 Task: Find a property in San Felipe, Costa Rica, for 9 guests from 8th to 15th August, with a price range of ₹10,000 to ₹14,000, 5 bedrooms, 8+ beds, 5 bathrooms, and amenities like Wifi, Free parking, and TV.
Action: Mouse moved to (579, 76)
Screenshot: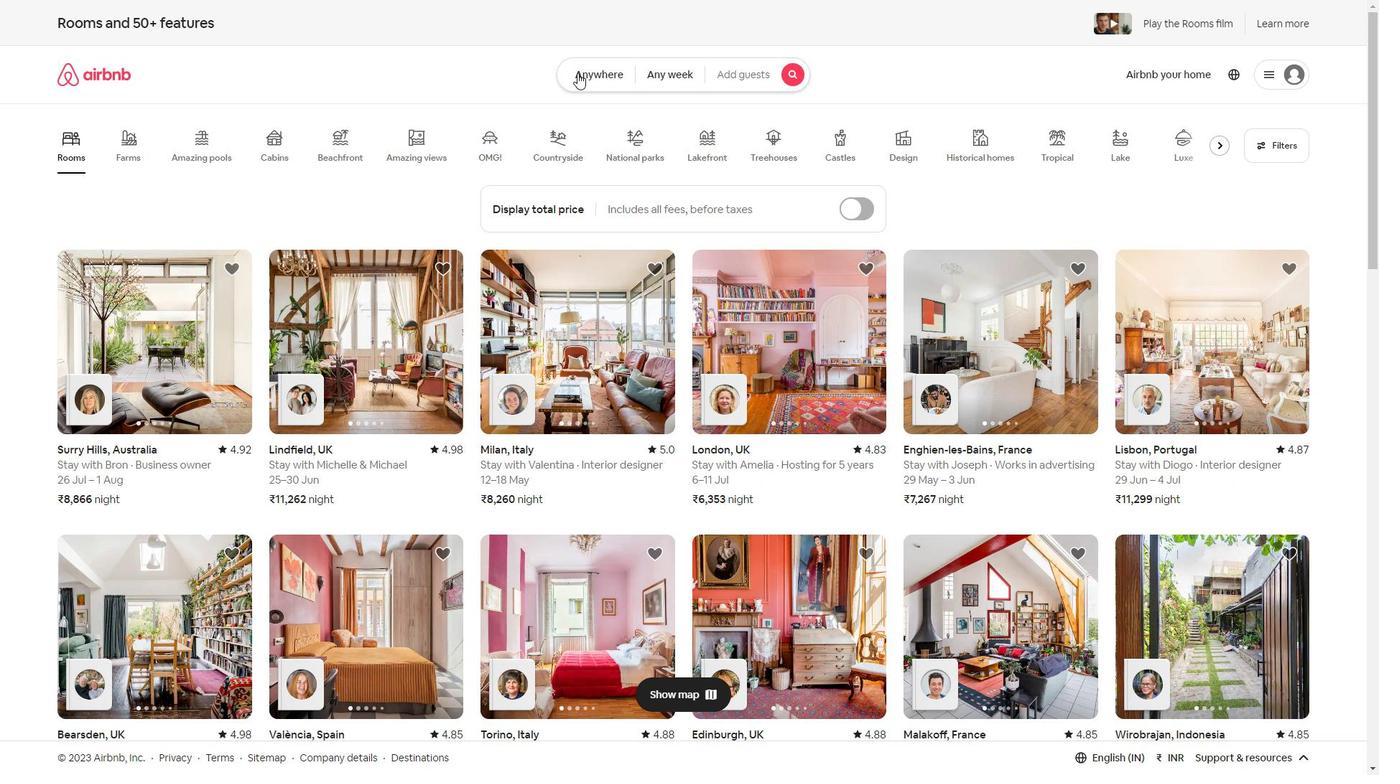 
Action: Mouse pressed left at (579, 76)
Screenshot: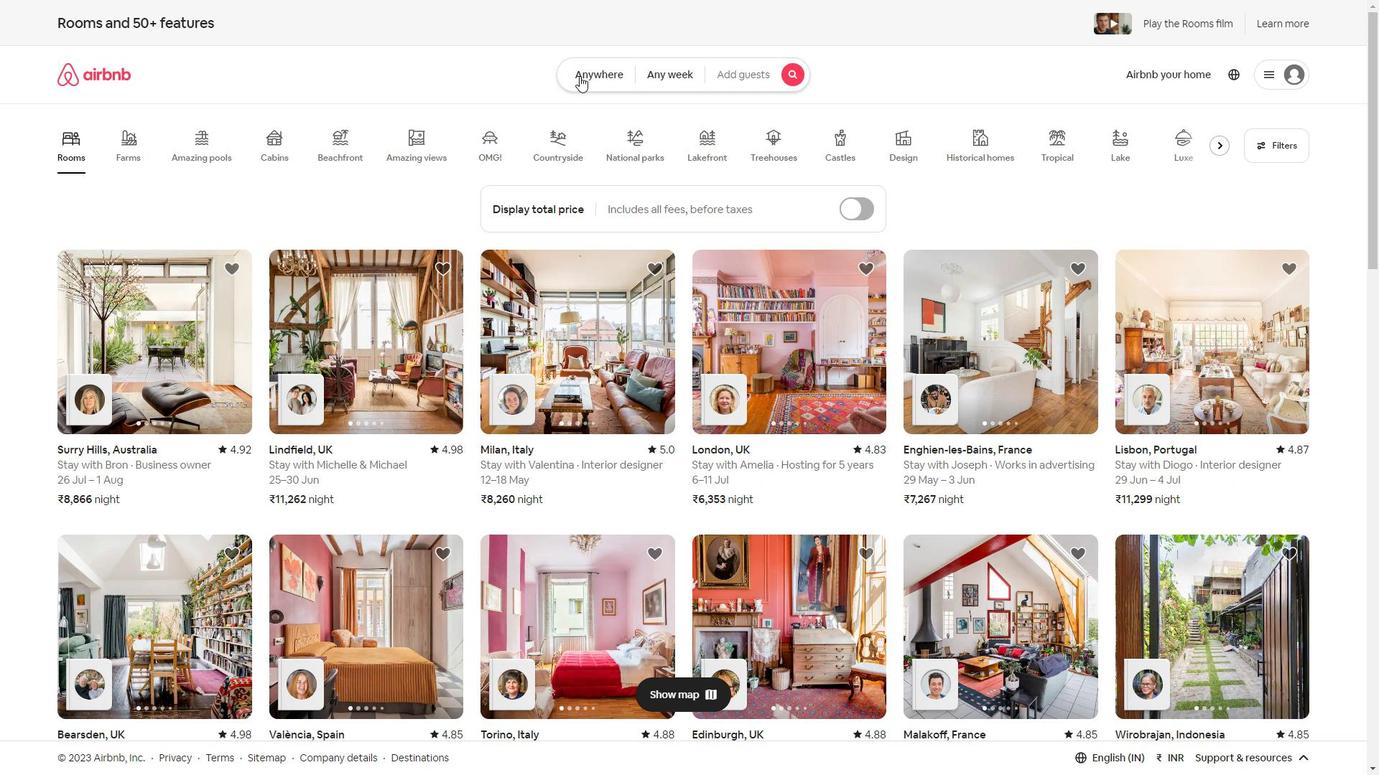 
Action: Mouse moved to (538, 137)
Screenshot: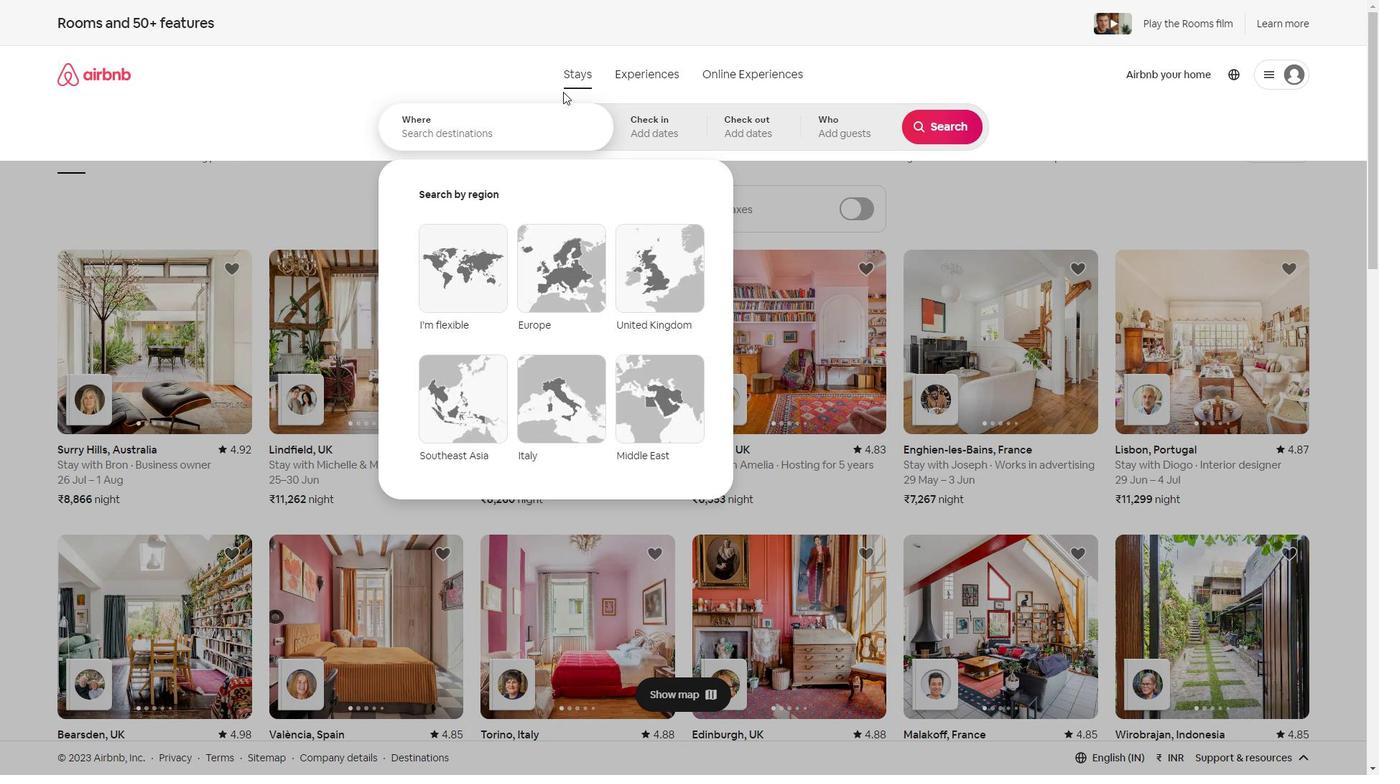 
Action: Mouse pressed left at (538, 137)
Screenshot: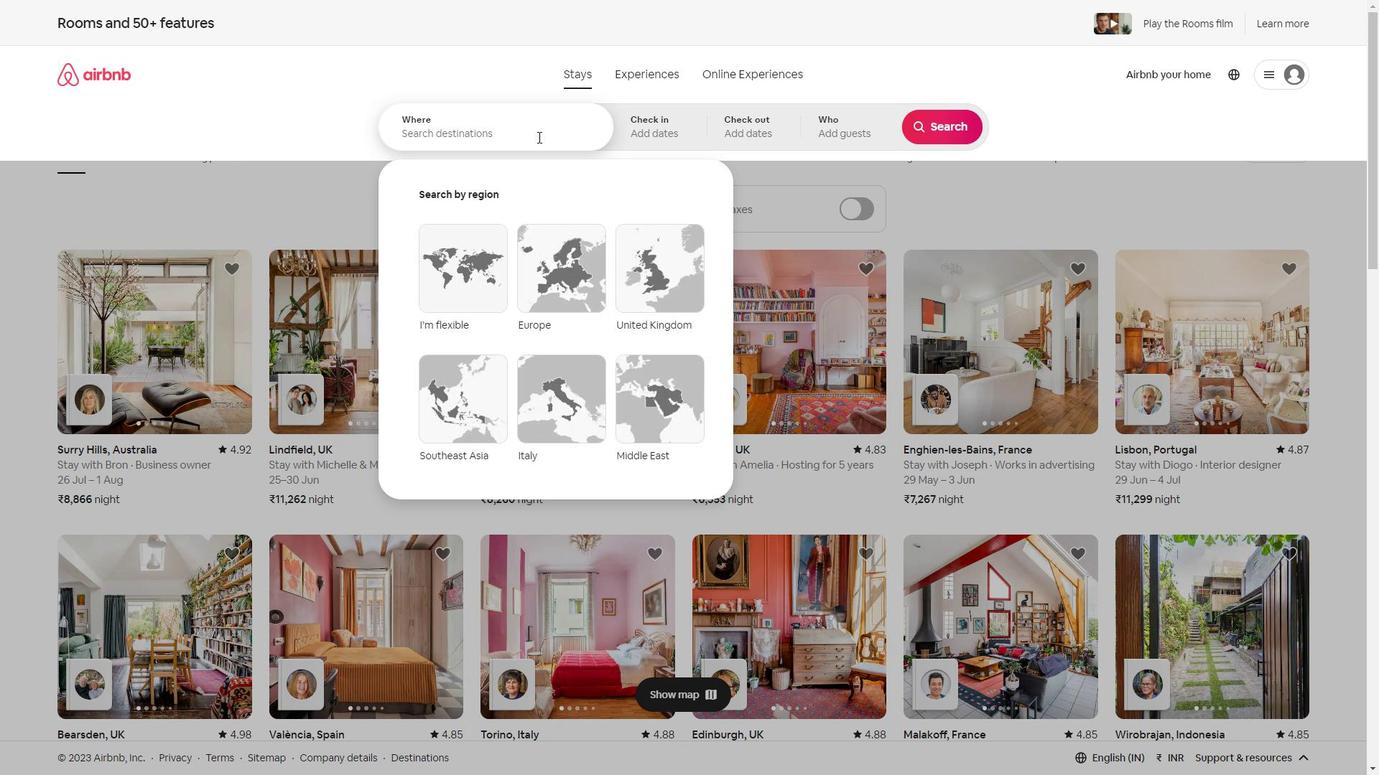 
Action: Mouse moved to (537, 137)
Screenshot: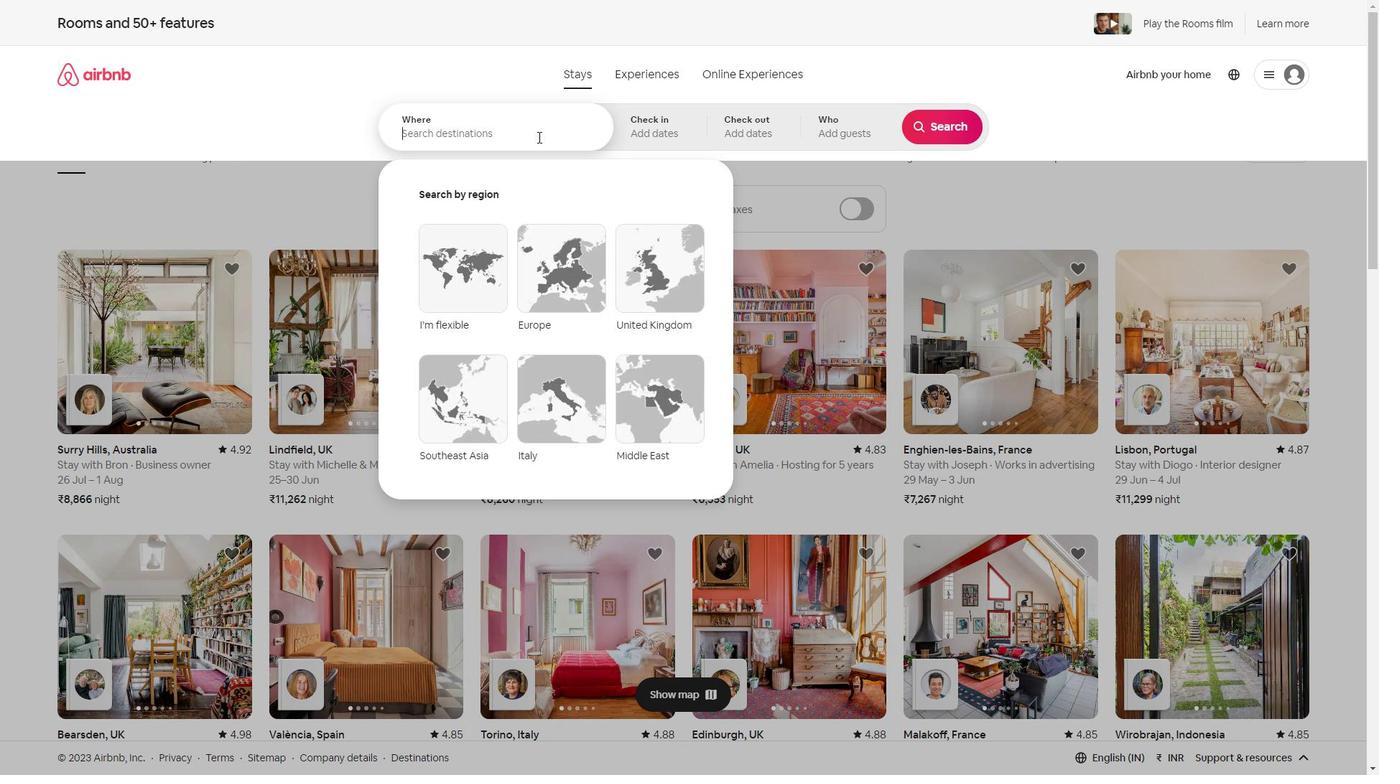 
Action: Key pressed <Key.shift>San<Key.space><Key.shift>Felipe,<Key.shift><Key.shift><Key.shift><Key.shift><Key.shift><Key.shift><Key.shift><Key.shift><Key.shift><Key.shift><Key.shift><Key.shift>Costa<Key.space><Key.shift>Rica
Screenshot: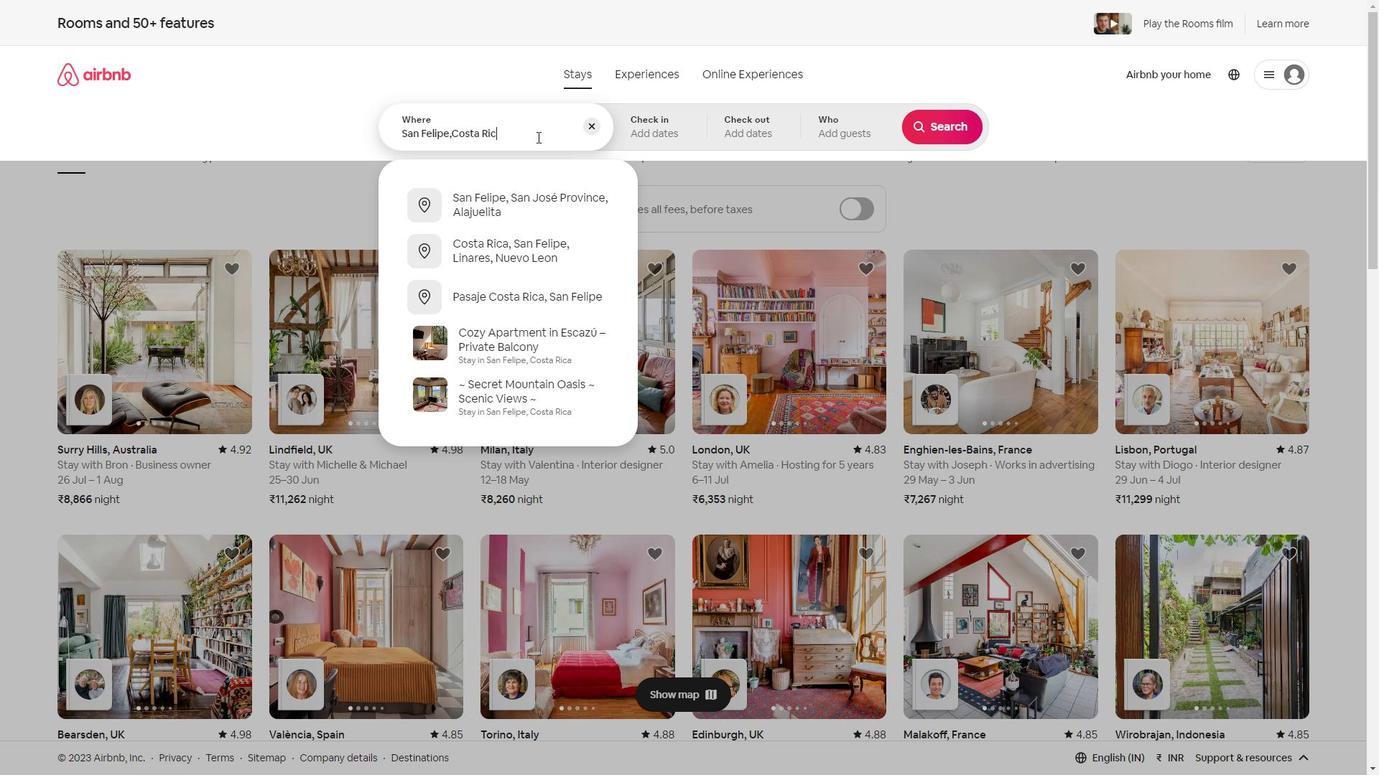 
Action: Mouse moved to (683, 139)
Screenshot: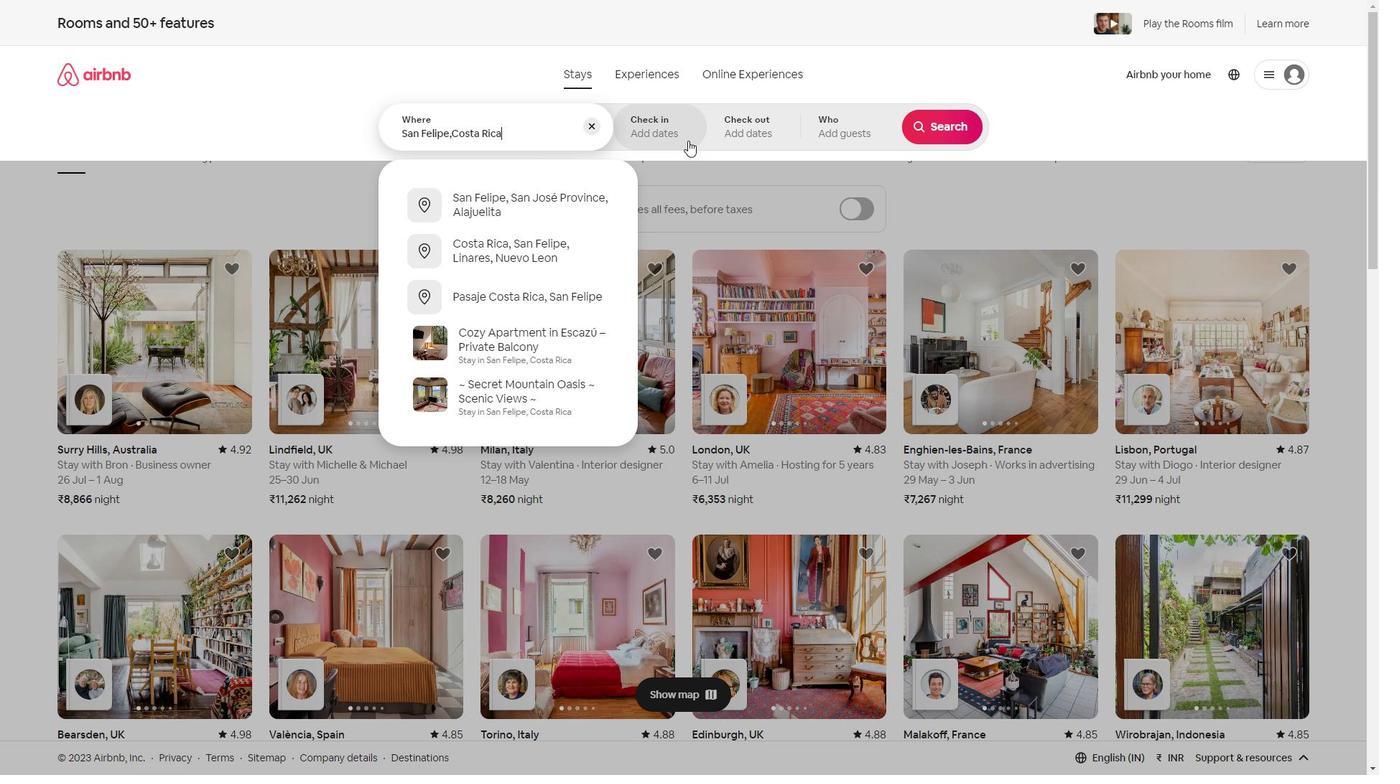 
Action: Mouse pressed left at (683, 139)
Screenshot: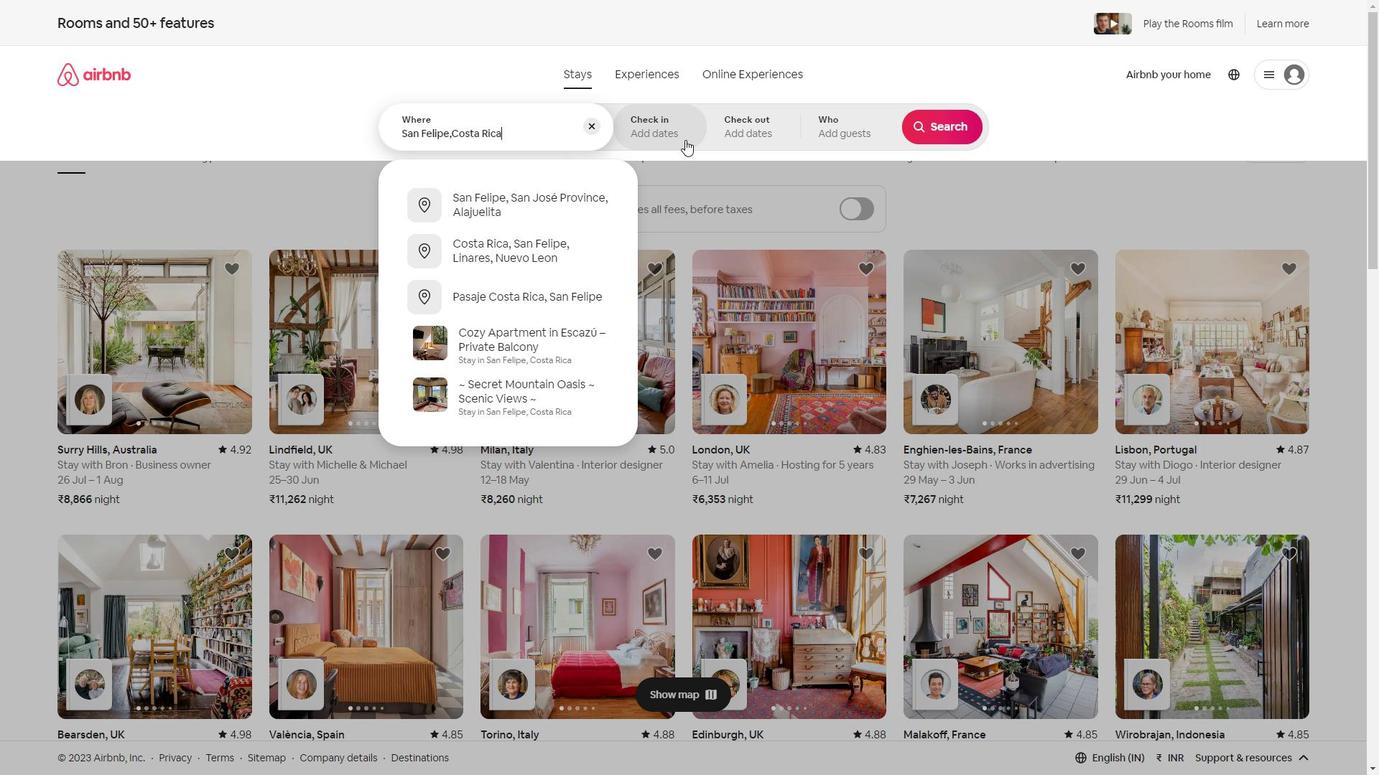 
Action: Mouse moved to (941, 247)
Screenshot: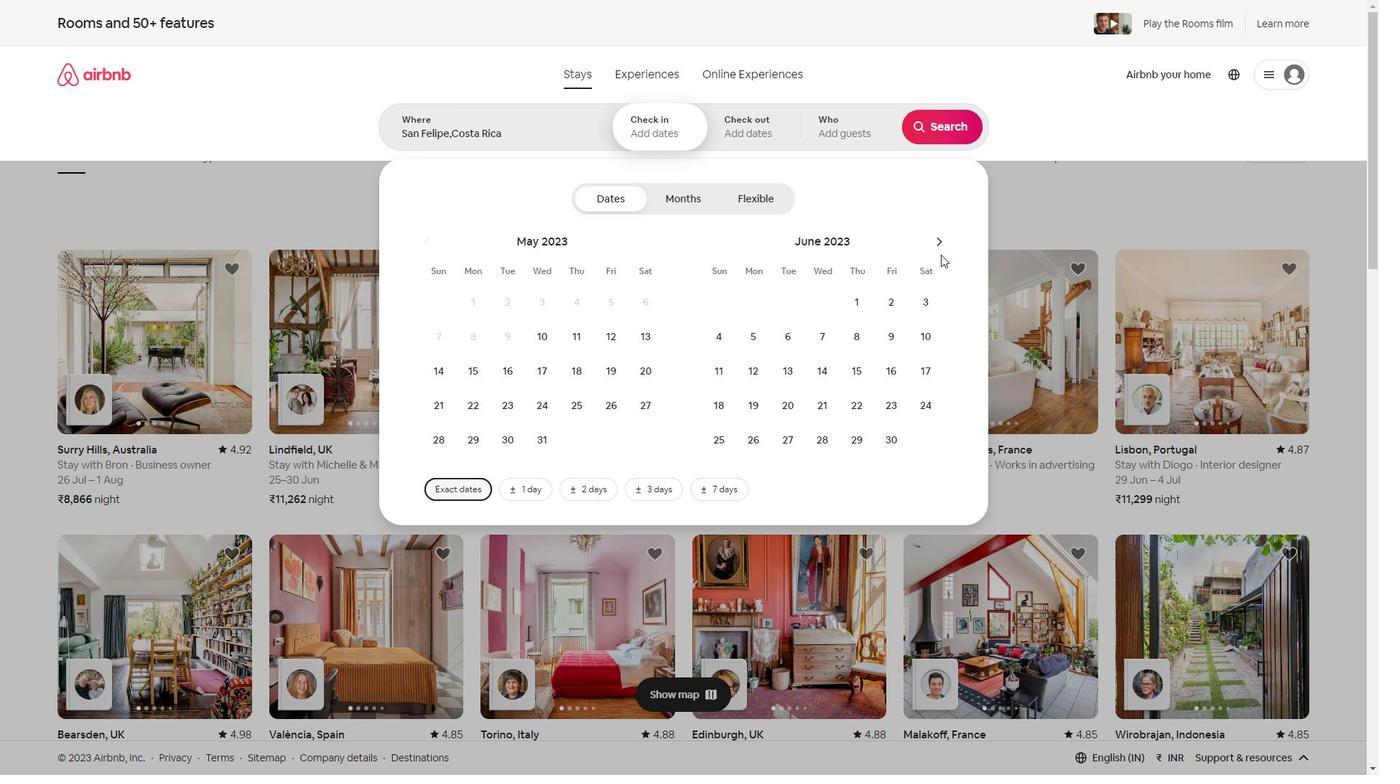 
Action: Mouse pressed left at (941, 247)
Screenshot: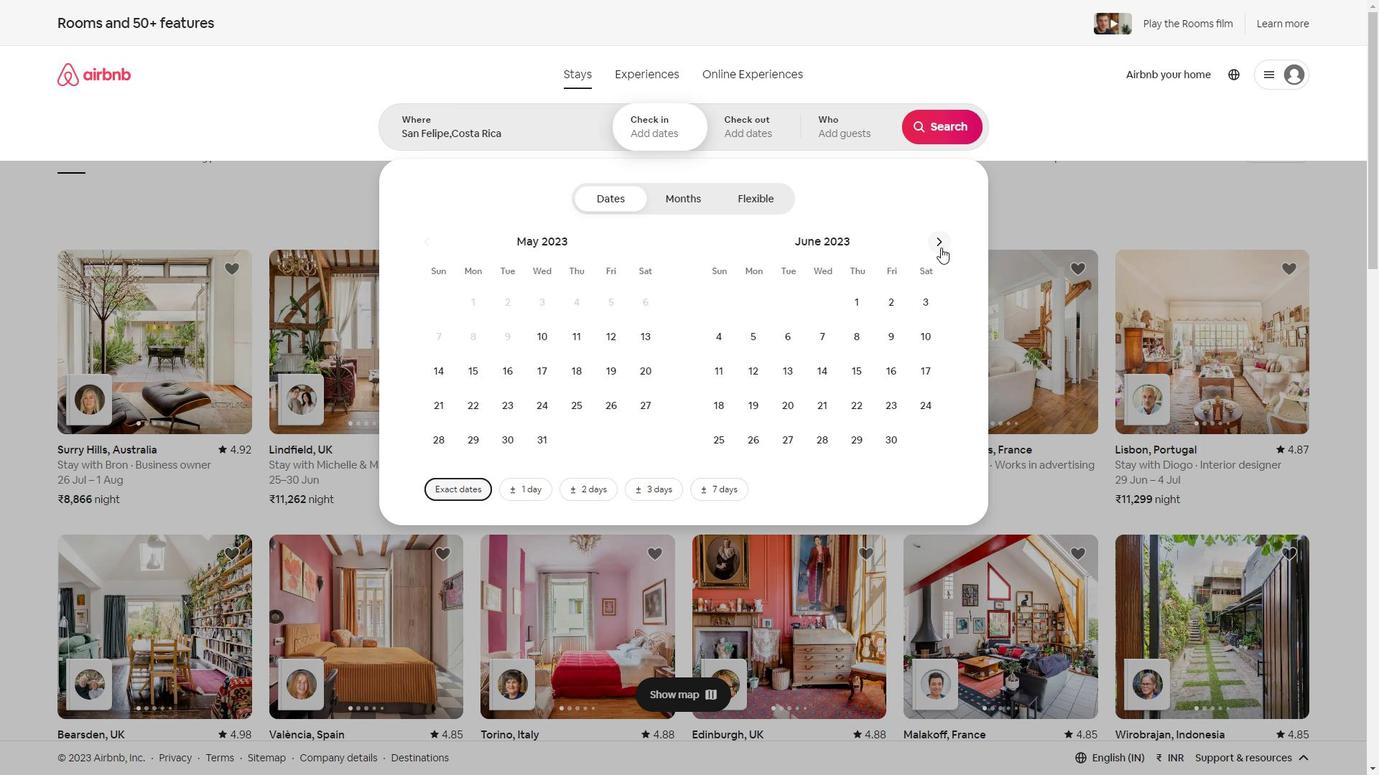 
Action: Mouse pressed left at (941, 247)
Screenshot: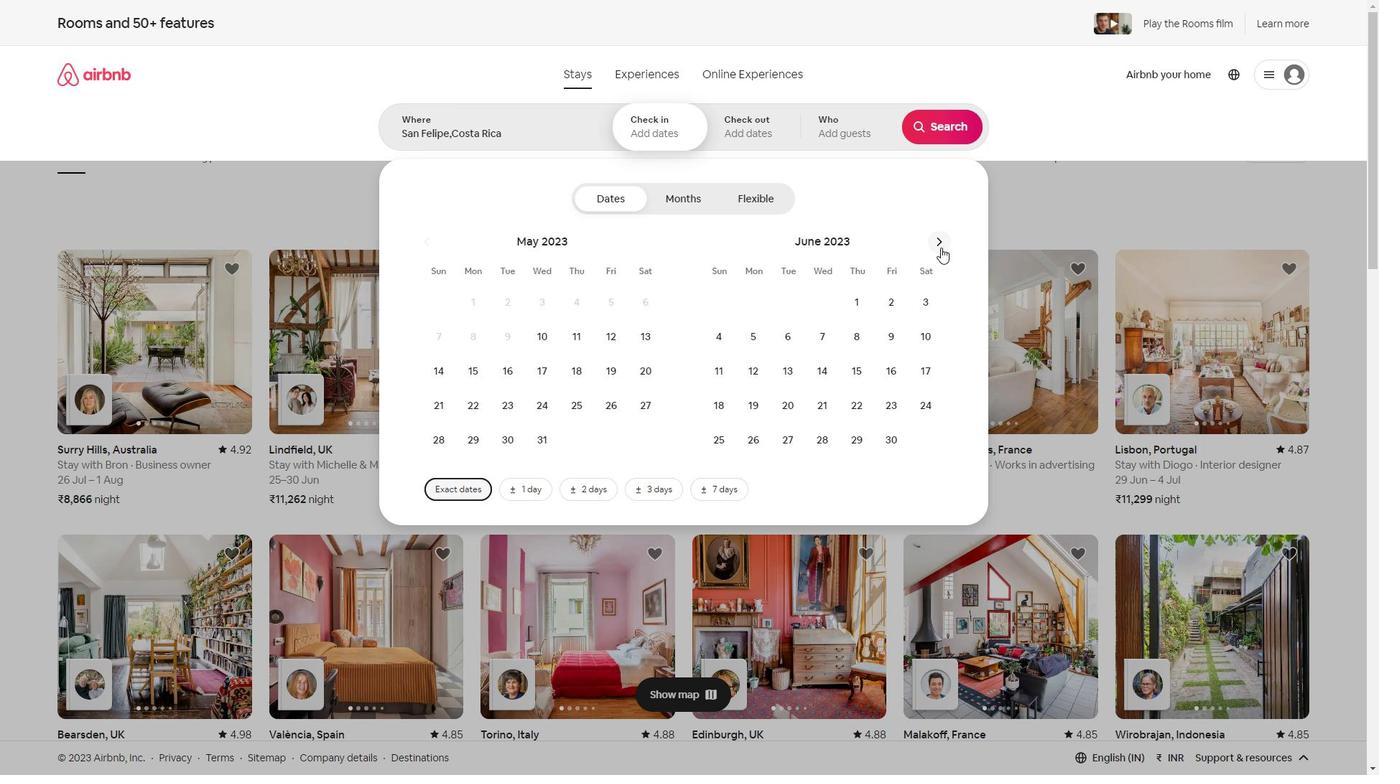 
Action: Mouse pressed left at (941, 247)
Screenshot: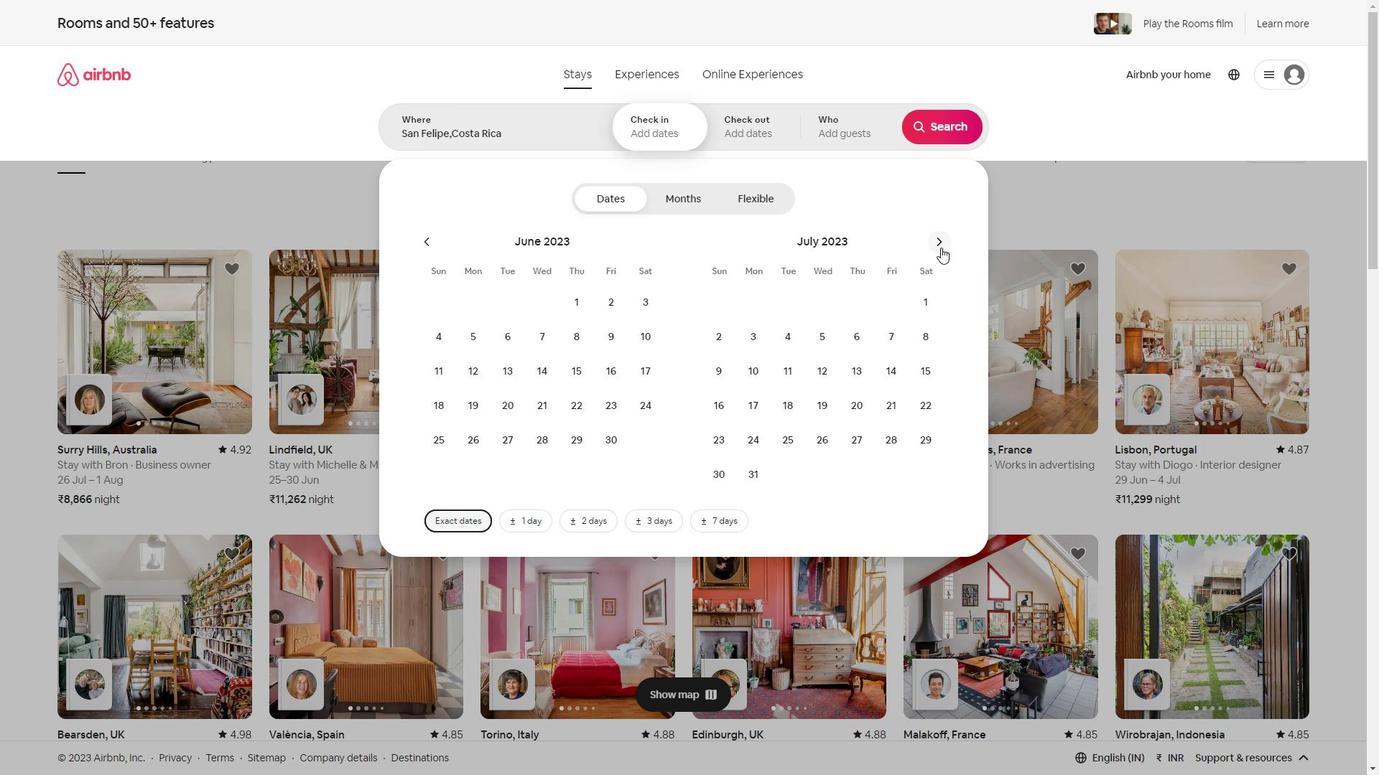 
Action: Mouse moved to (803, 340)
Screenshot: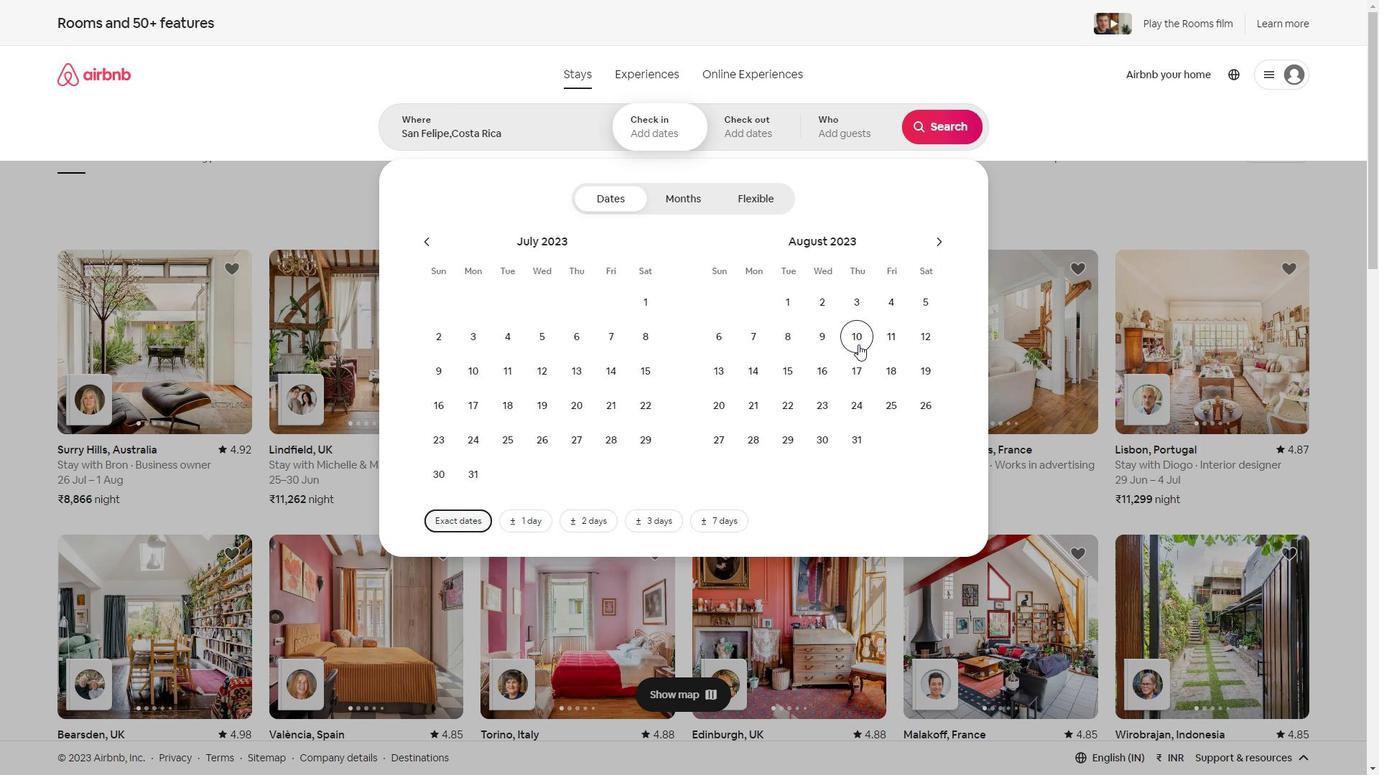 
Action: Mouse pressed left at (803, 340)
Screenshot: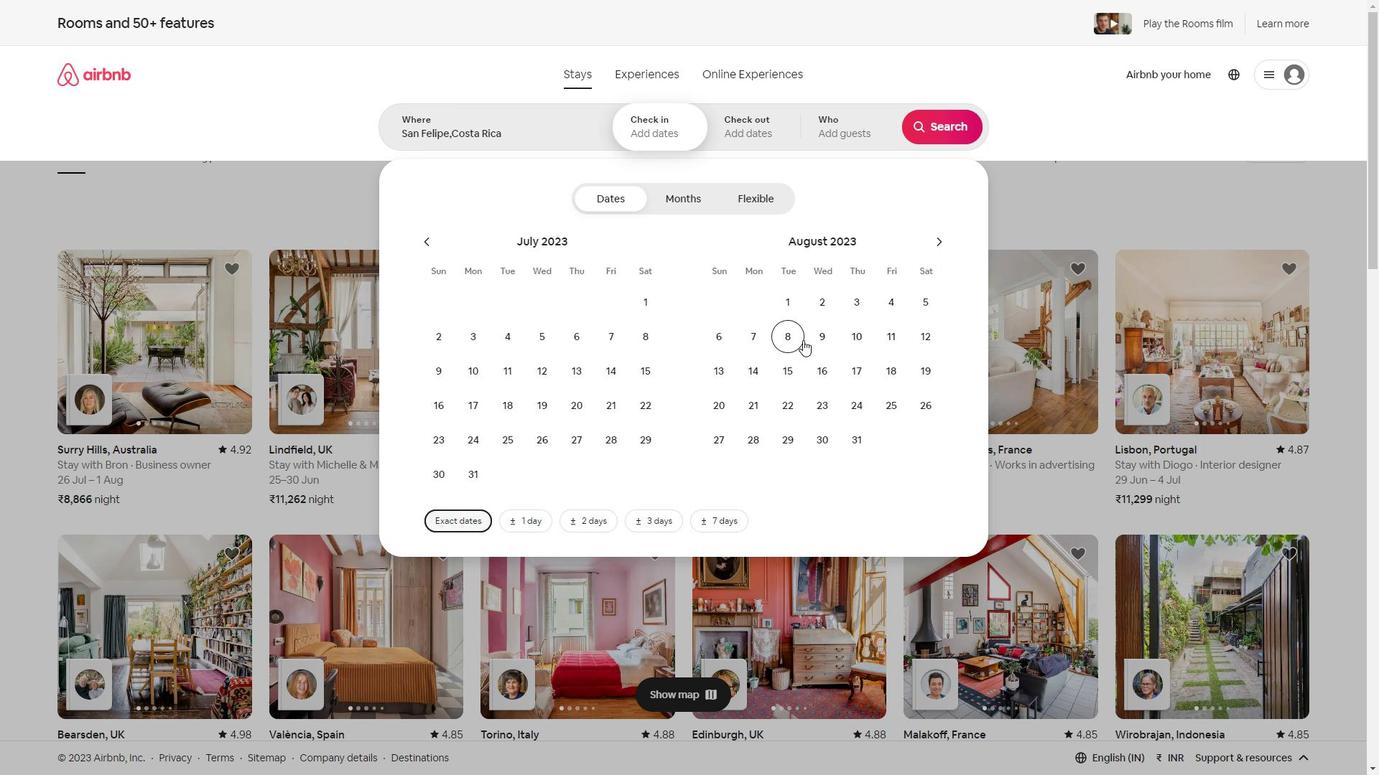 
Action: Mouse moved to (795, 381)
Screenshot: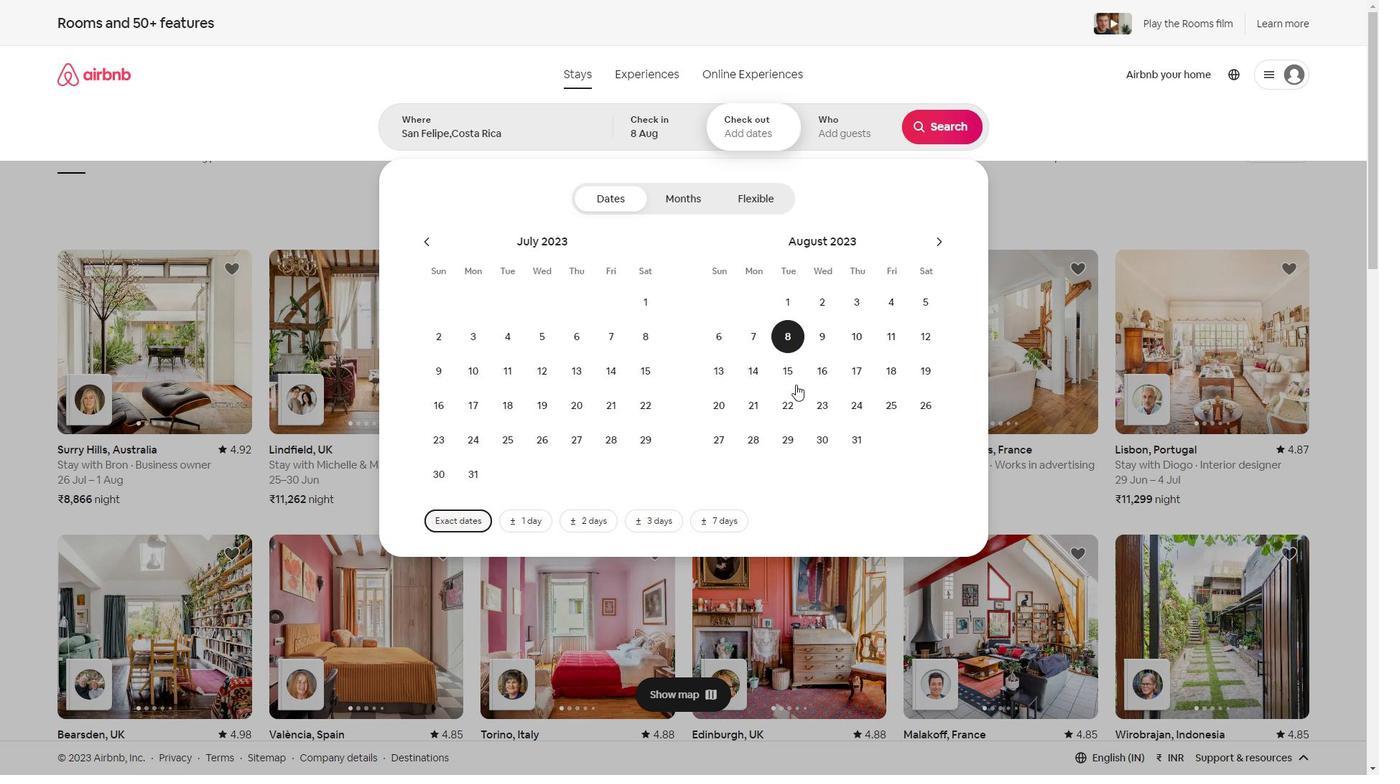 
Action: Mouse pressed left at (795, 381)
Screenshot: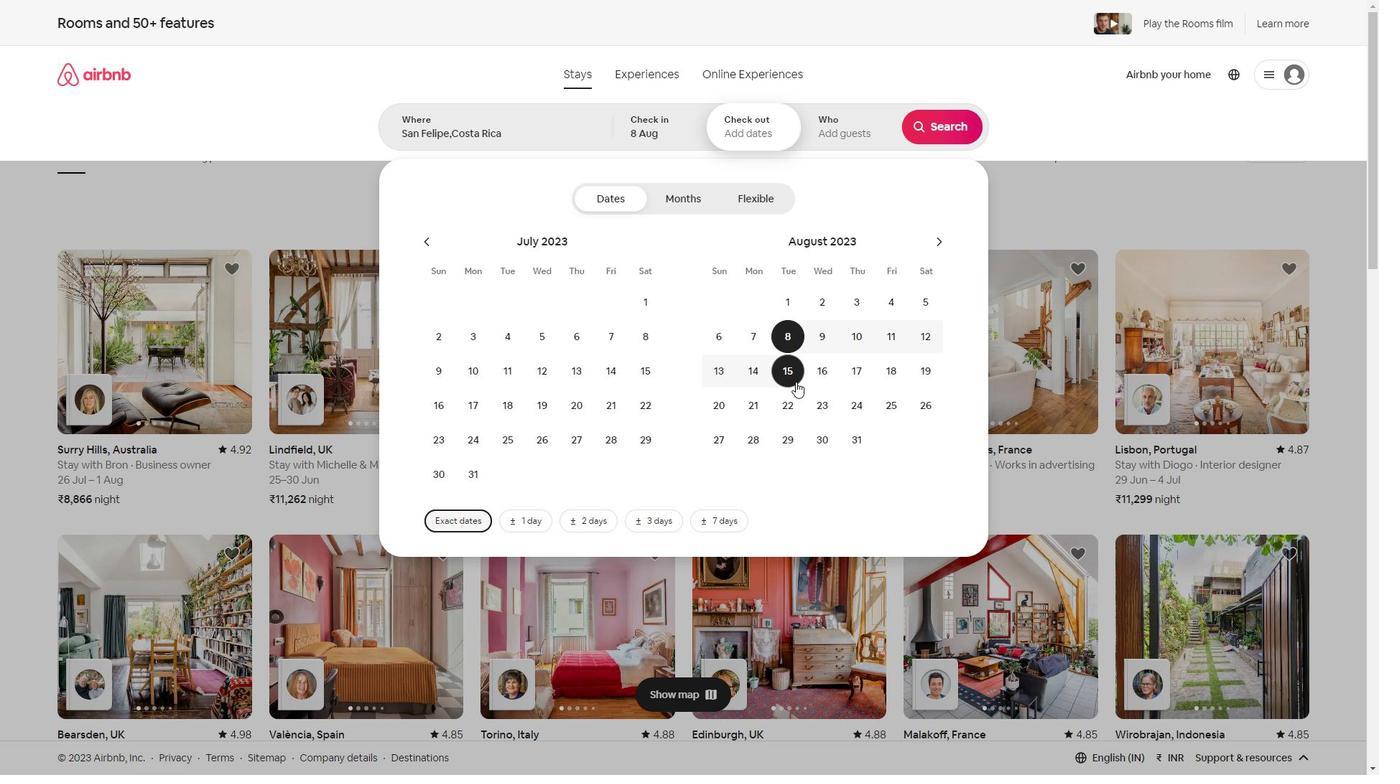 
Action: Mouse moved to (841, 132)
Screenshot: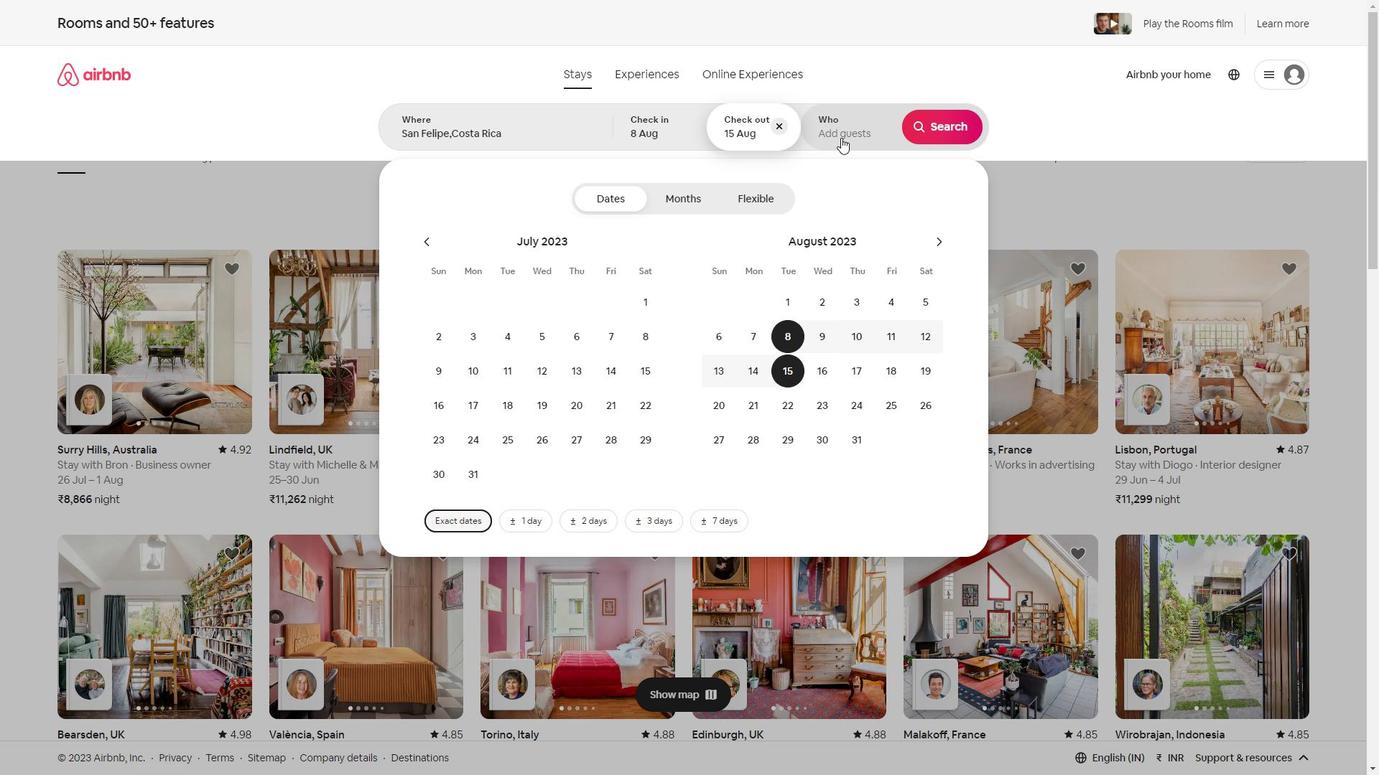 
Action: Mouse pressed left at (841, 132)
Screenshot: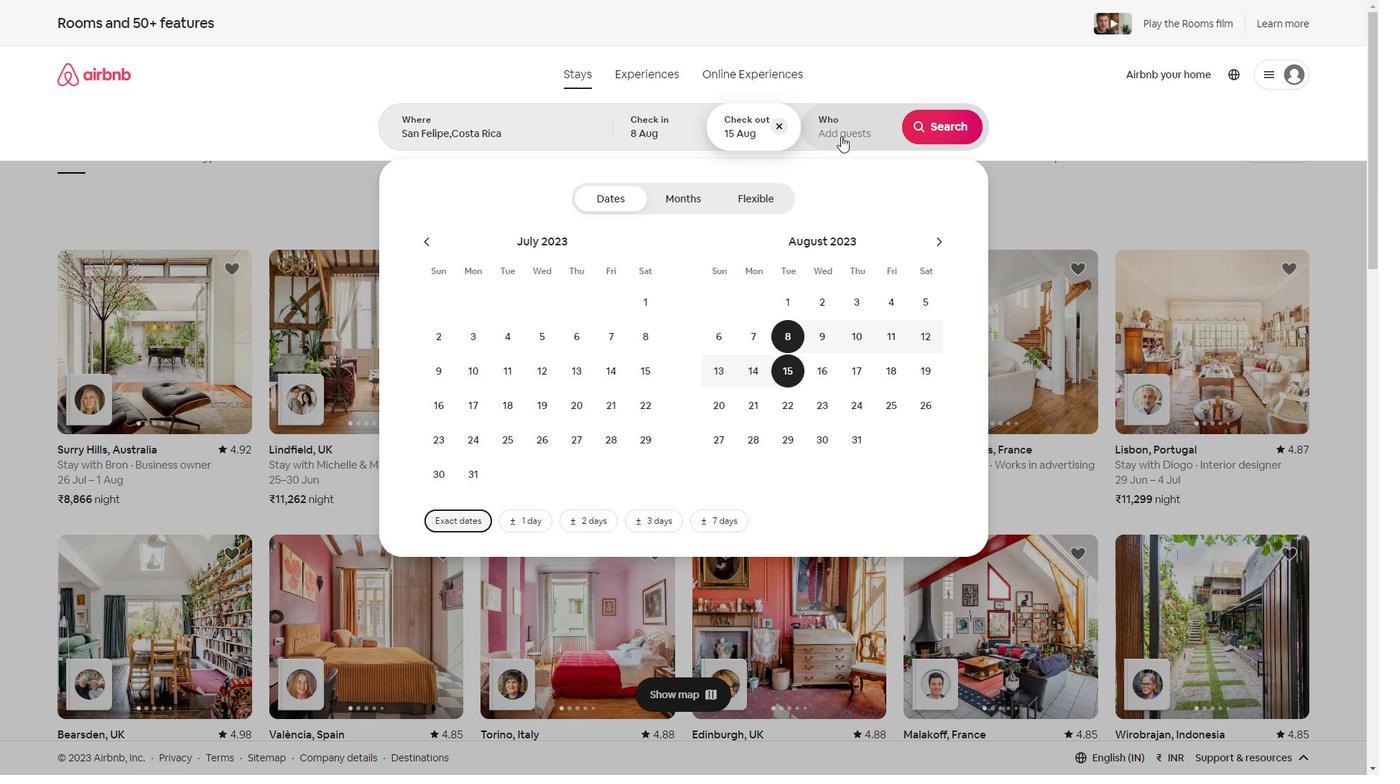 
Action: Mouse moved to (951, 201)
Screenshot: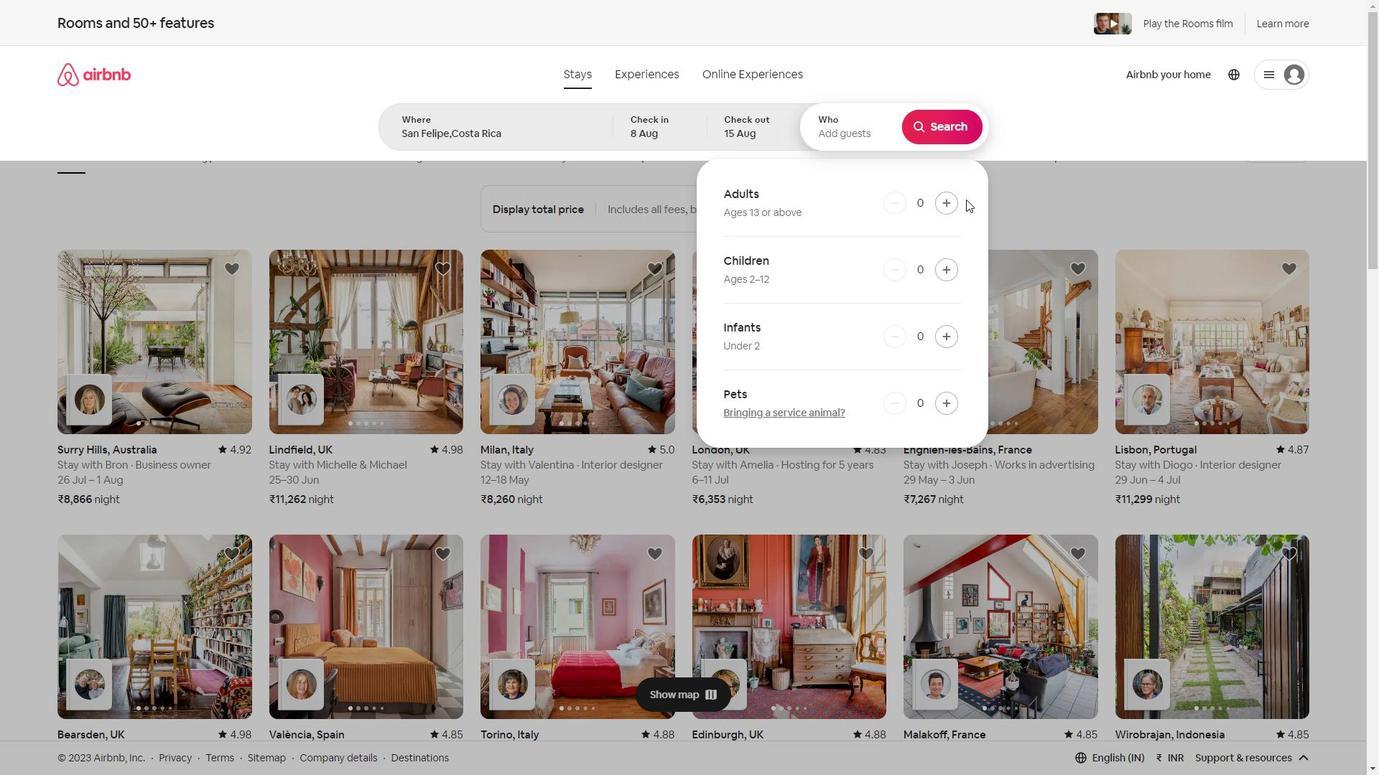 
Action: Mouse pressed left at (951, 201)
Screenshot: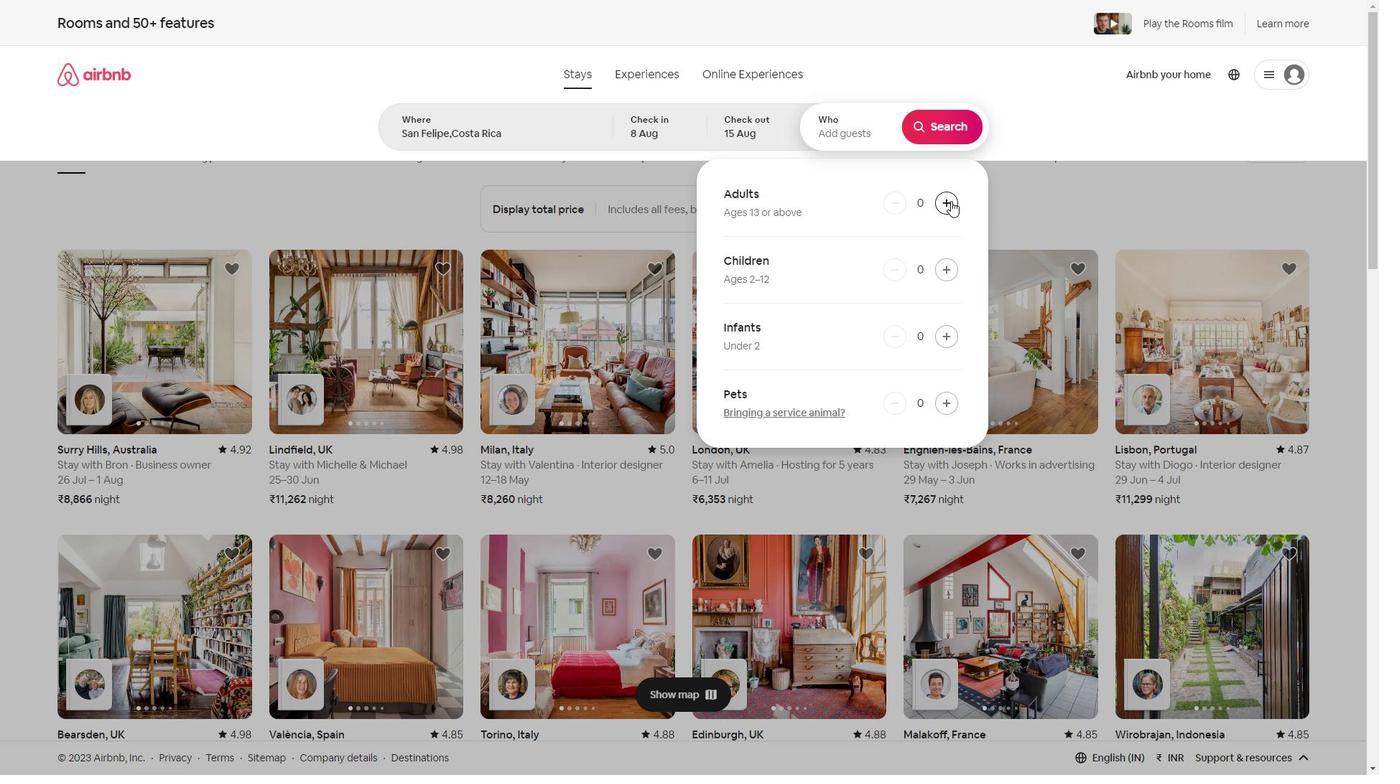 
Action: Mouse pressed left at (951, 201)
Screenshot: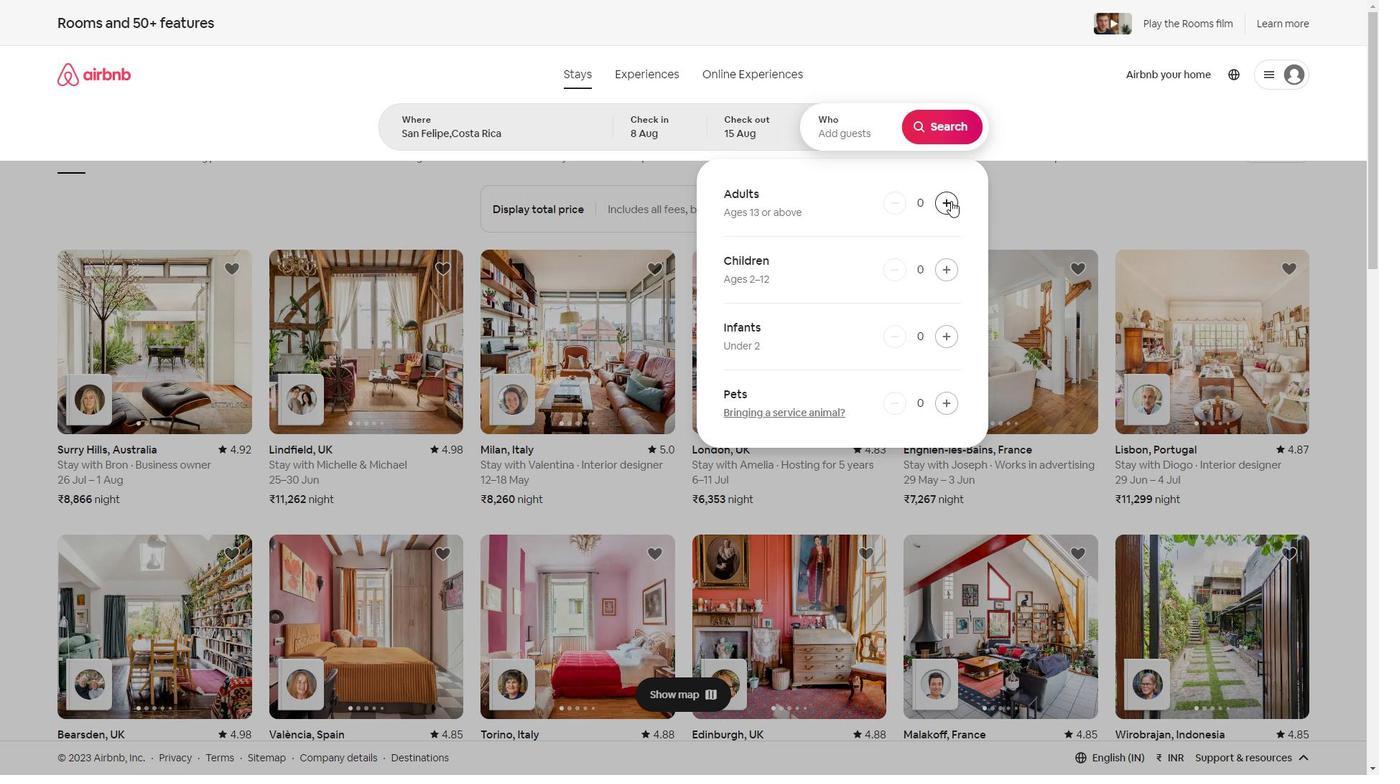 
Action: Mouse pressed left at (951, 201)
Screenshot: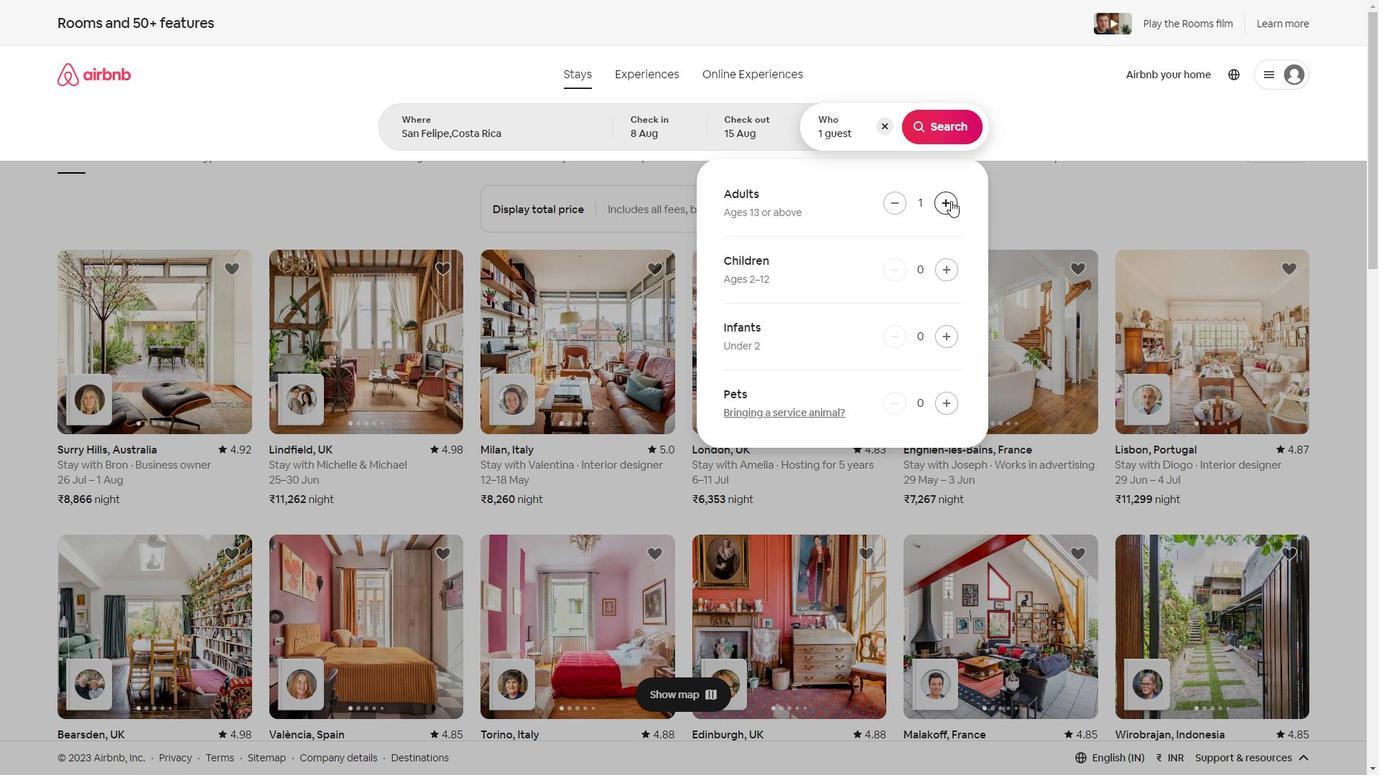 
Action: Mouse pressed left at (951, 201)
Screenshot: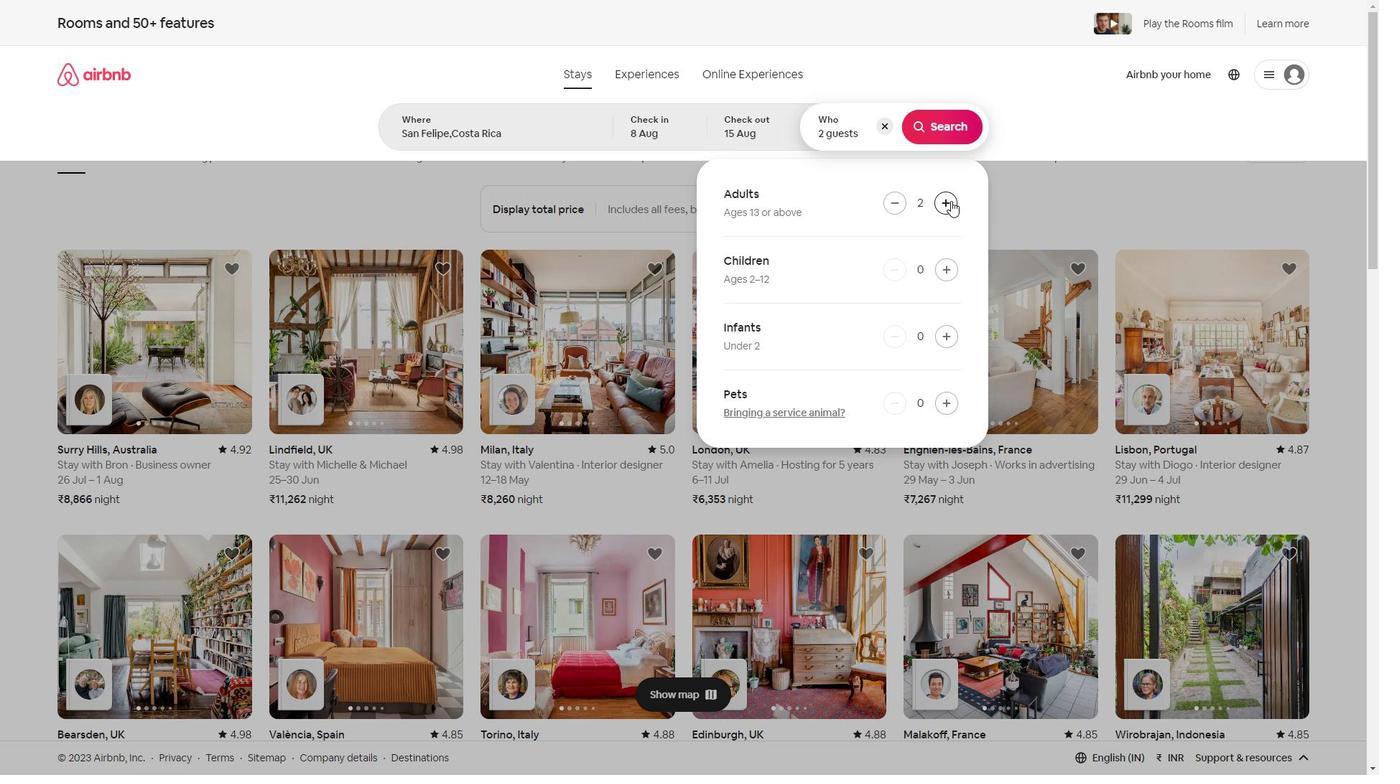 
Action: Mouse pressed left at (951, 201)
Screenshot: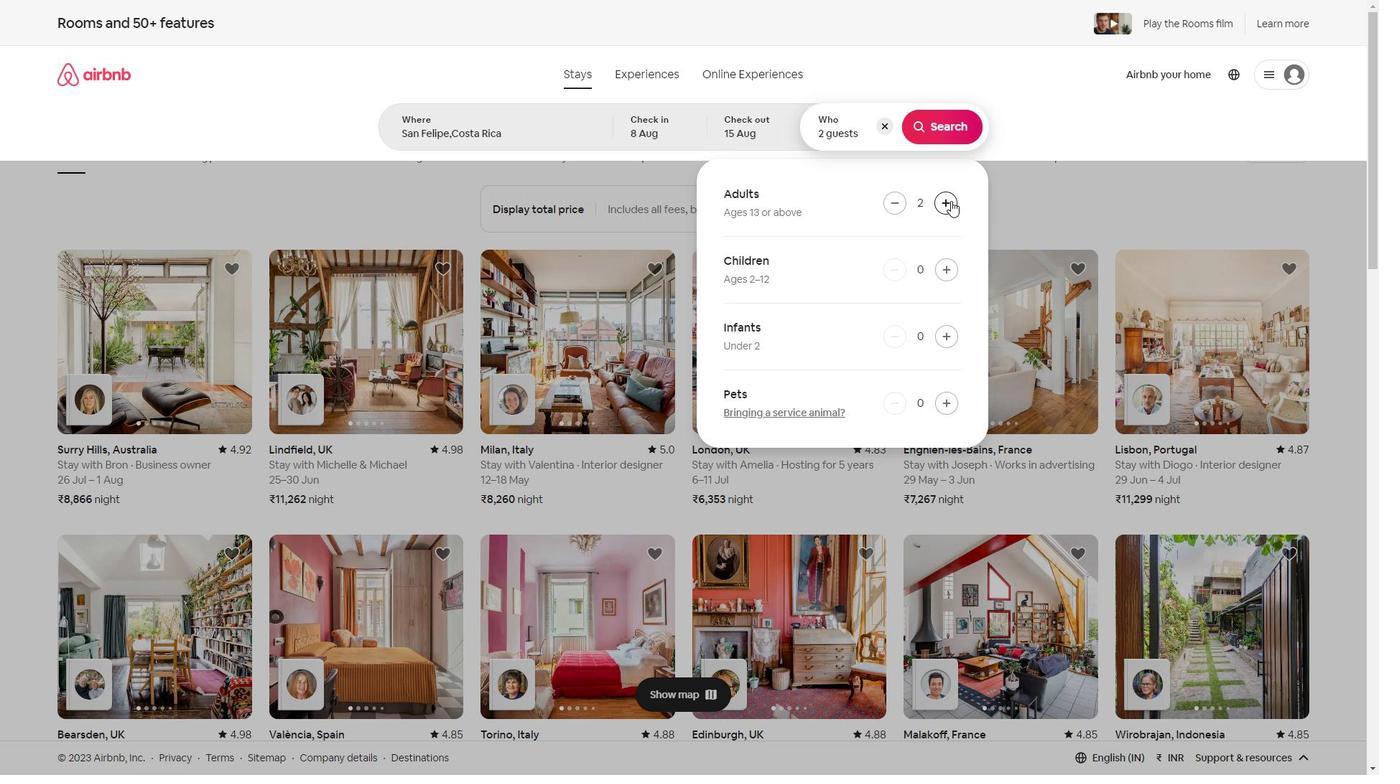 
Action: Mouse pressed left at (951, 201)
Screenshot: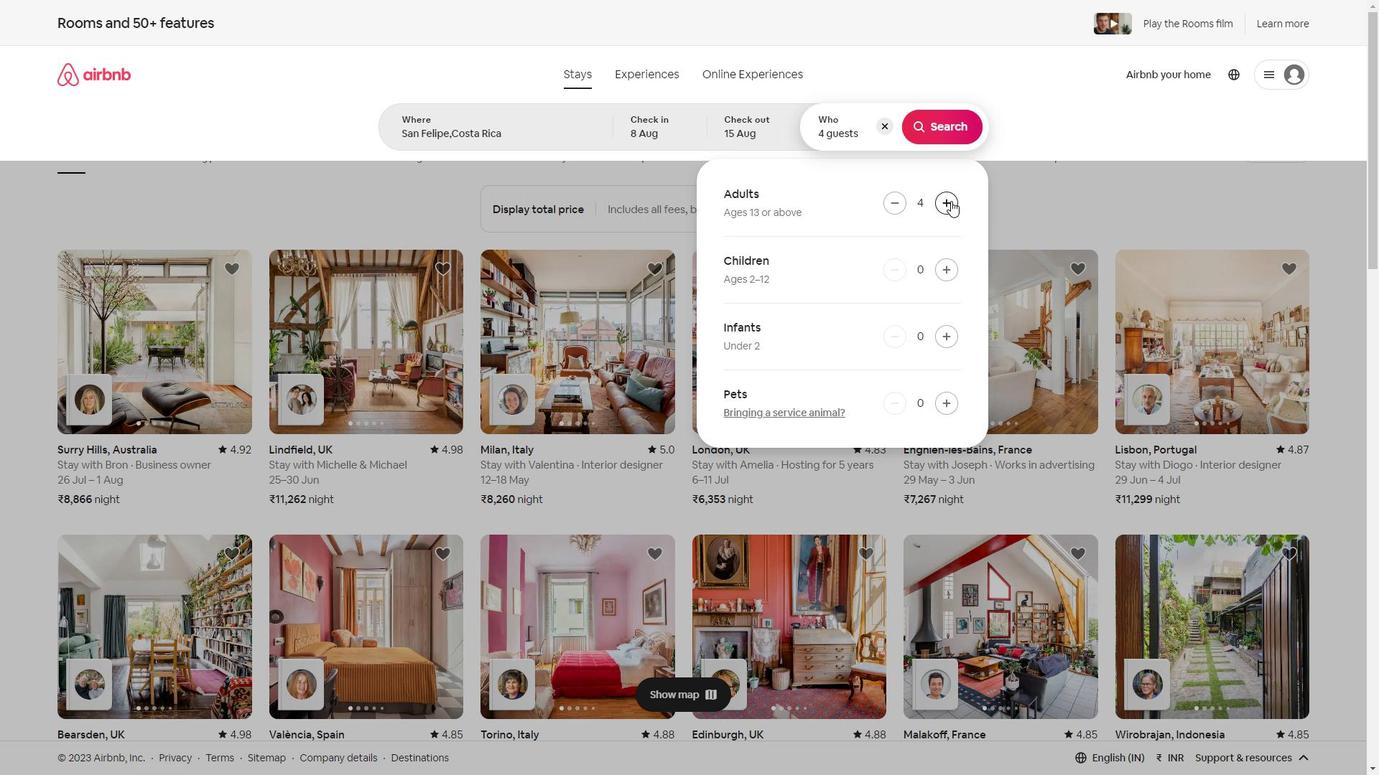
Action: Mouse pressed left at (951, 201)
Screenshot: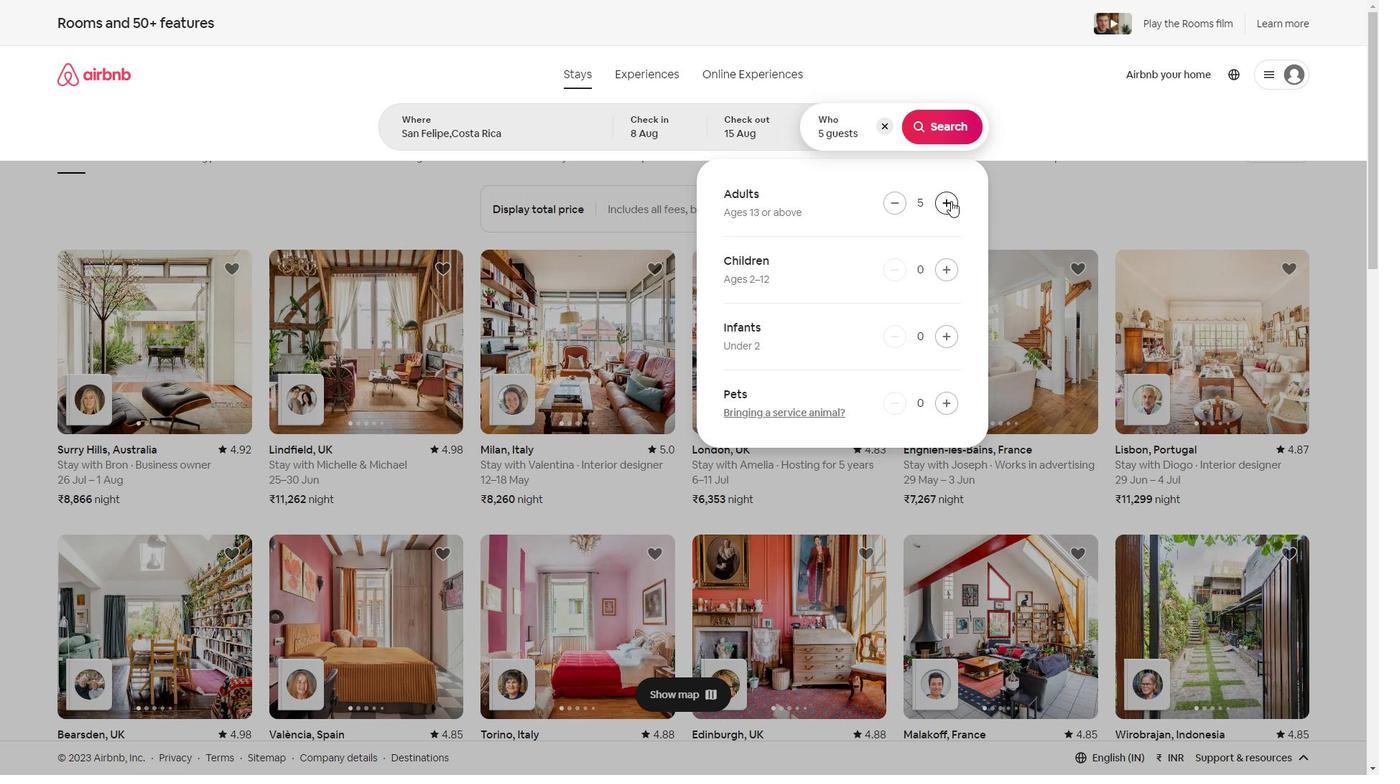 
Action: Mouse pressed left at (951, 201)
Screenshot: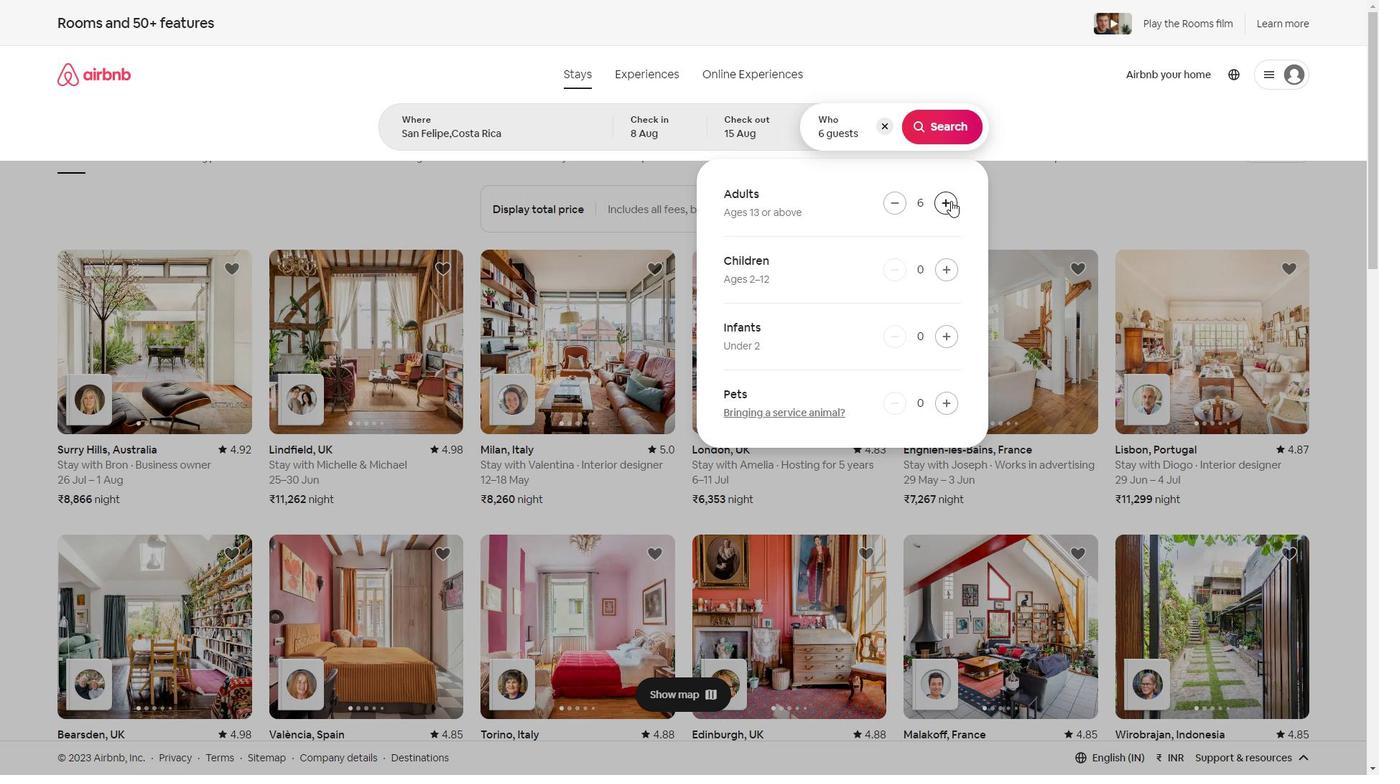 
Action: Mouse pressed left at (951, 201)
Screenshot: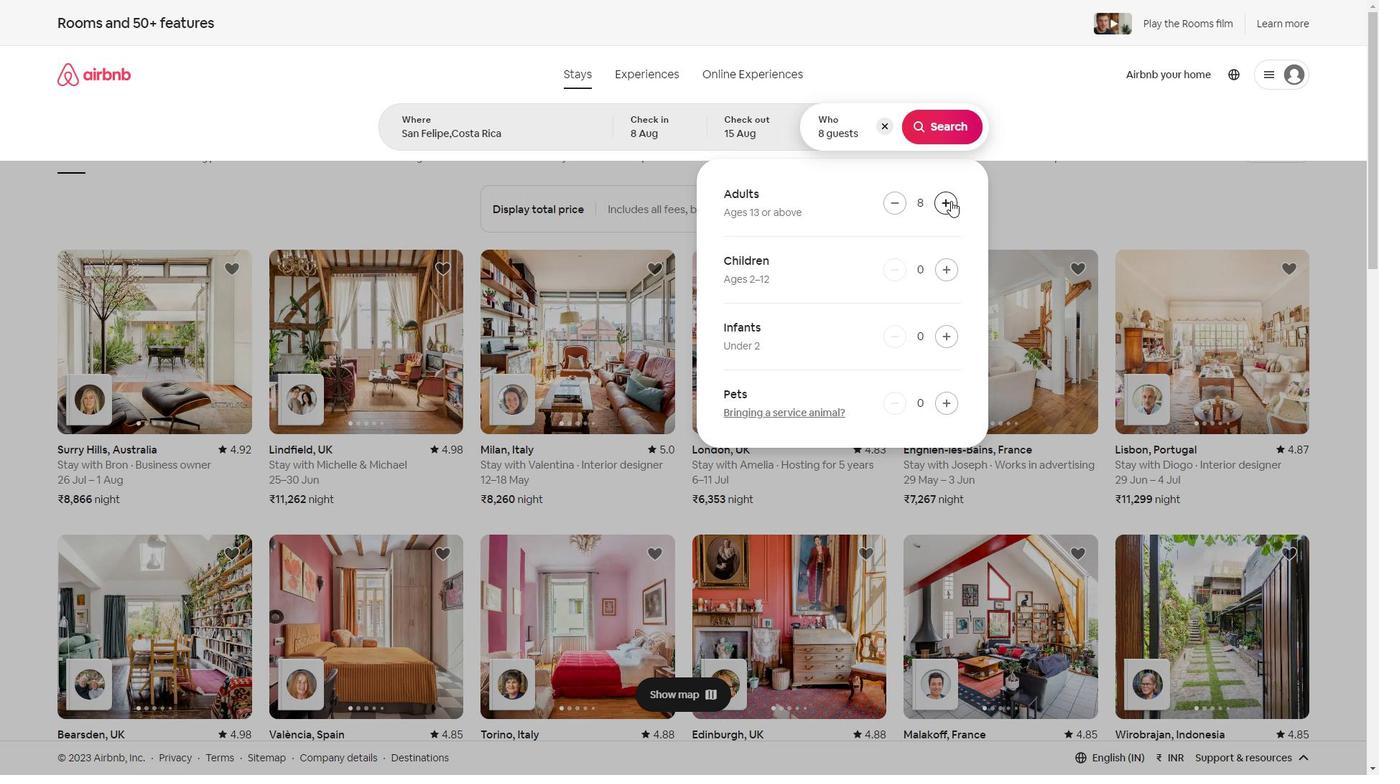 
Action: Mouse moved to (922, 117)
Screenshot: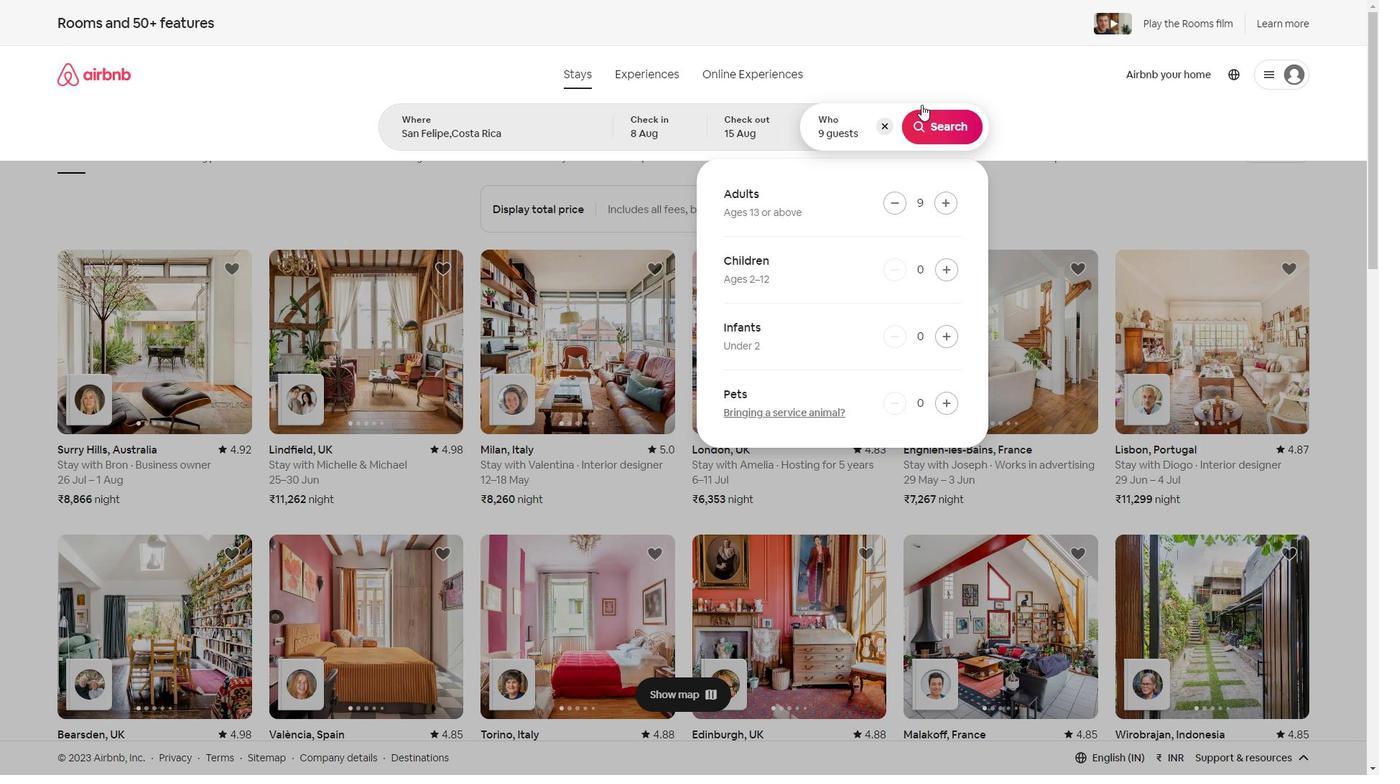 
Action: Mouse pressed left at (922, 117)
Screenshot: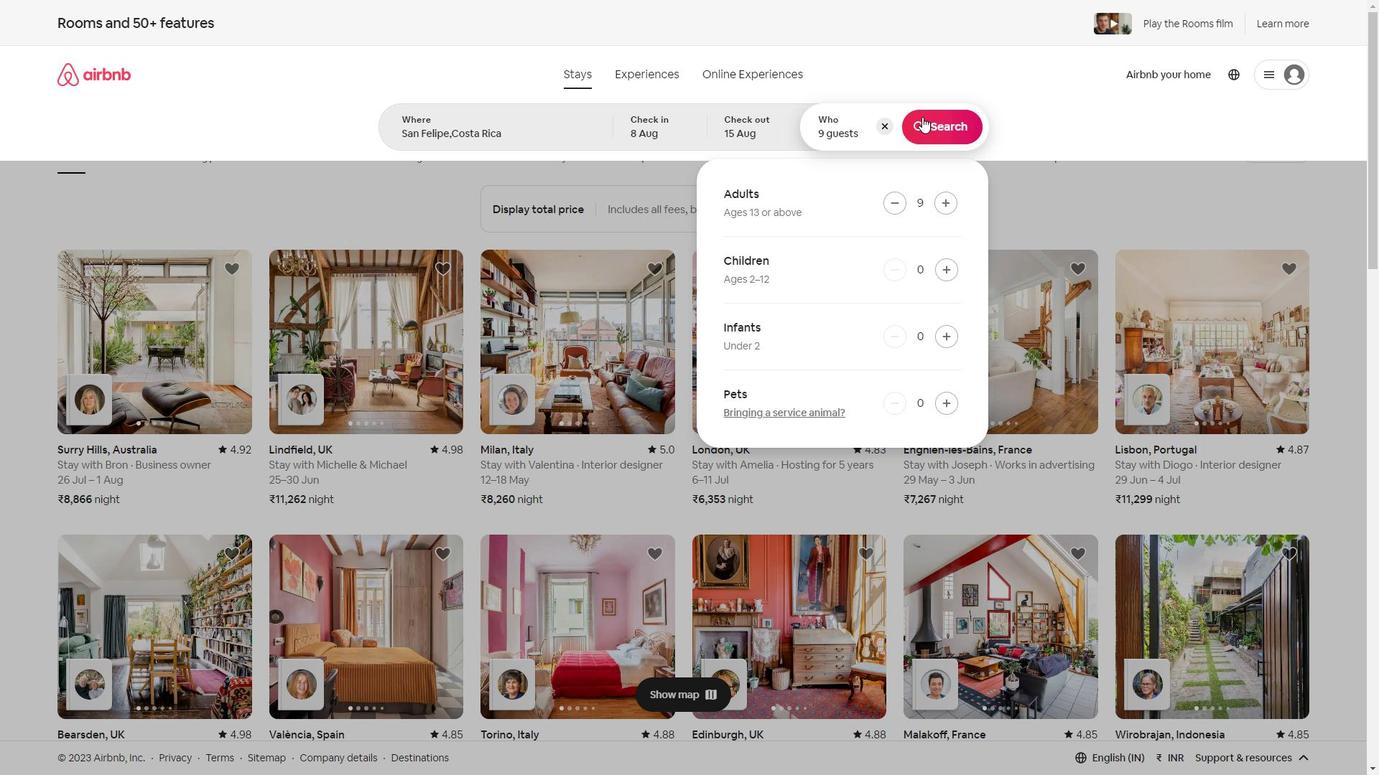 
Action: Mouse moved to (1324, 89)
Screenshot: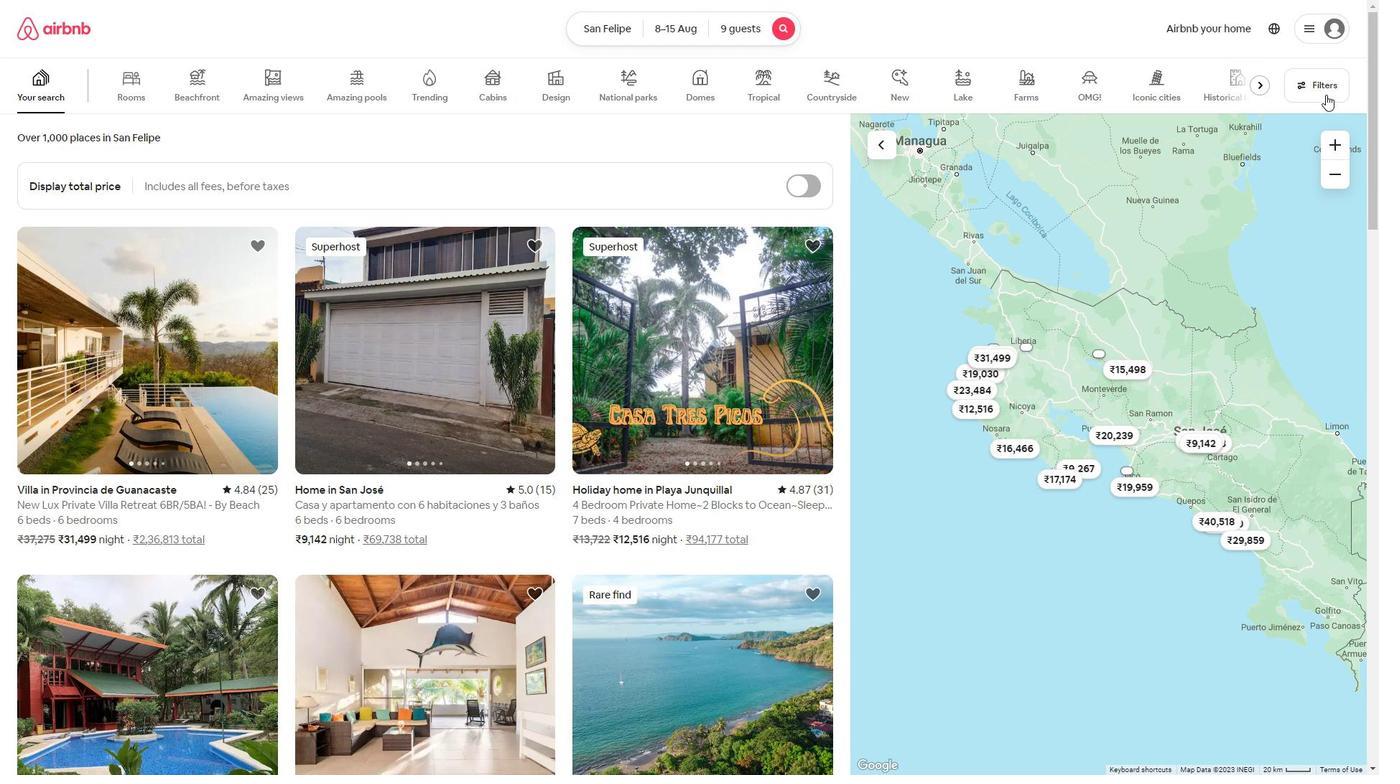 
Action: Mouse pressed left at (1324, 89)
Screenshot: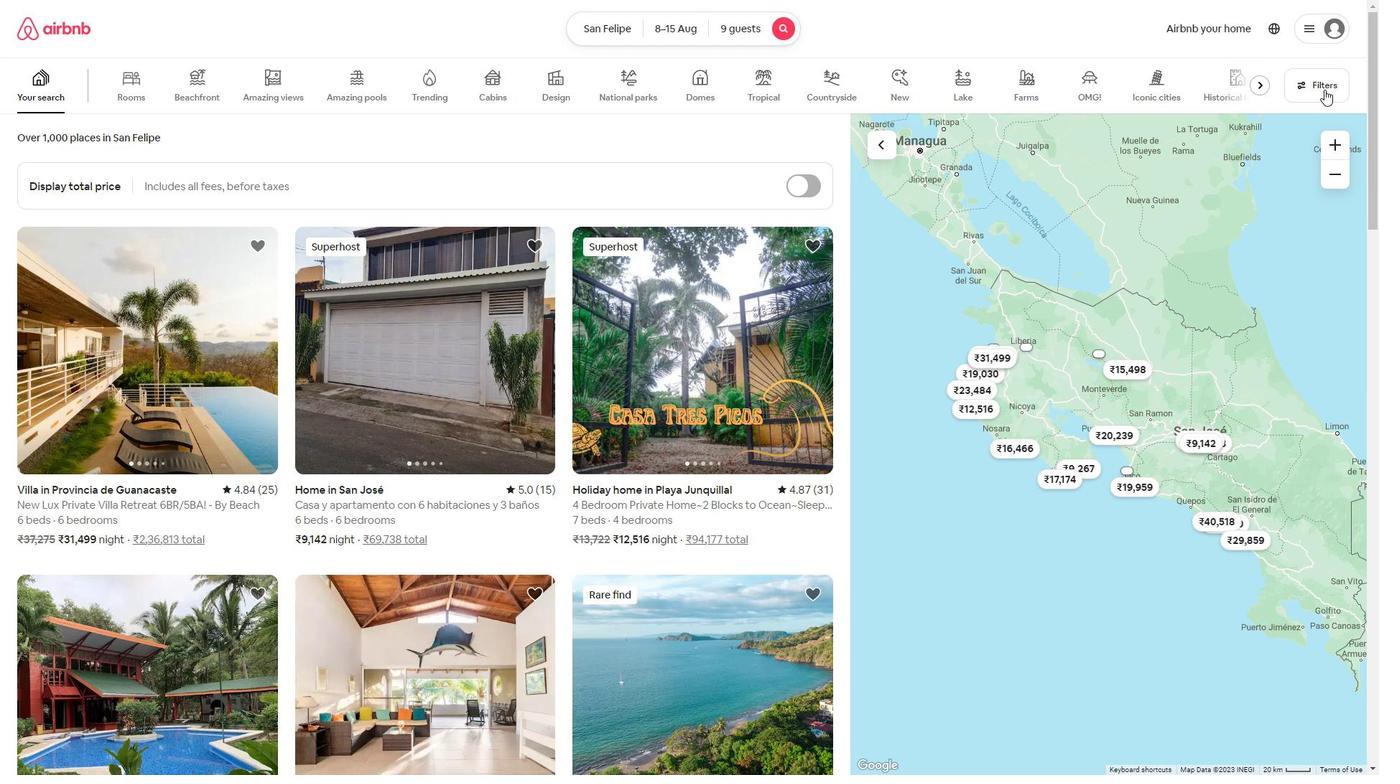 
Action: Mouse moved to (540, 434)
Screenshot: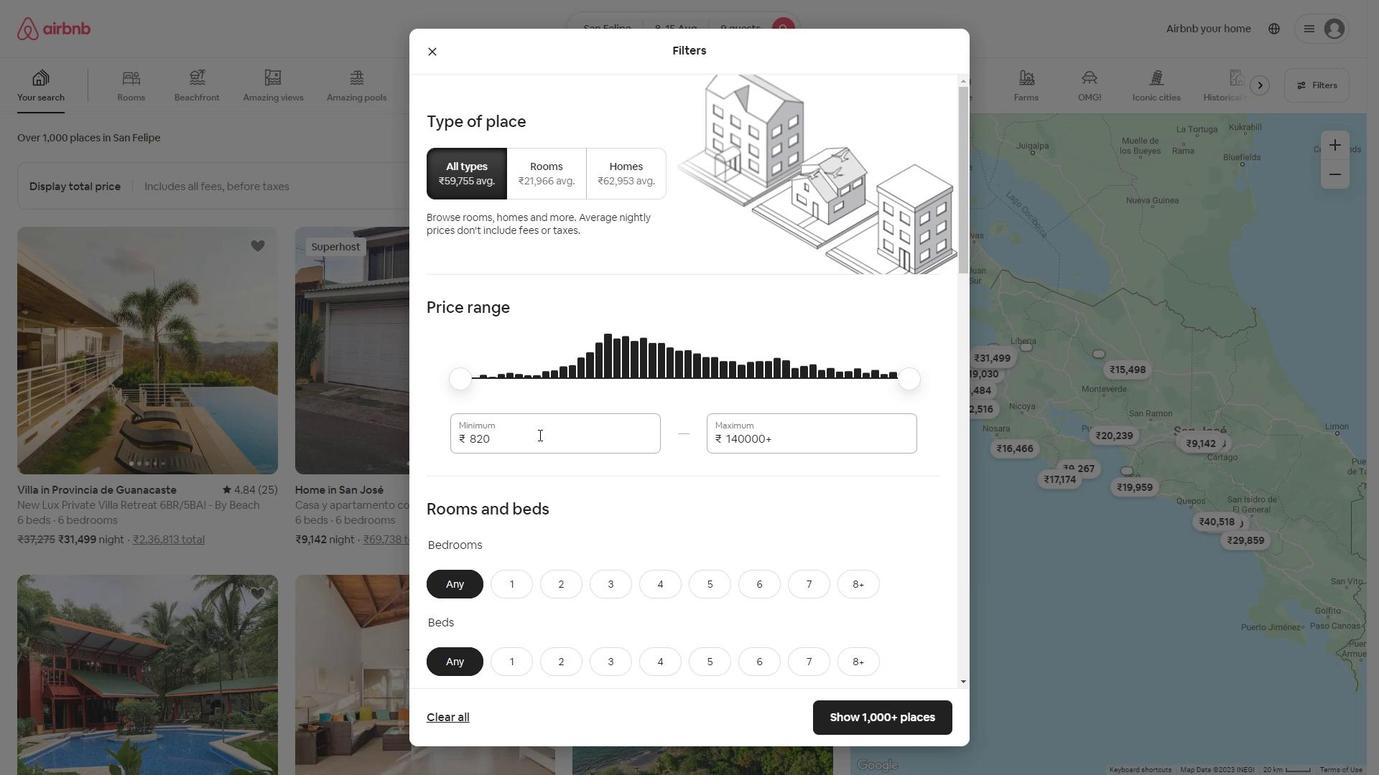 
Action: Mouse pressed left at (540, 434)
Screenshot: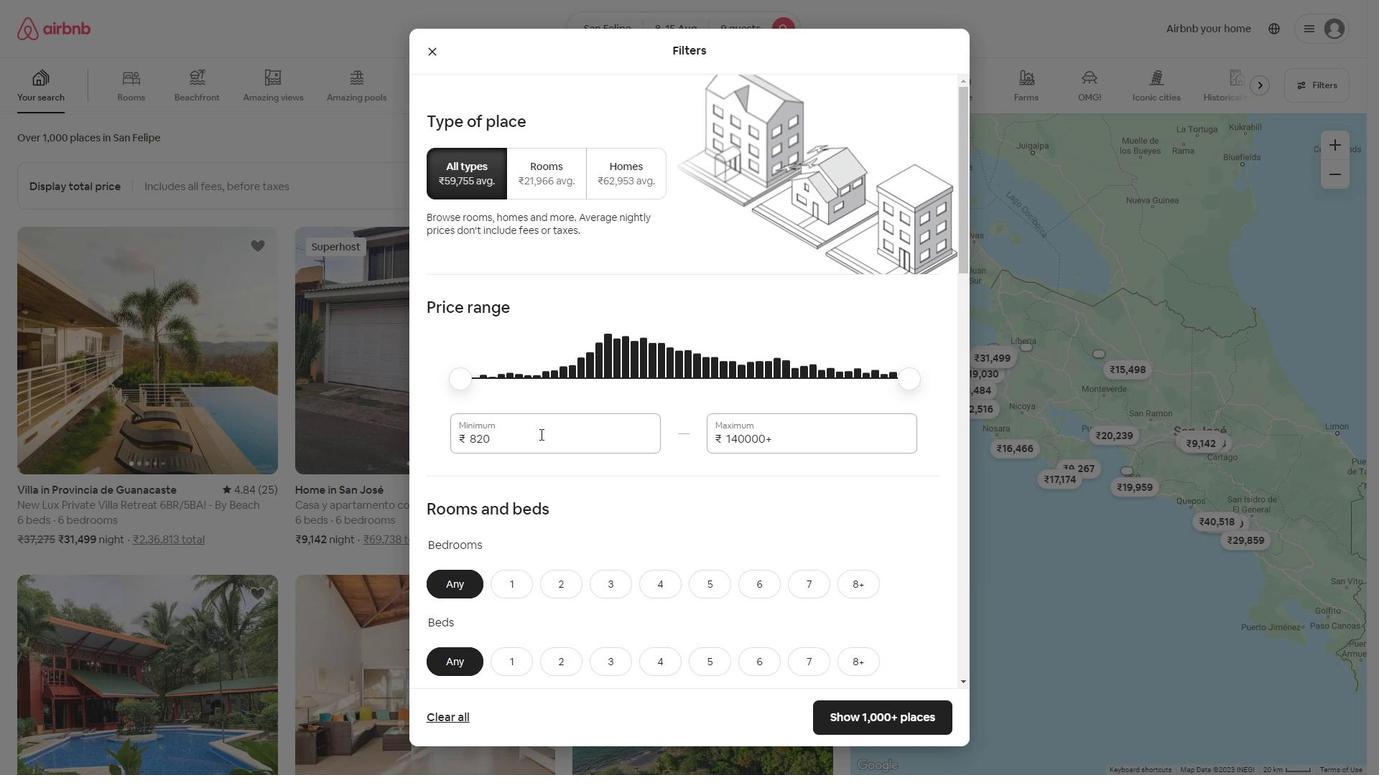 
Action: Key pressed <Key.backspace><Key.backspace><Key.backspace><Key.backspace><Key.backspace><Key.backspace><Key.backspace><Key.backspace><Key.backspace><Key.backspace><Key.backspace>10000
Screenshot: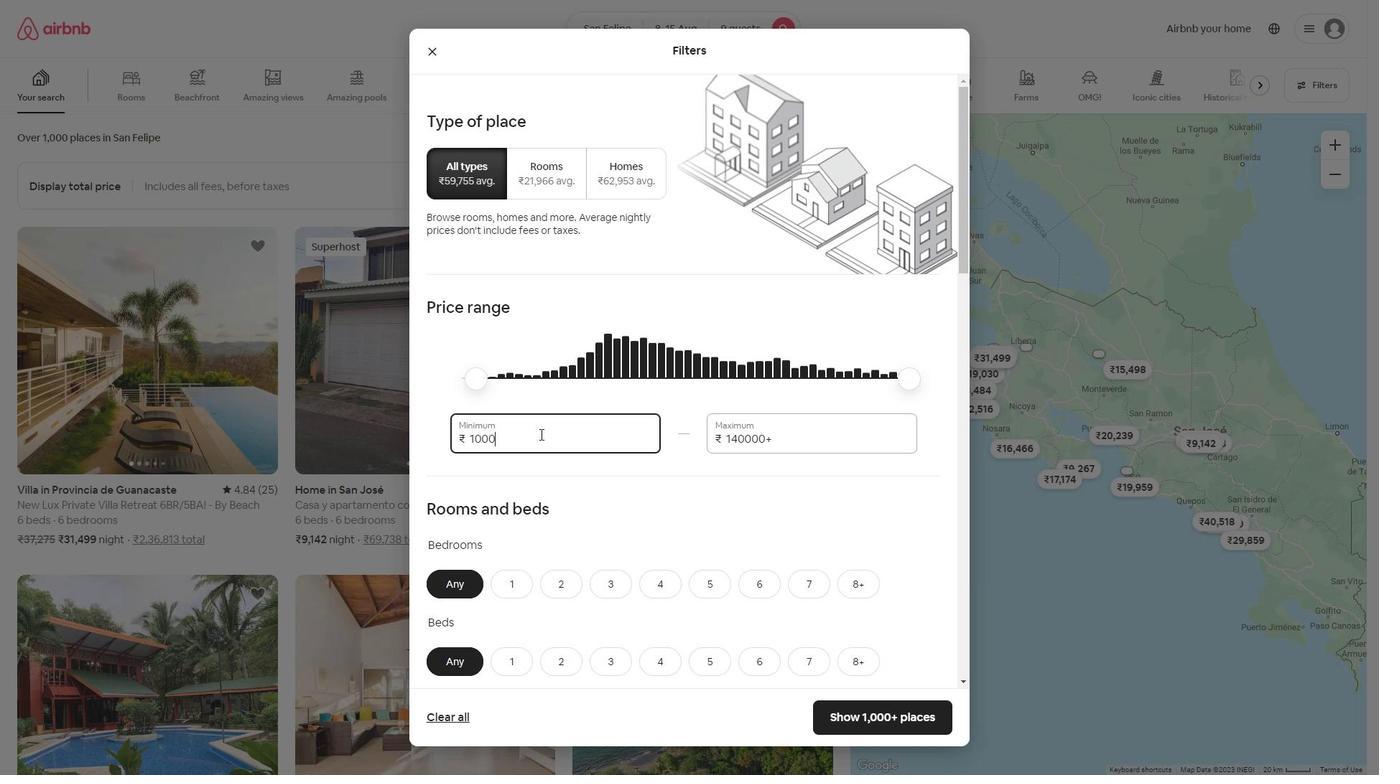 
Action: Mouse moved to (768, 442)
Screenshot: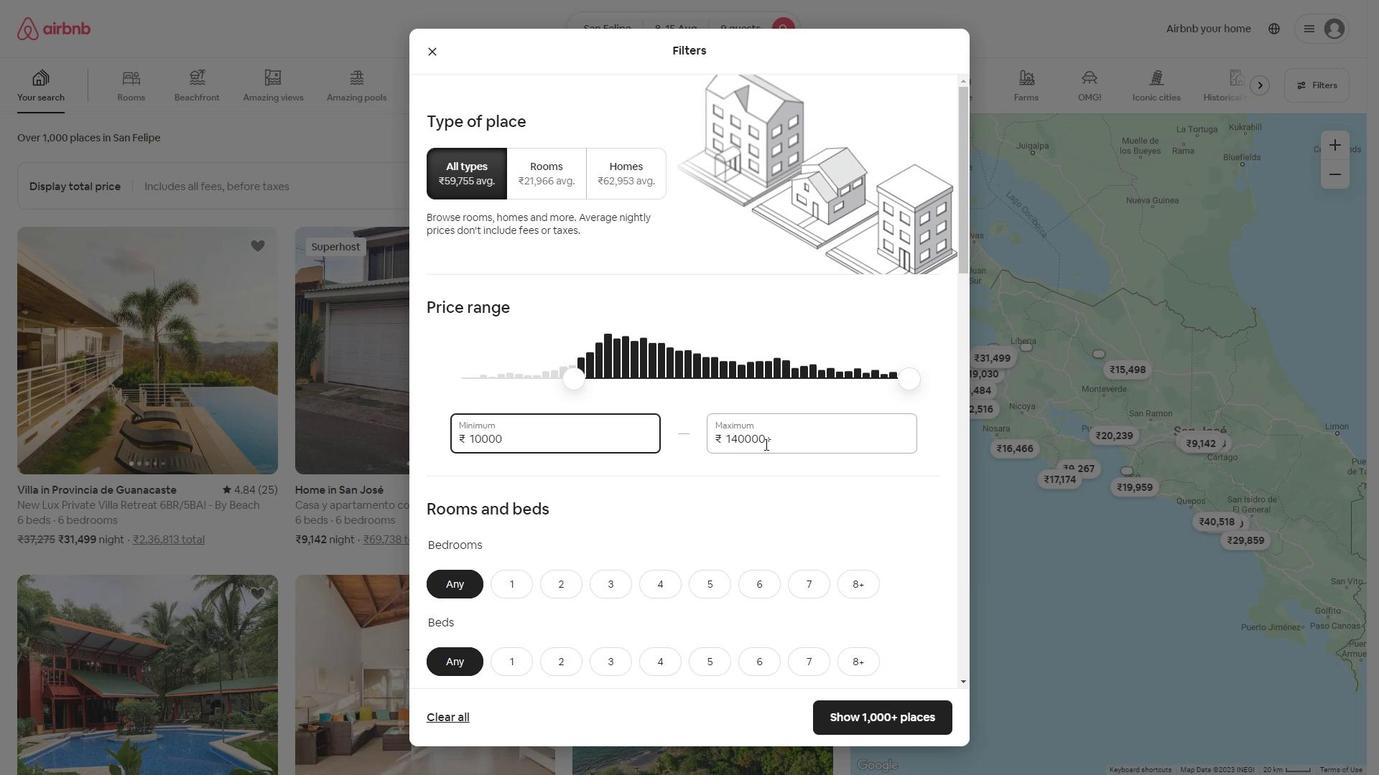 
Action: Mouse pressed left at (768, 442)
Screenshot: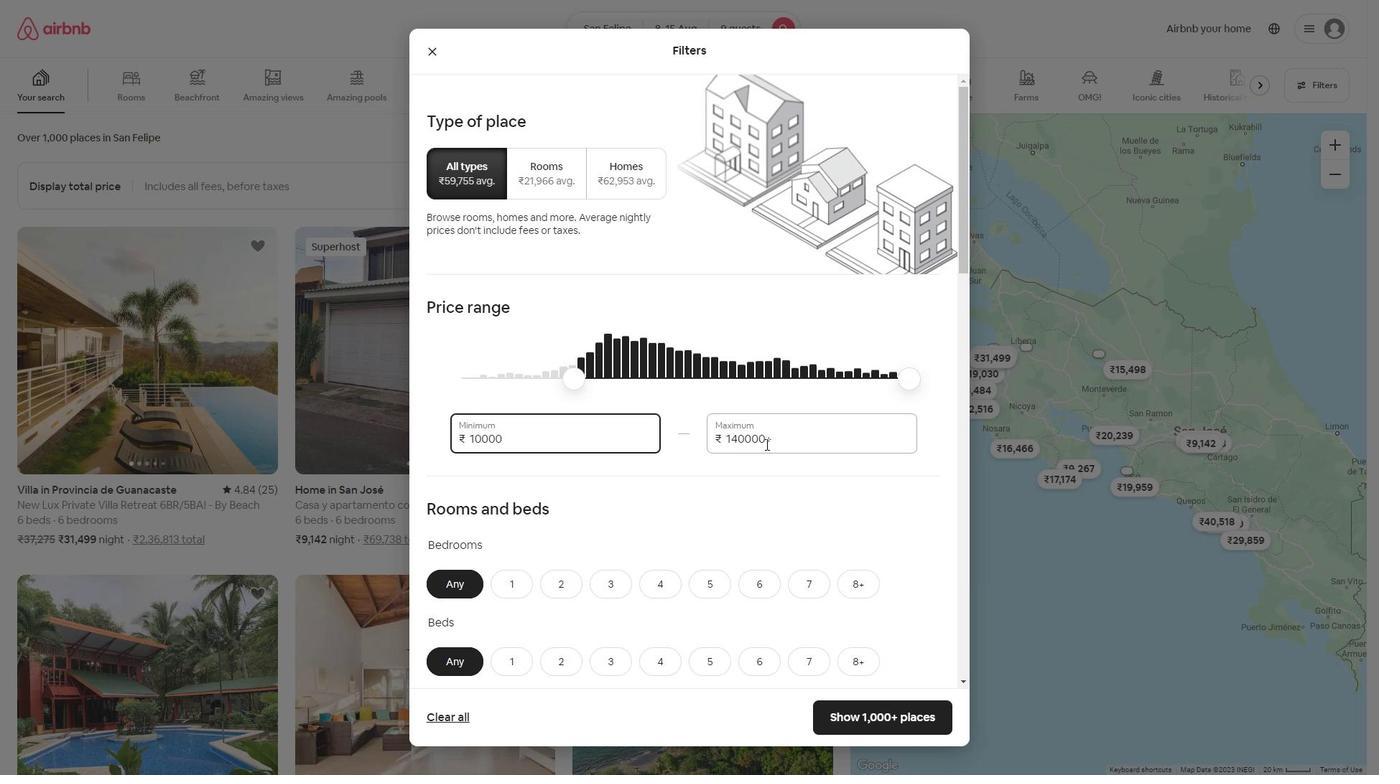 
Action: Mouse moved to (772, 440)
Screenshot: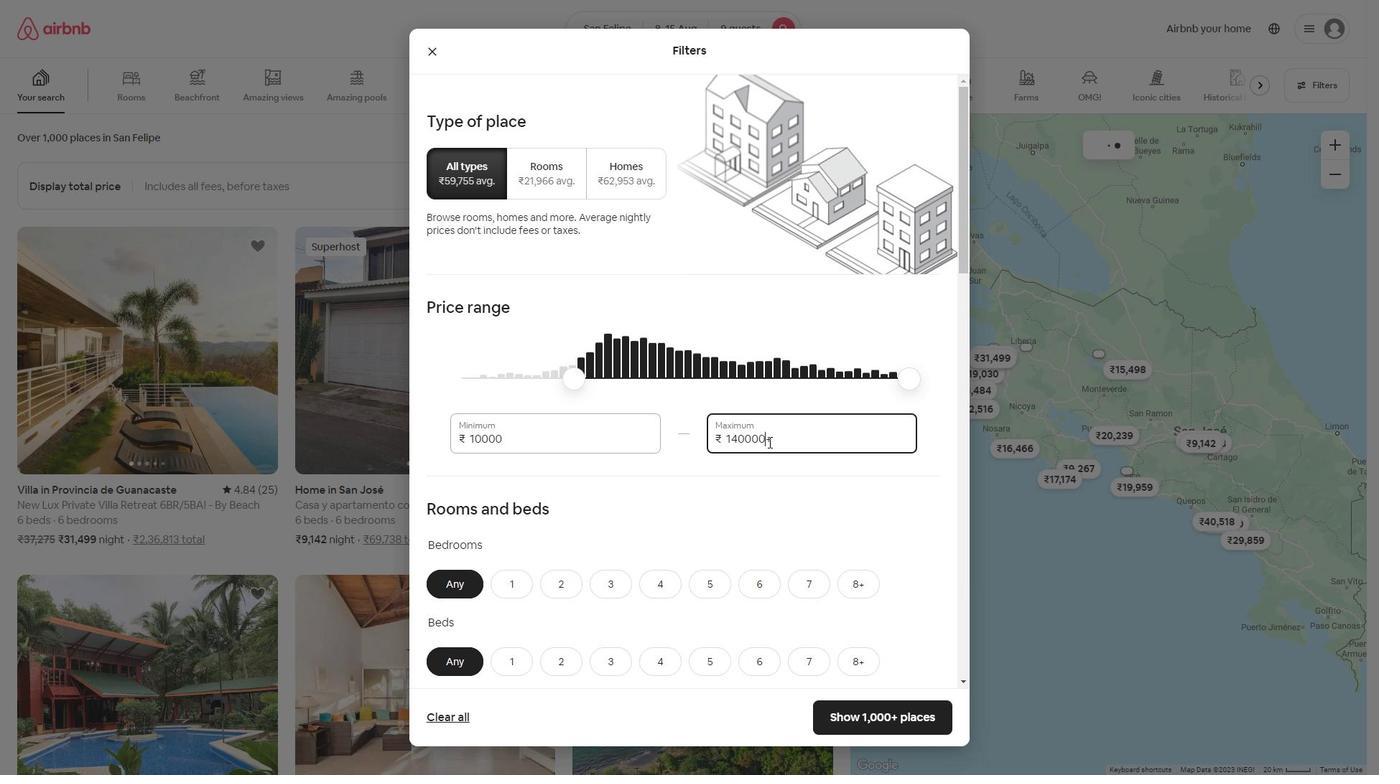 
Action: Mouse pressed left at (772, 440)
Screenshot: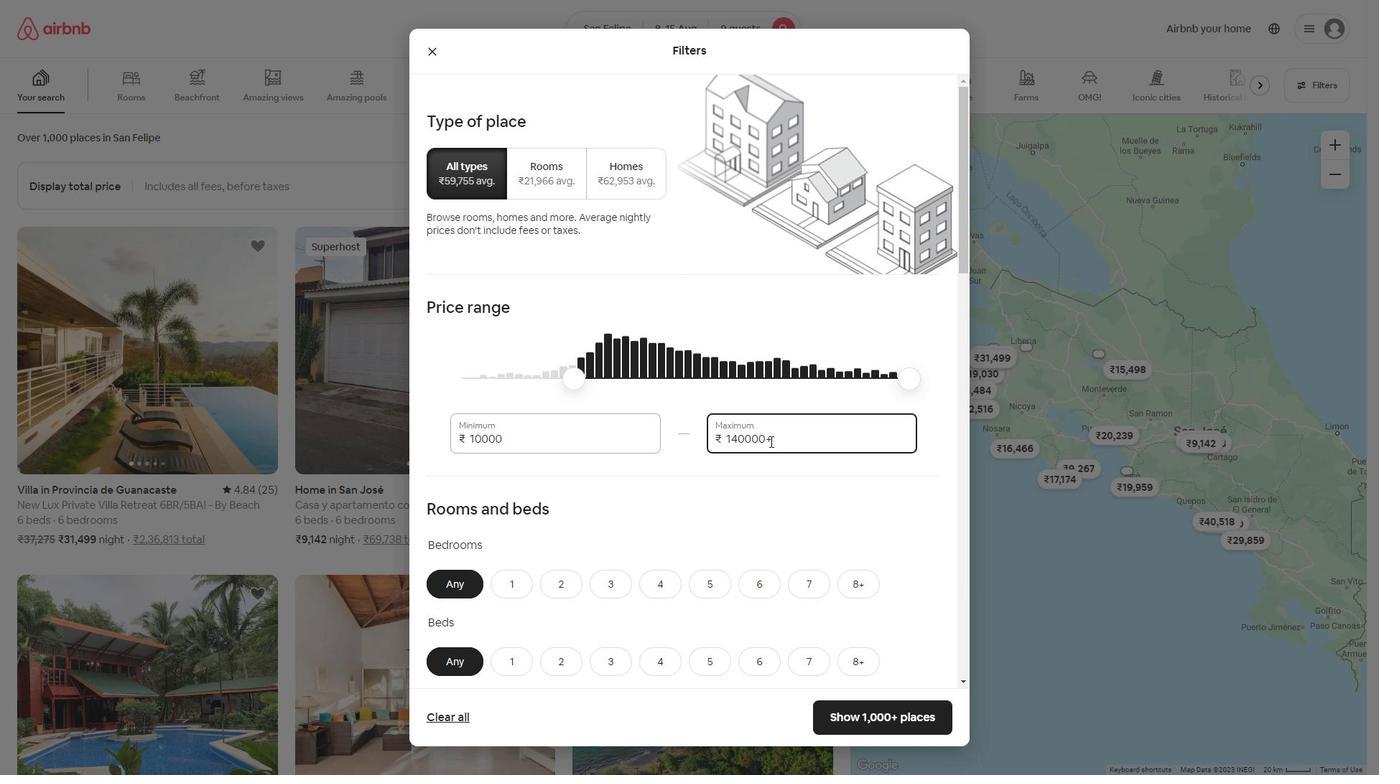 
Action: Mouse moved to (772, 439)
Screenshot: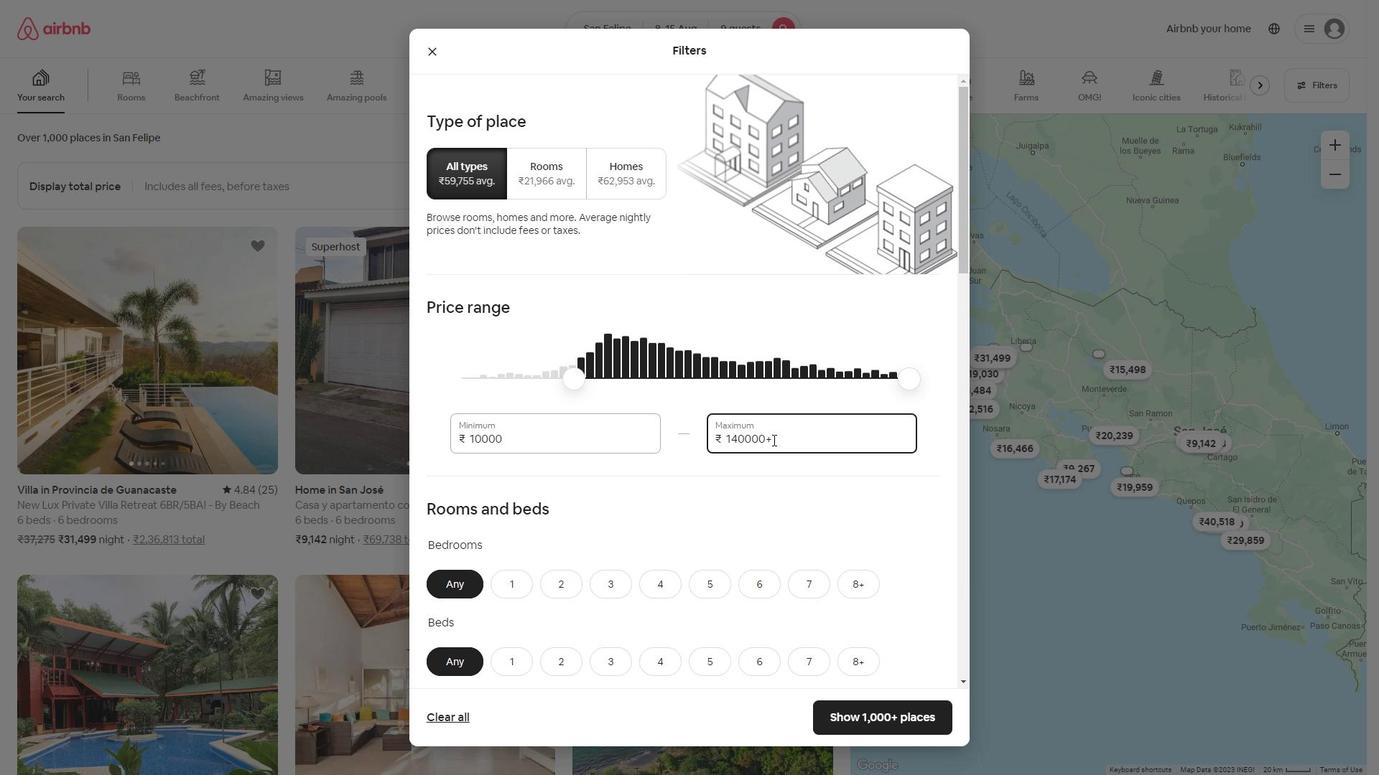 
Action: Key pressed <Key.backspace><Key.backspace><Key.backspace><Key.backspace><Key.backspace><Key.backspace><Key.backspace><Key.backspace><Key.backspace><Key.backspace><Key.backspace>14000
Screenshot: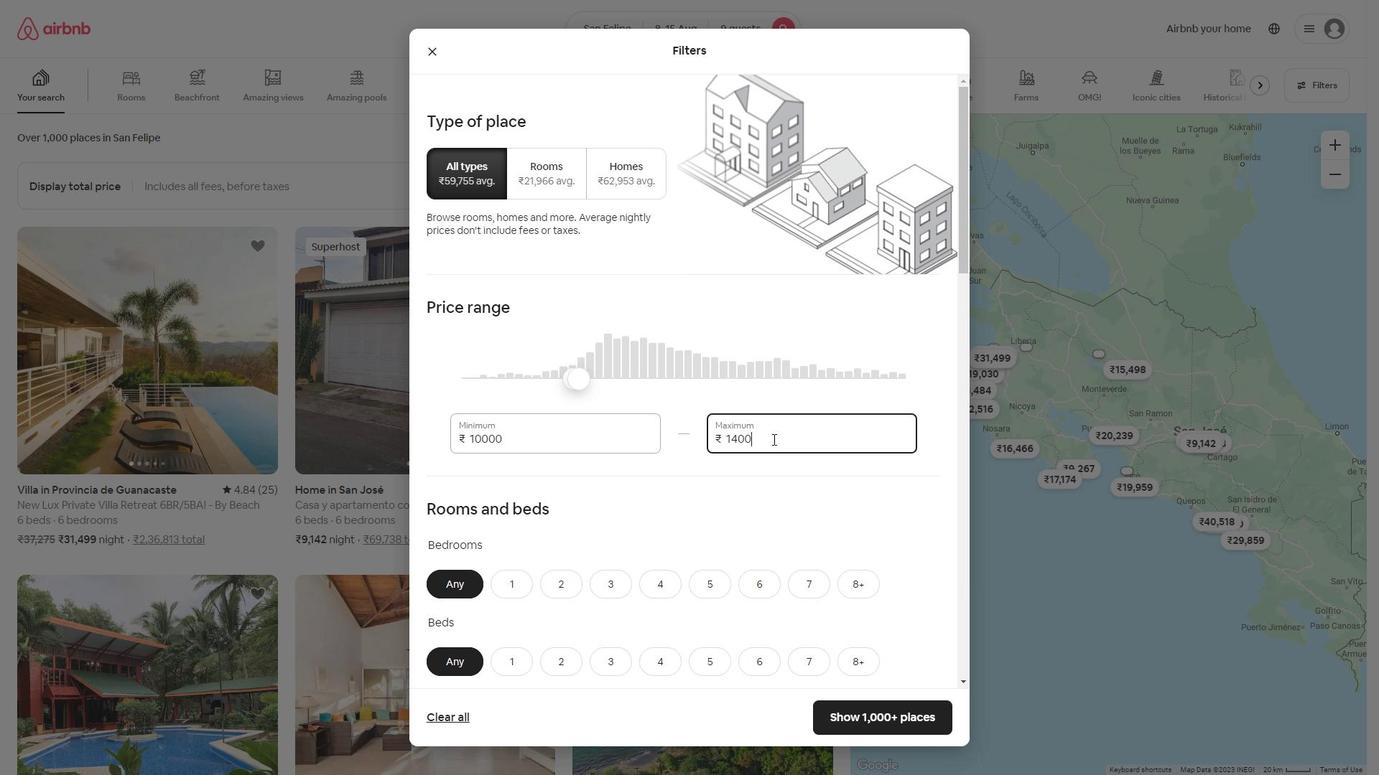 
Action: Mouse moved to (709, 576)
Screenshot: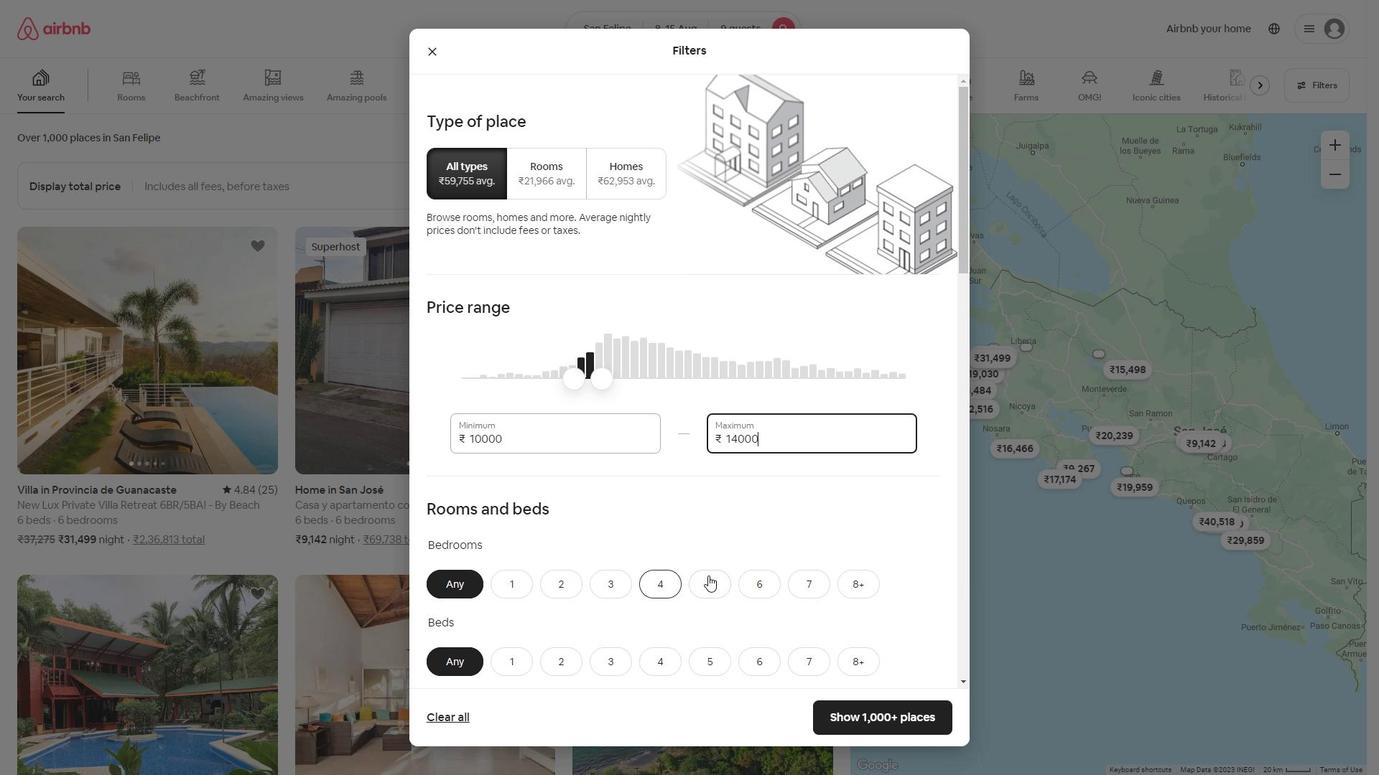 
Action: Mouse pressed left at (709, 576)
Screenshot: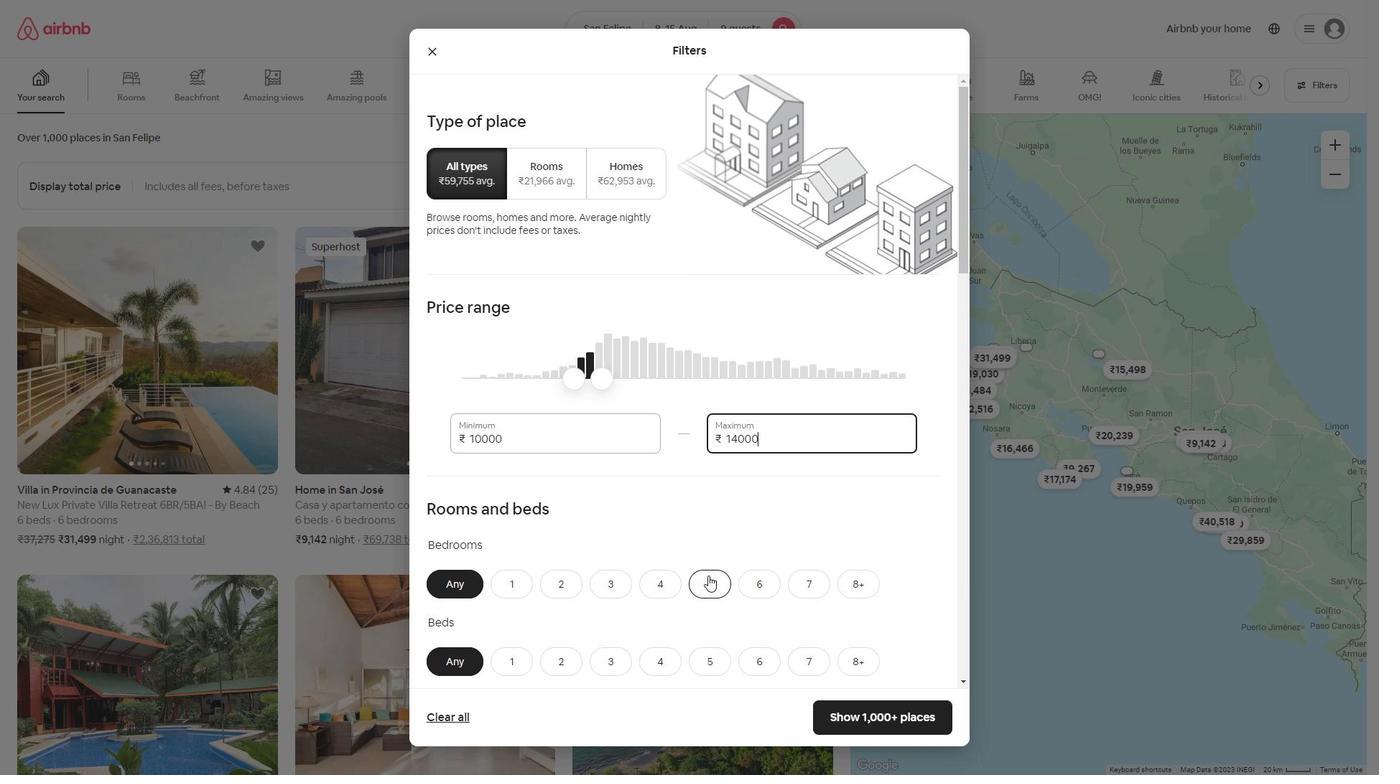 
Action: Mouse moved to (864, 649)
Screenshot: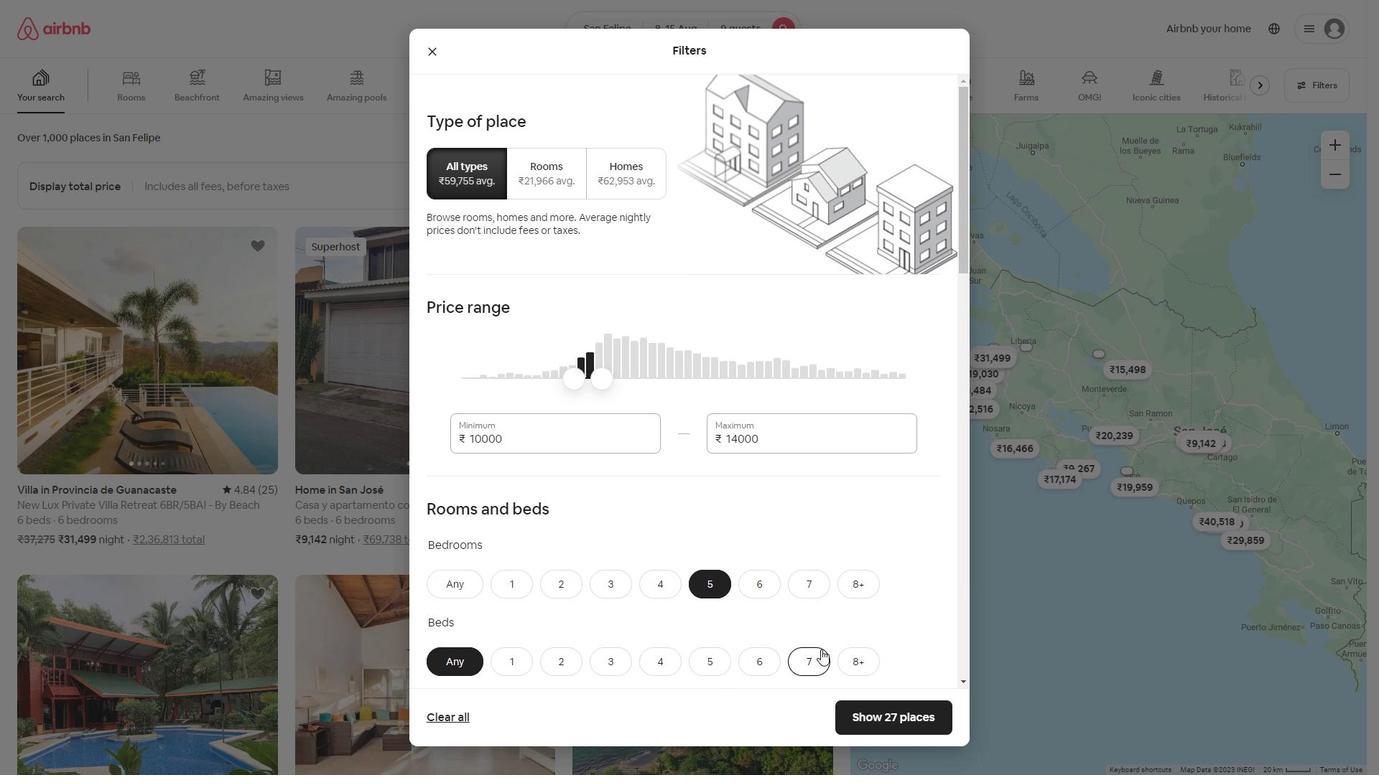 
Action: Mouse pressed left at (864, 649)
Screenshot: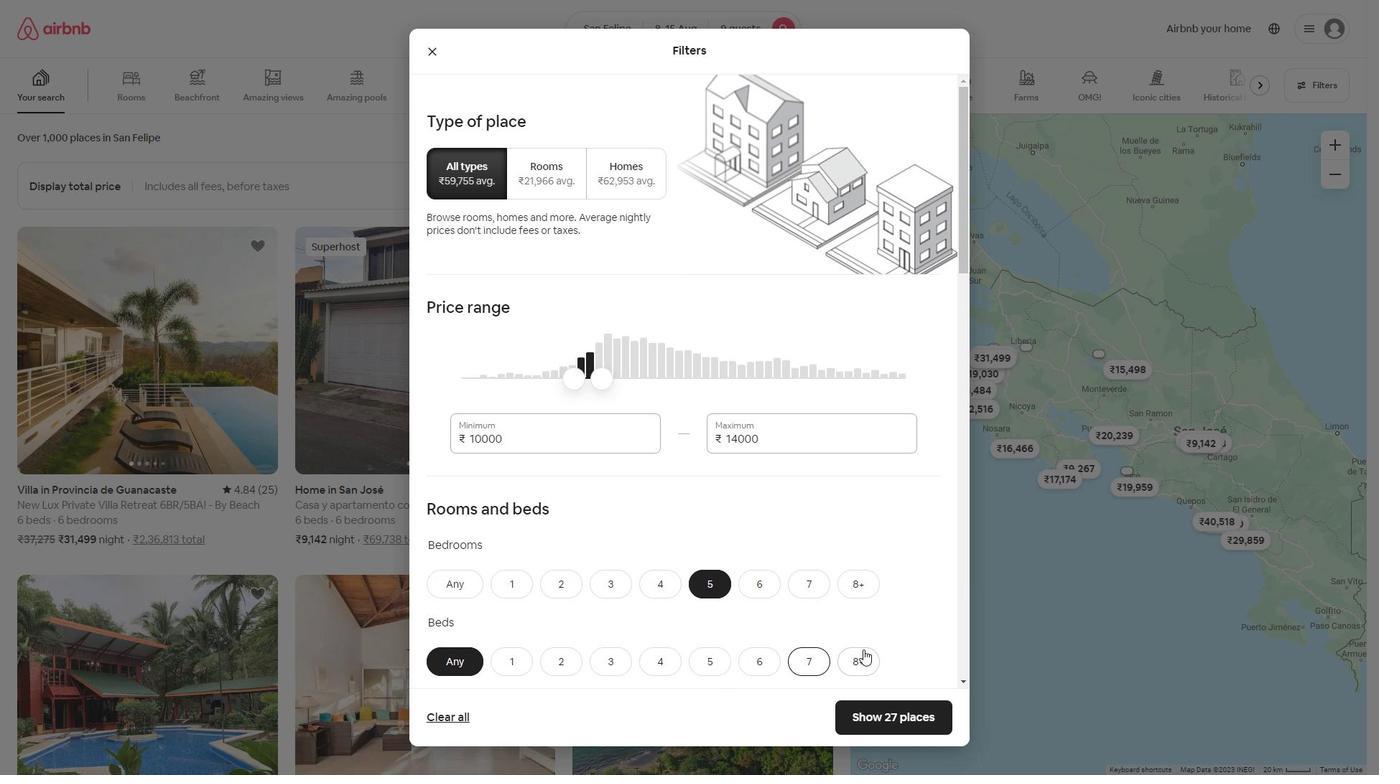 
Action: Mouse moved to (490, 658)
Screenshot: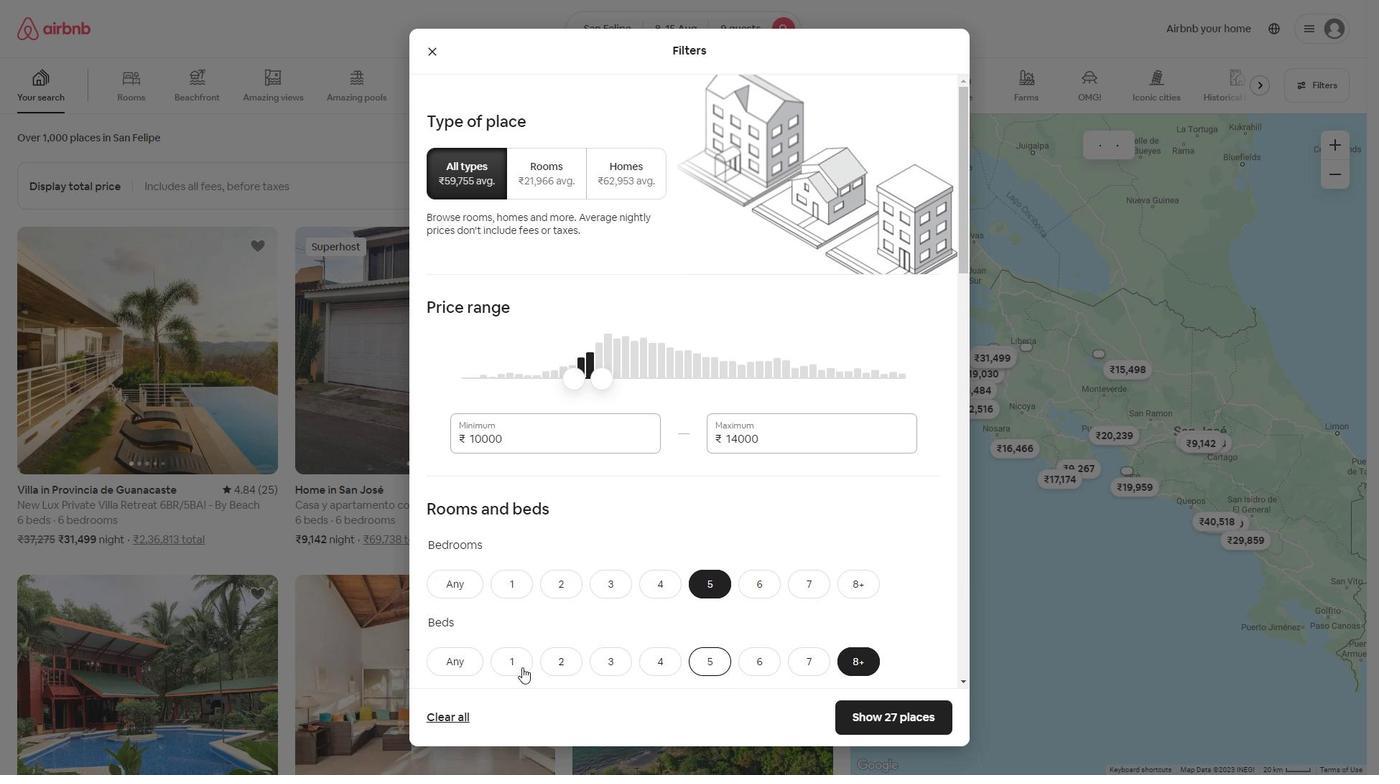 
Action: Mouse scrolled (519, 665) with delta (0, 0)
Screenshot: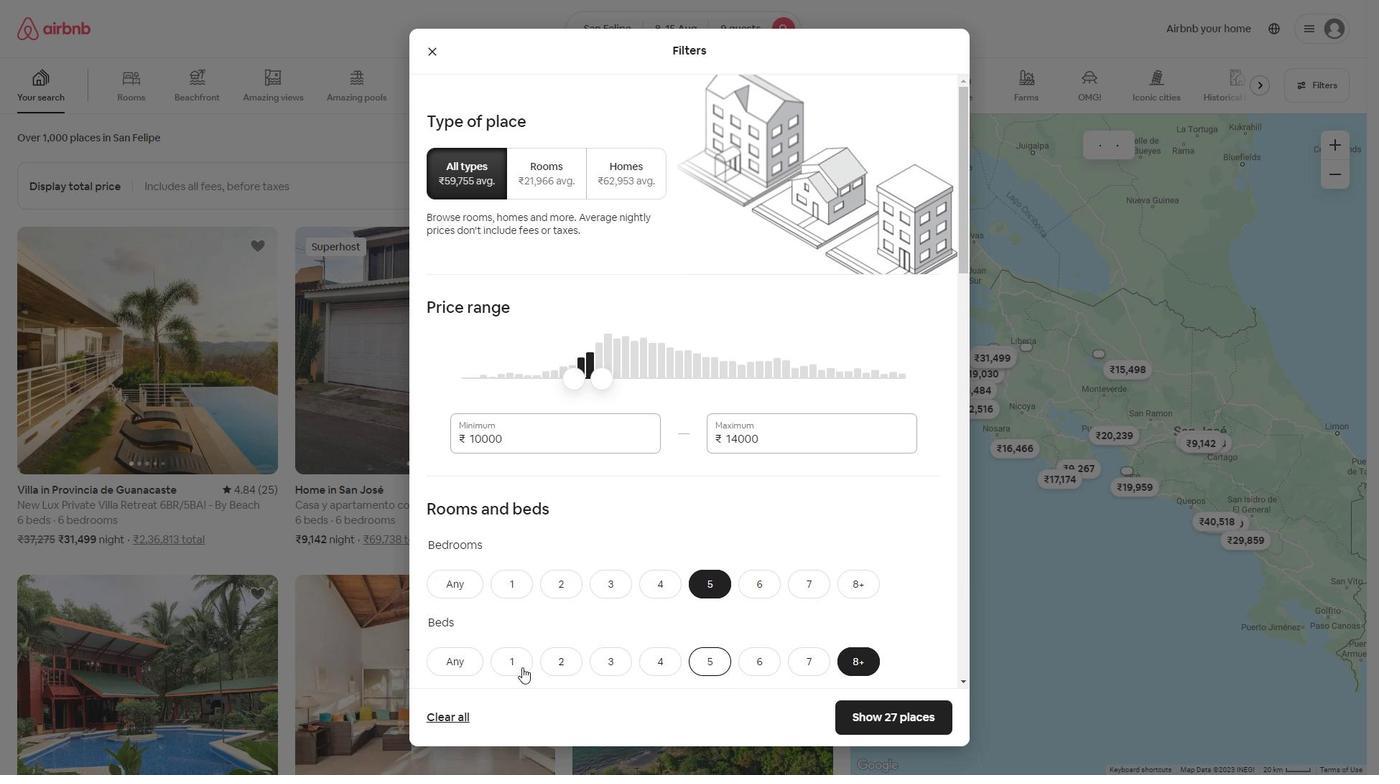 
Action: Mouse moved to (356, 614)
Screenshot: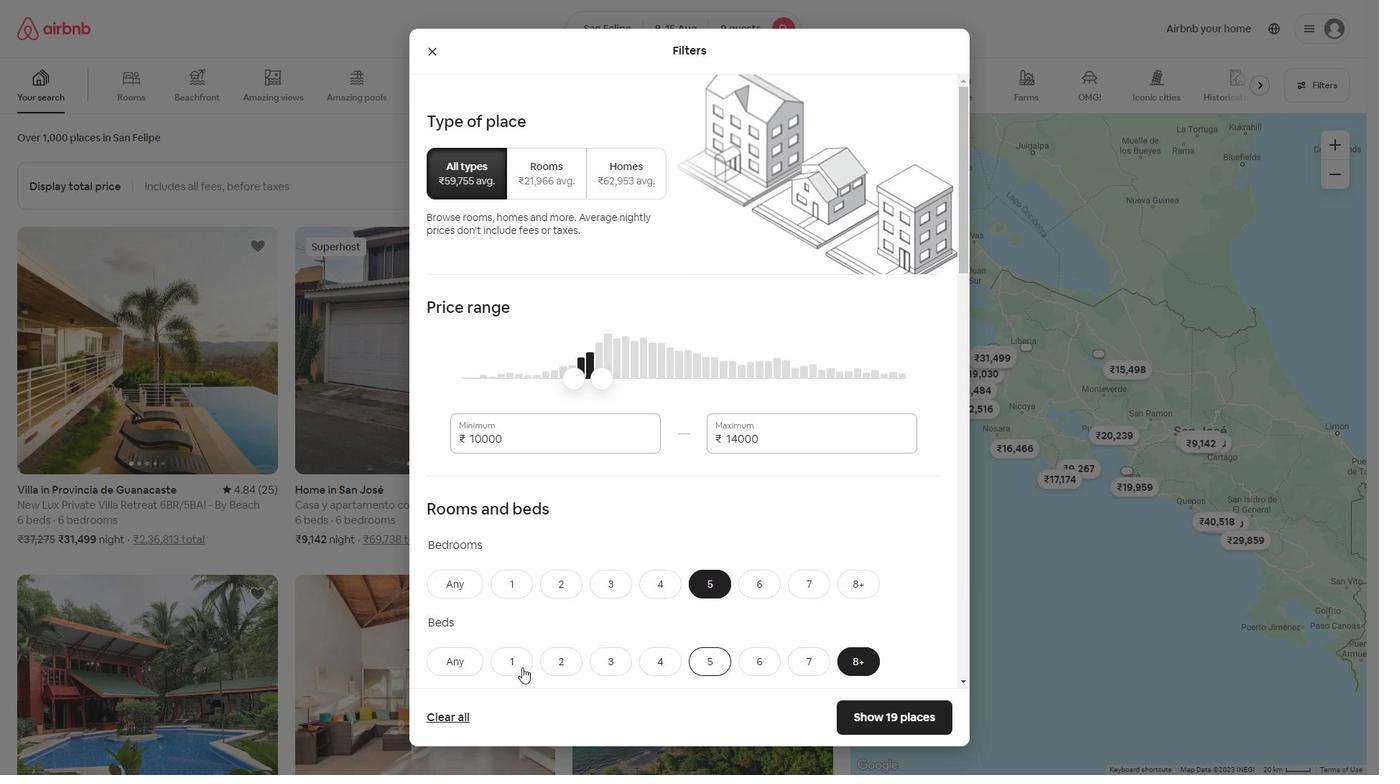 
Action: Mouse scrolled (482, 654) with delta (0, 0)
Screenshot: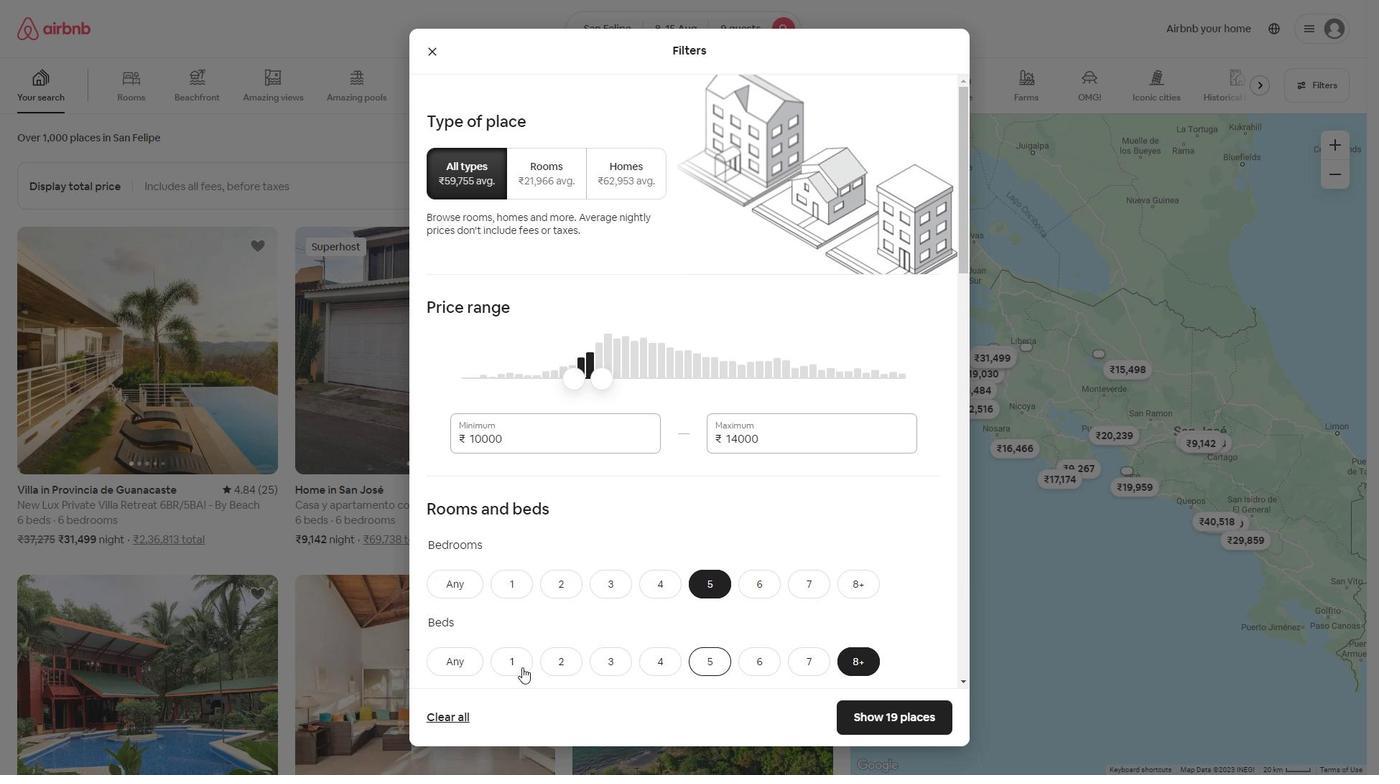 
Action: Mouse moved to (719, 606)
Screenshot: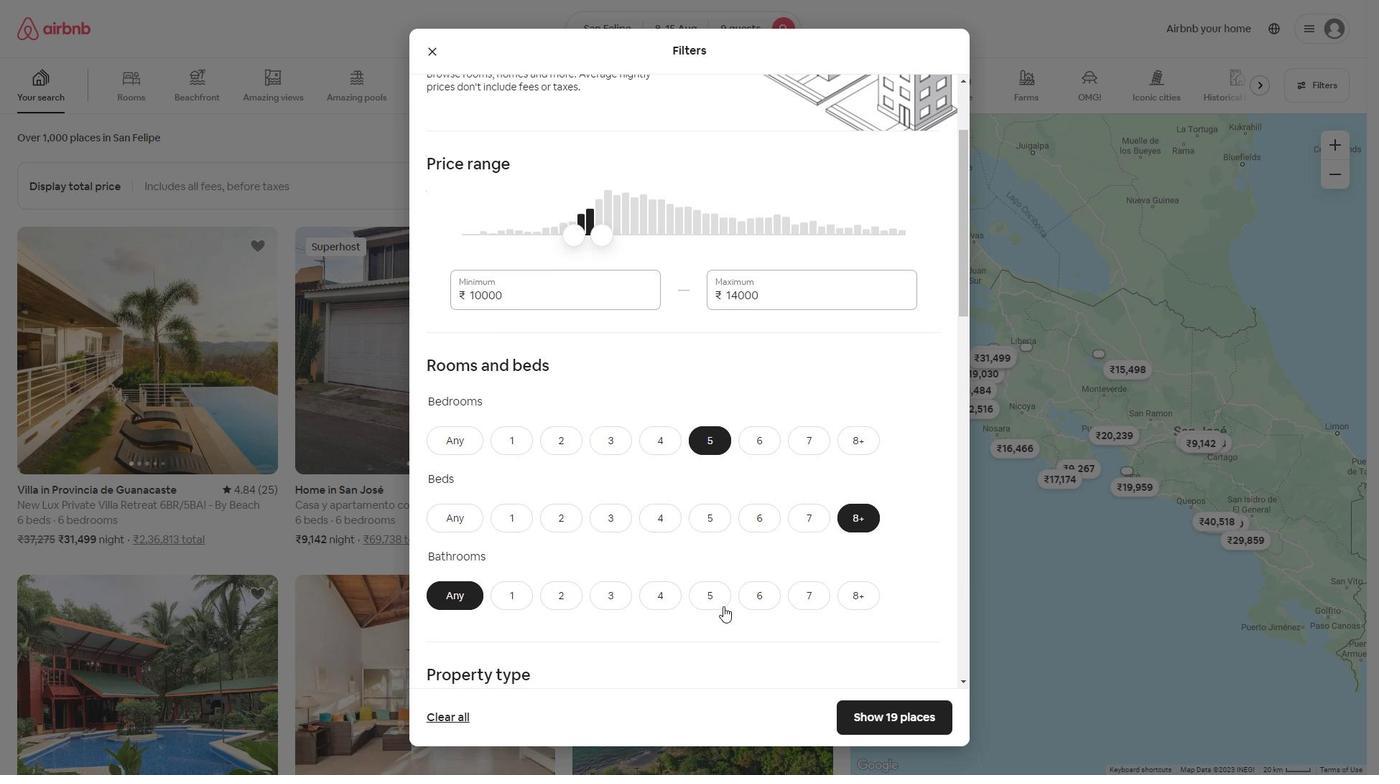 
Action: Mouse pressed left at (719, 606)
Screenshot: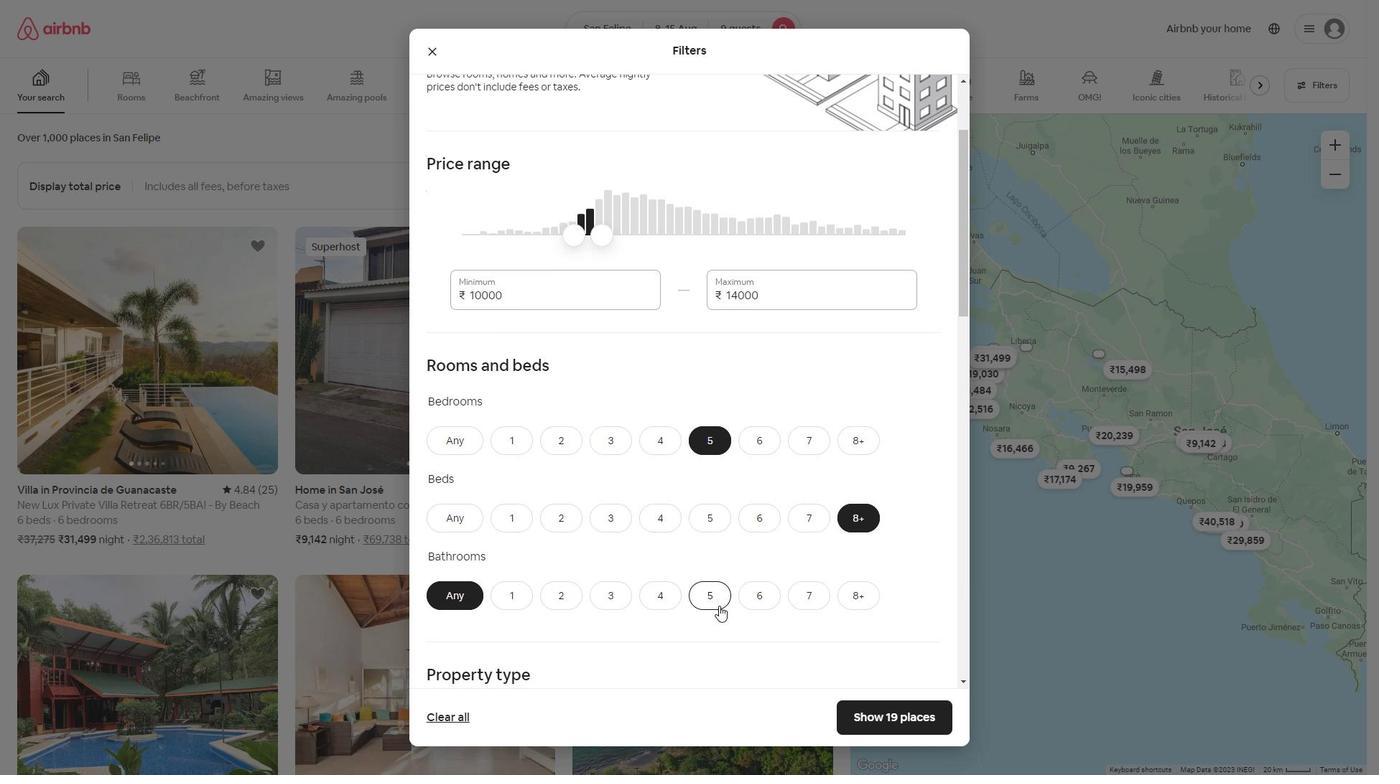 
Action: Mouse moved to (609, 505)
Screenshot: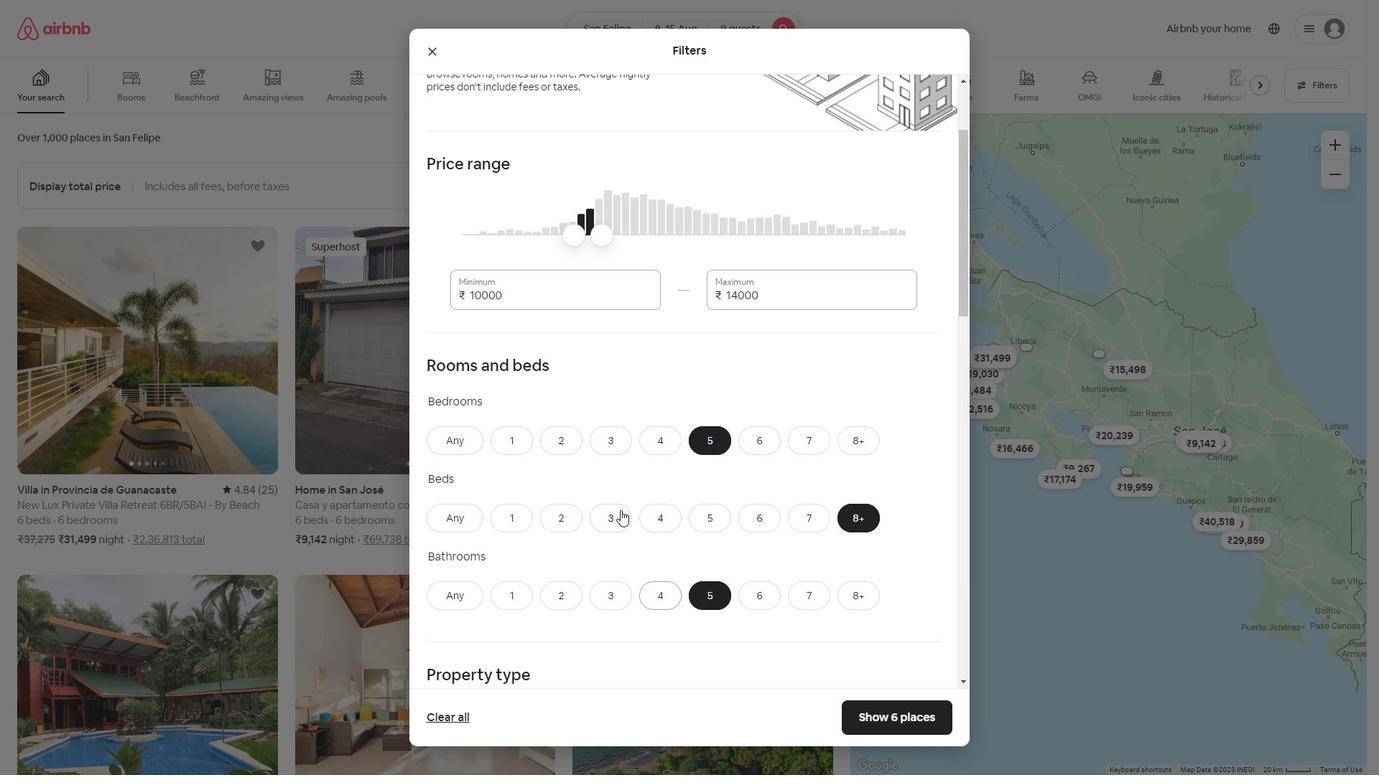 
Action: Mouse scrolled (609, 504) with delta (0, 0)
Screenshot: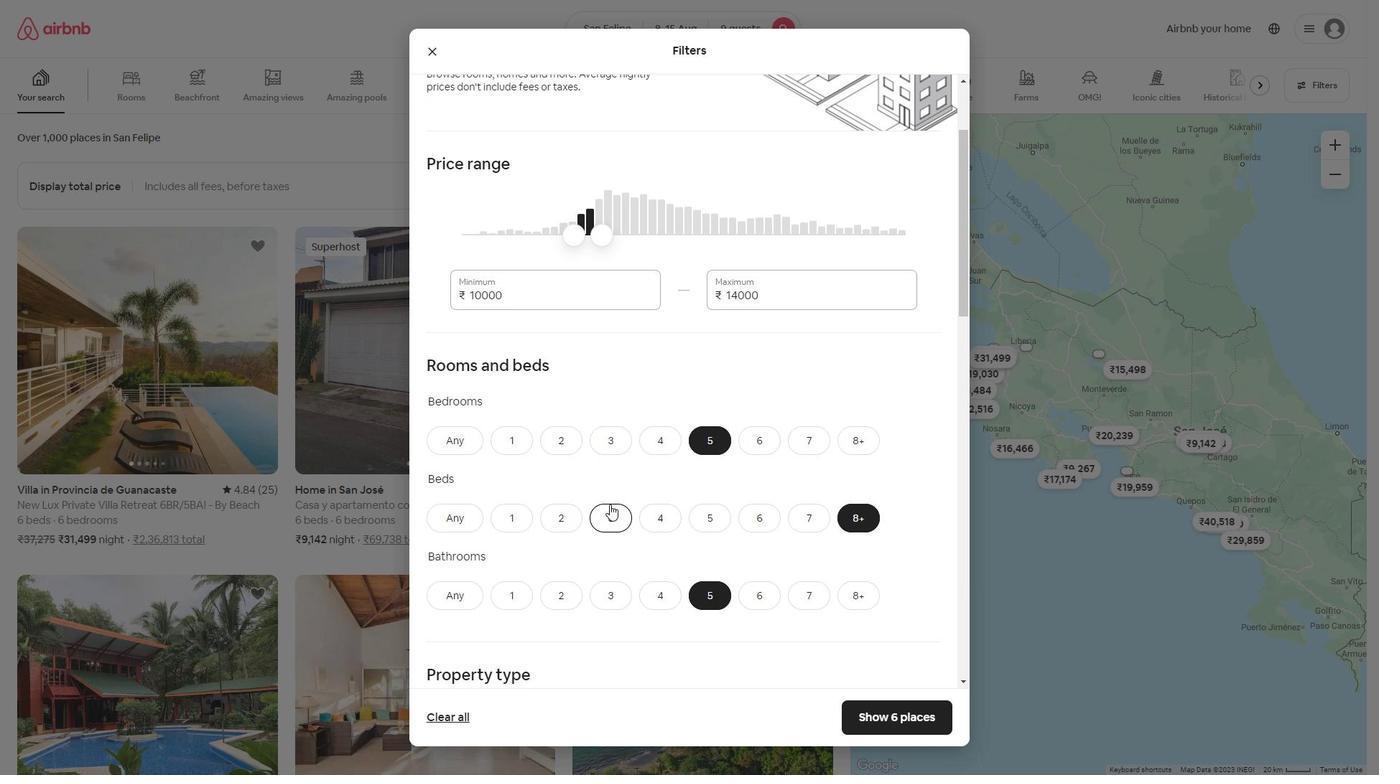 
Action: Mouse scrolled (609, 504) with delta (0, 0)
Screenshot: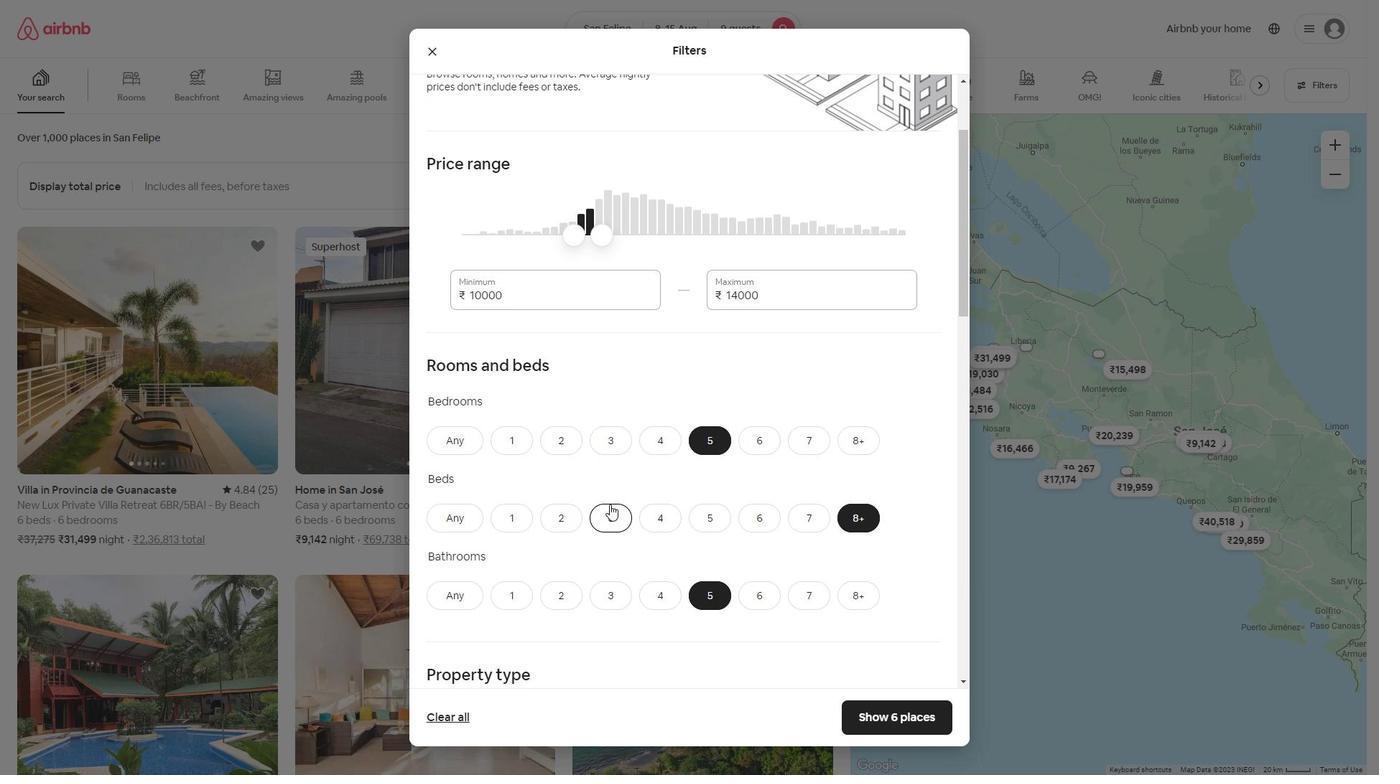 
Action: Mouse scrolled (609, 504) with delta (0, 0)
Screenshot: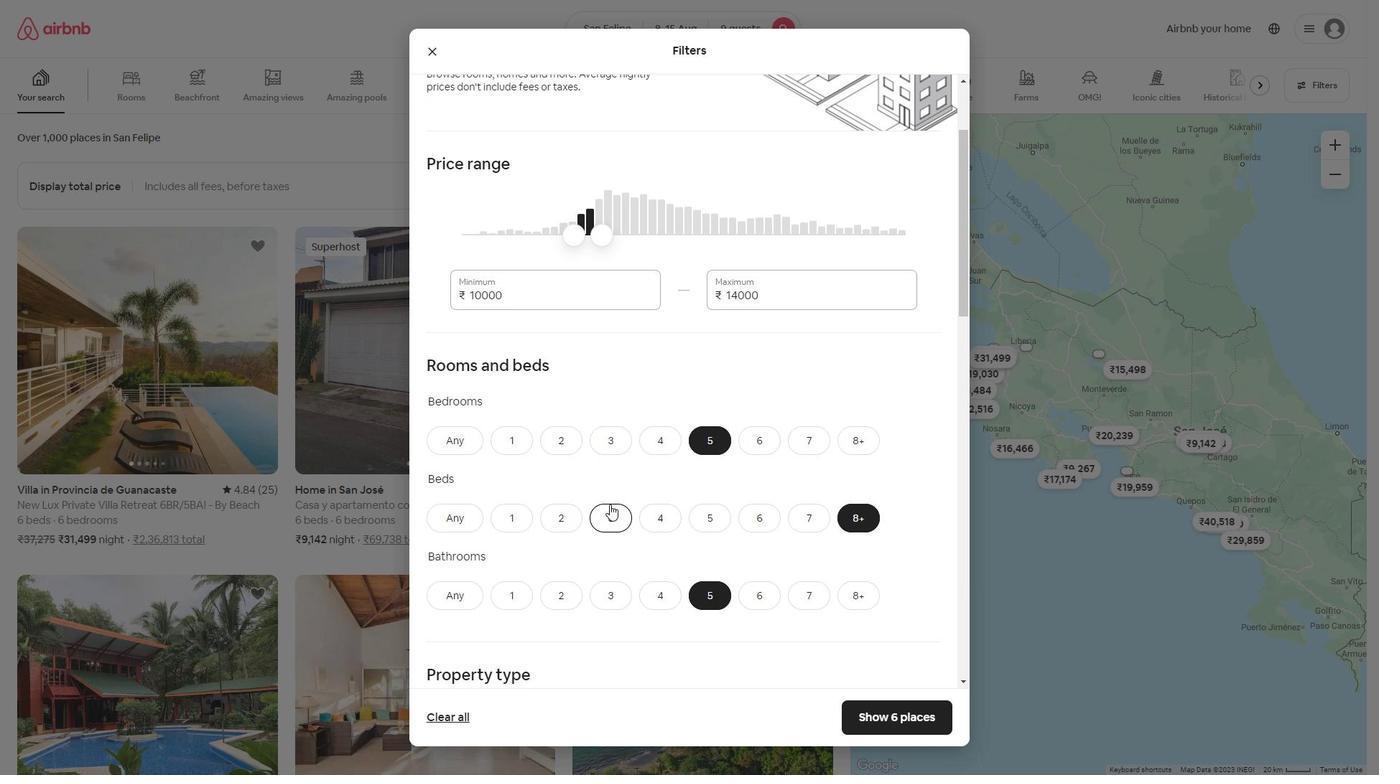 
Action: Mouse scrolled (609, 504) with delta (0, 0)
Screenshot: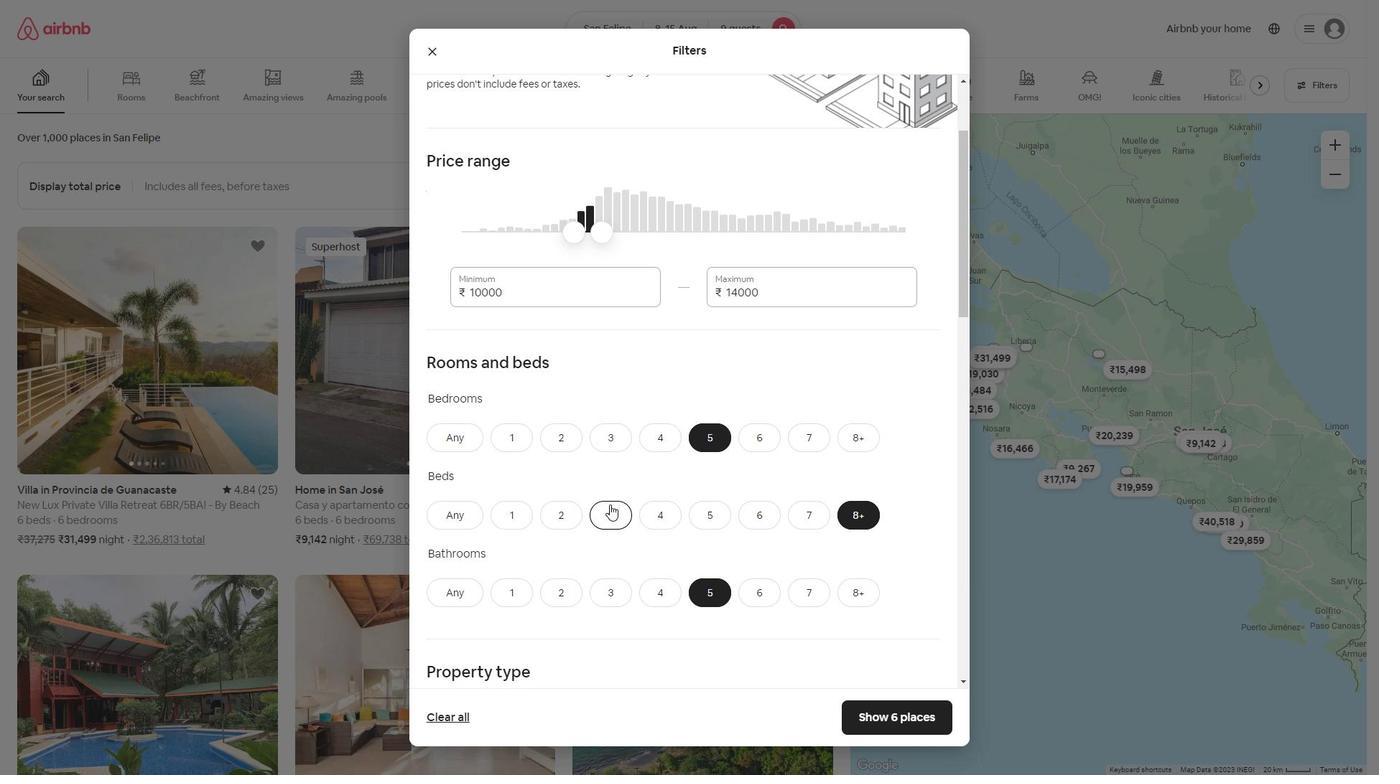 
Action: Mouse moved to (470, 469)
Screenshot: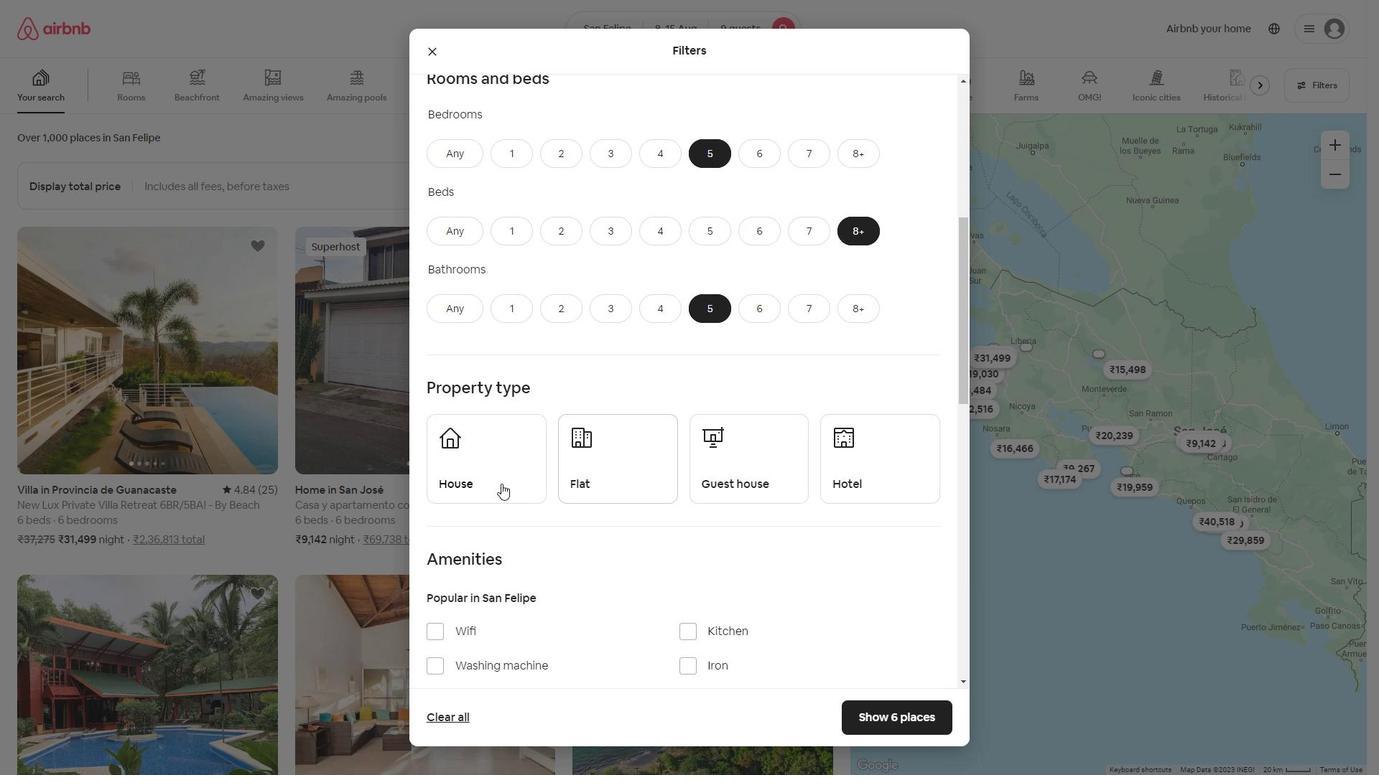 
Action: Mouse pressed left at (470, 469)
Screenshot: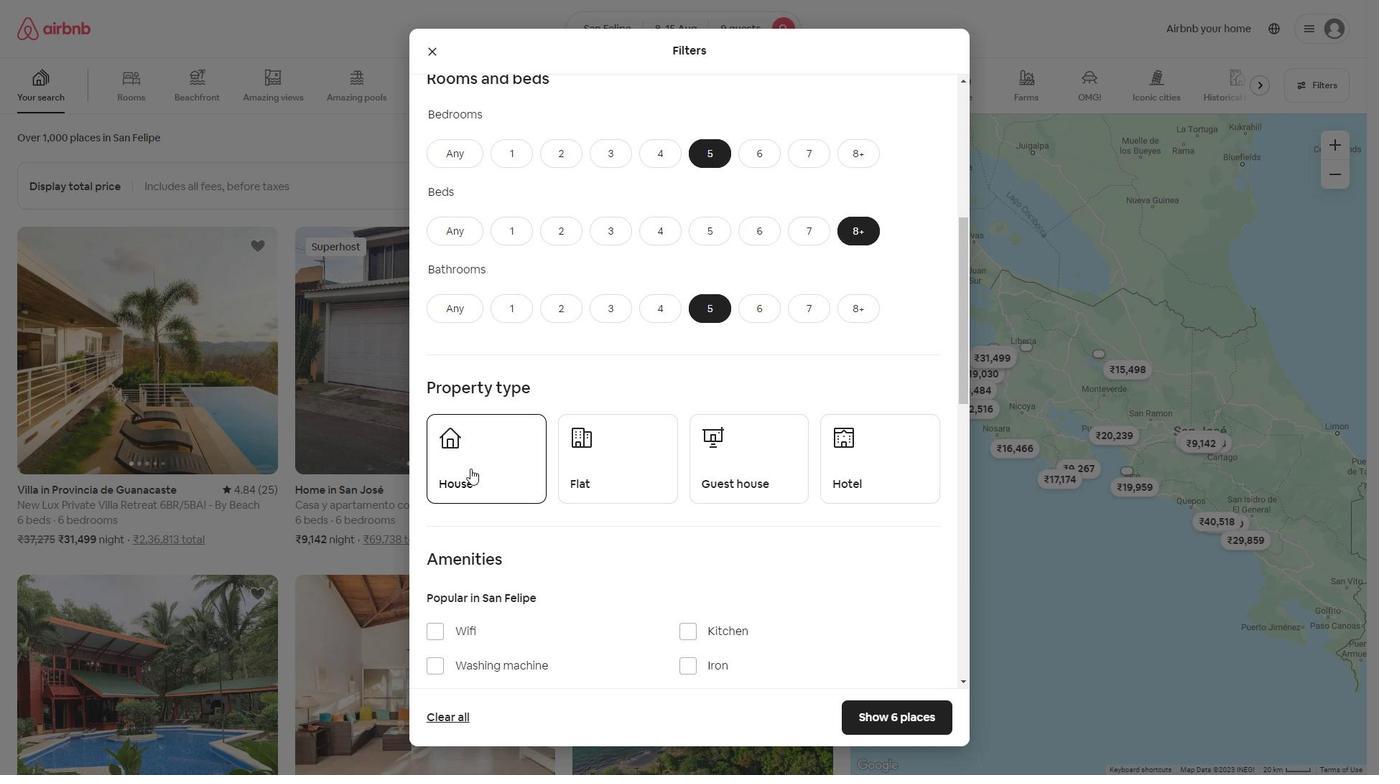 
Action: Mouse moved to (558, 468)
Screenshot: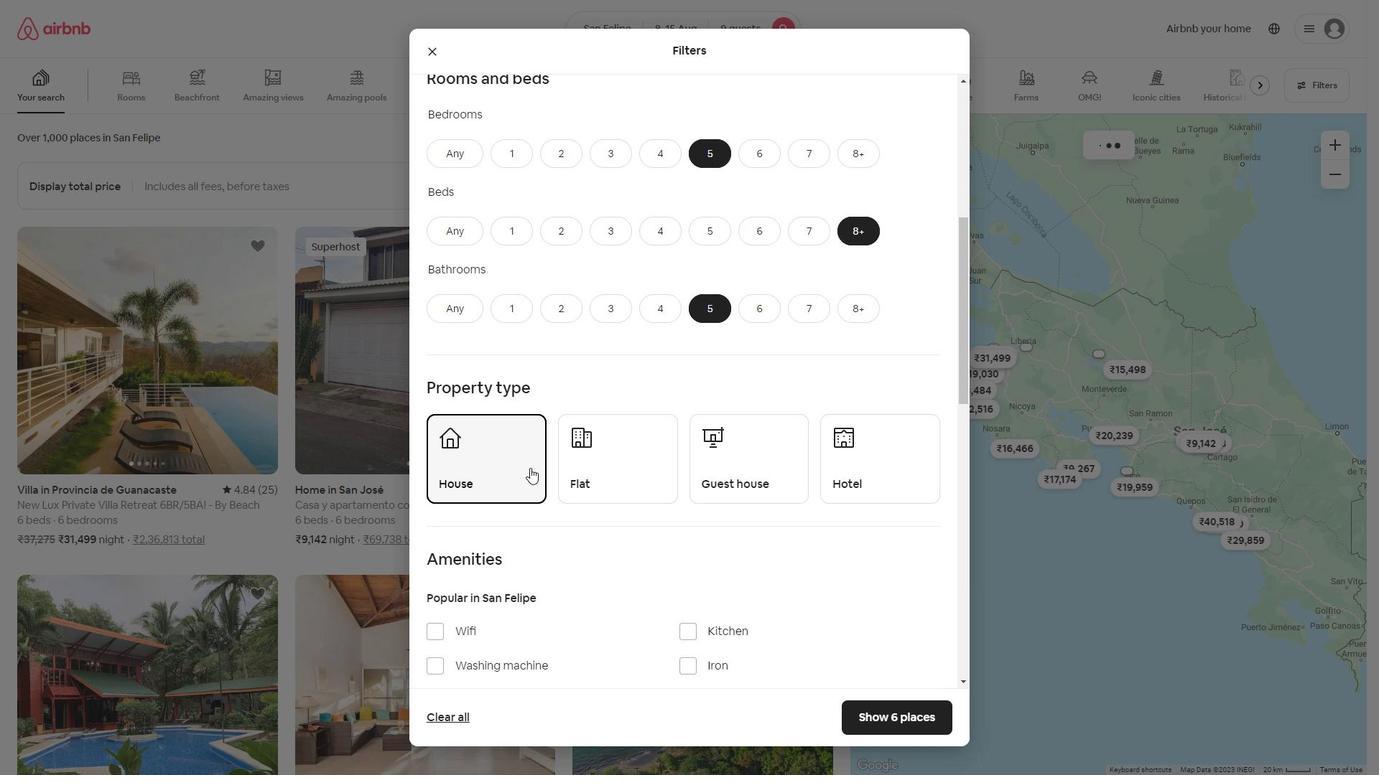 
Action: Mouse pressed left at (558, 468)
Screenshot: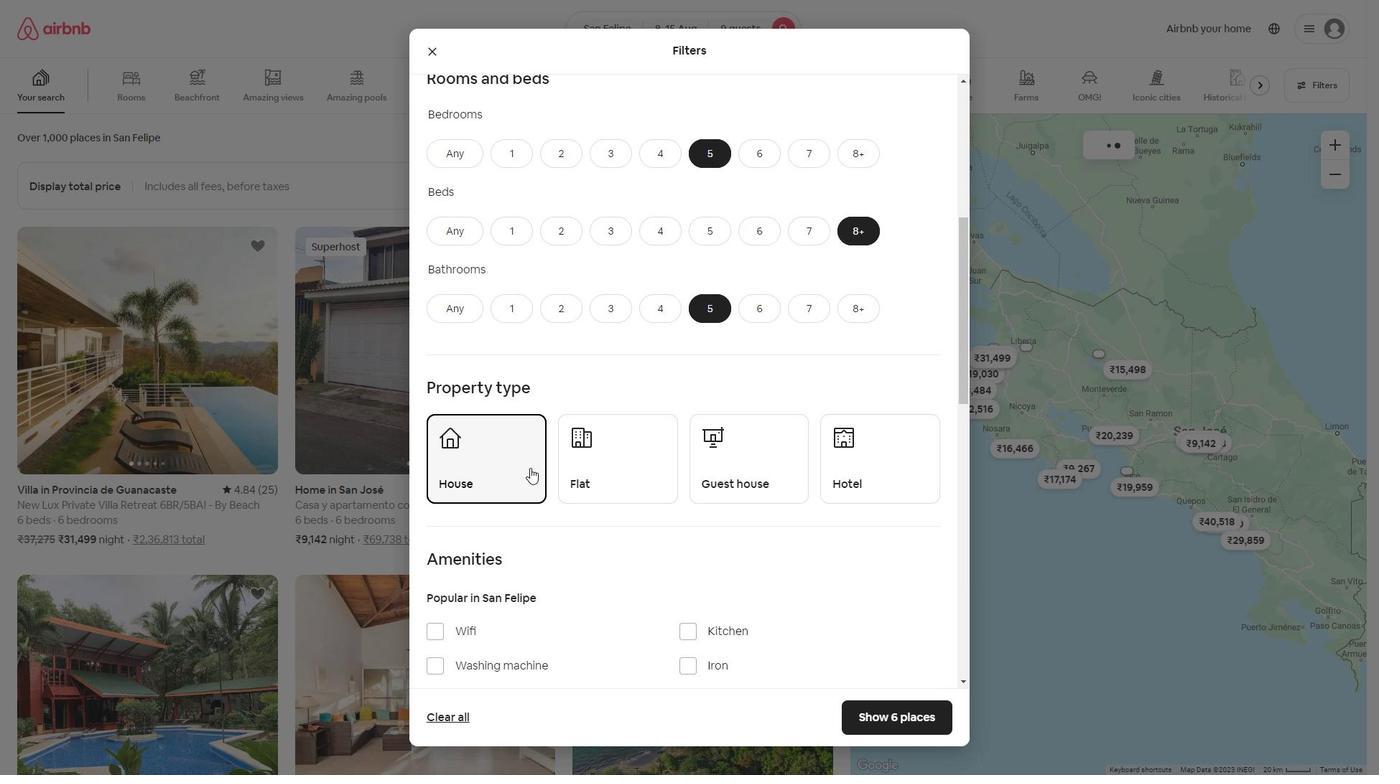 
Action: Mouse moved to (729, 476)
Screenshot: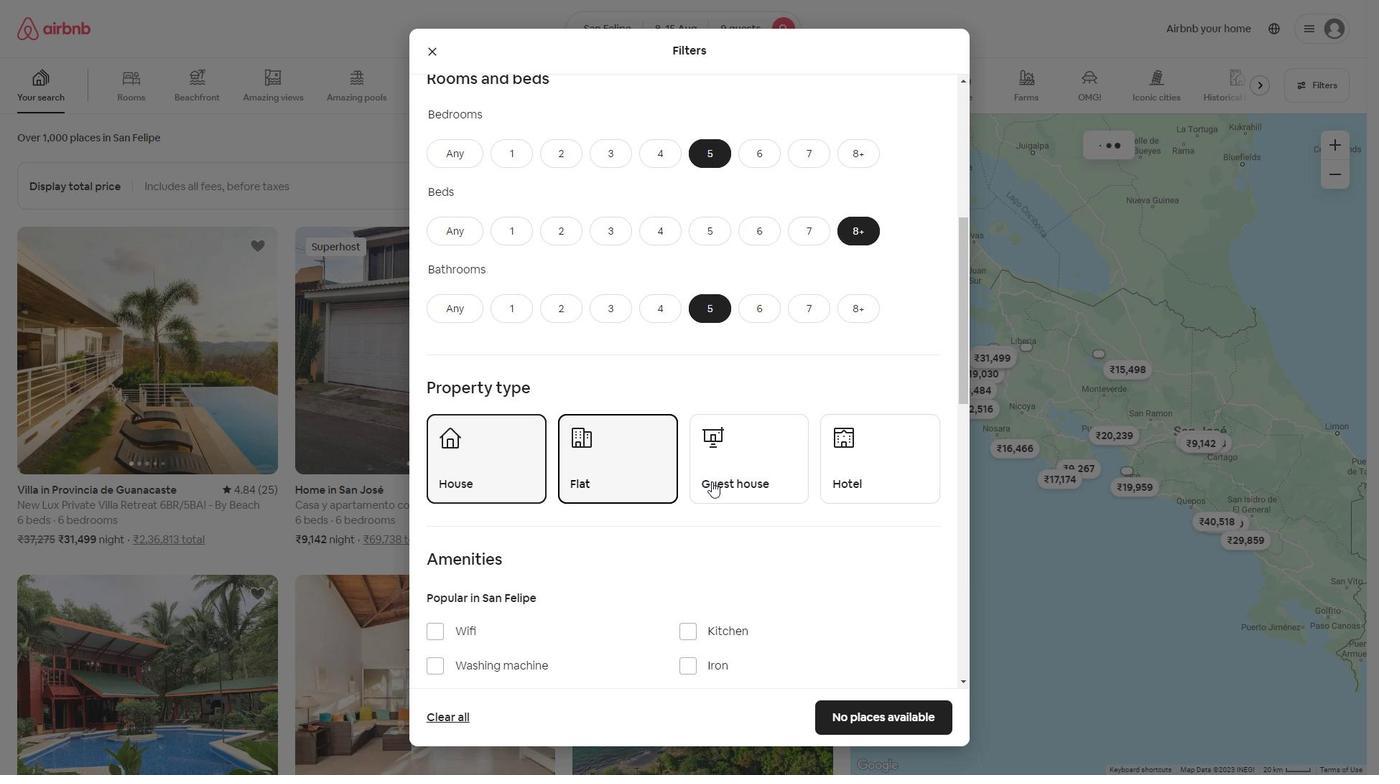 
Action: Mouse pressed left at (729, 476)
Screenshot: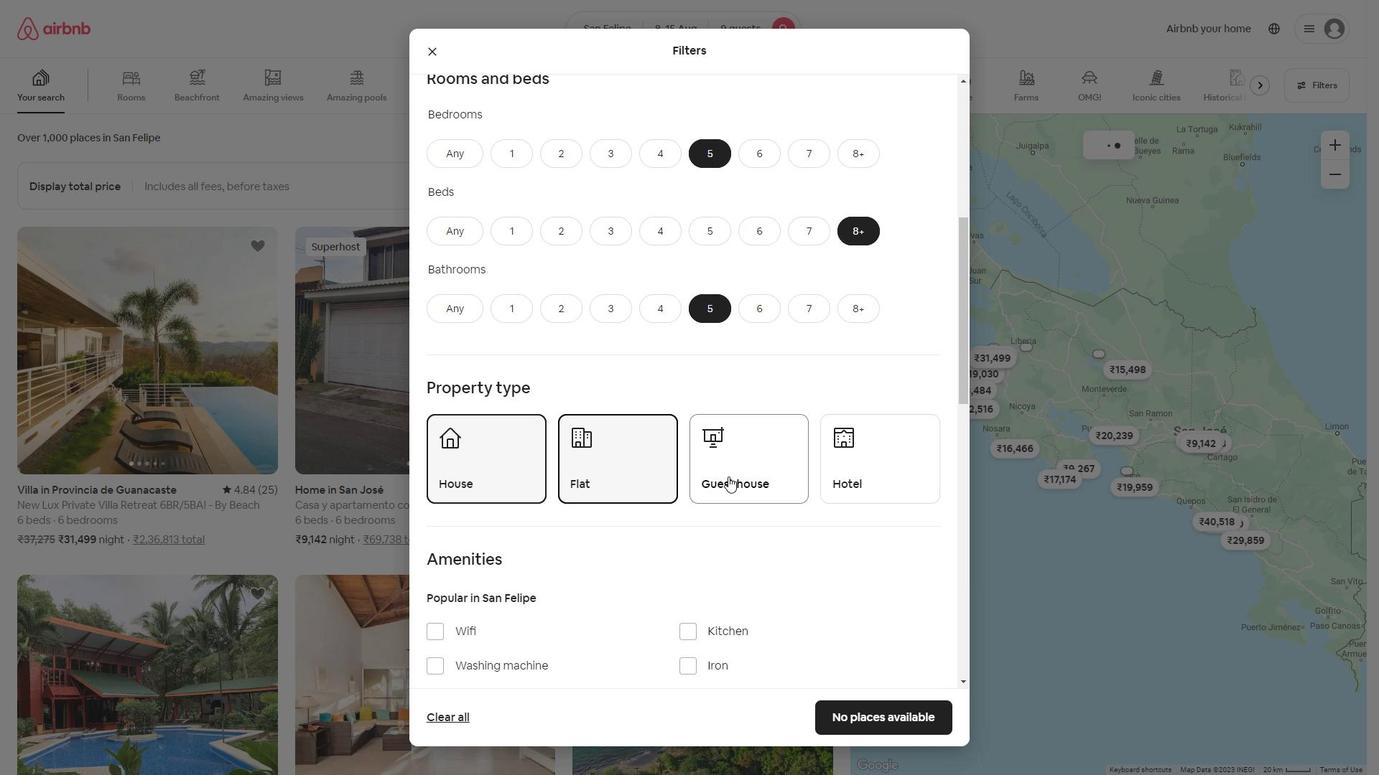 
Action: Mouse moved to (601, 507)
Screenshot: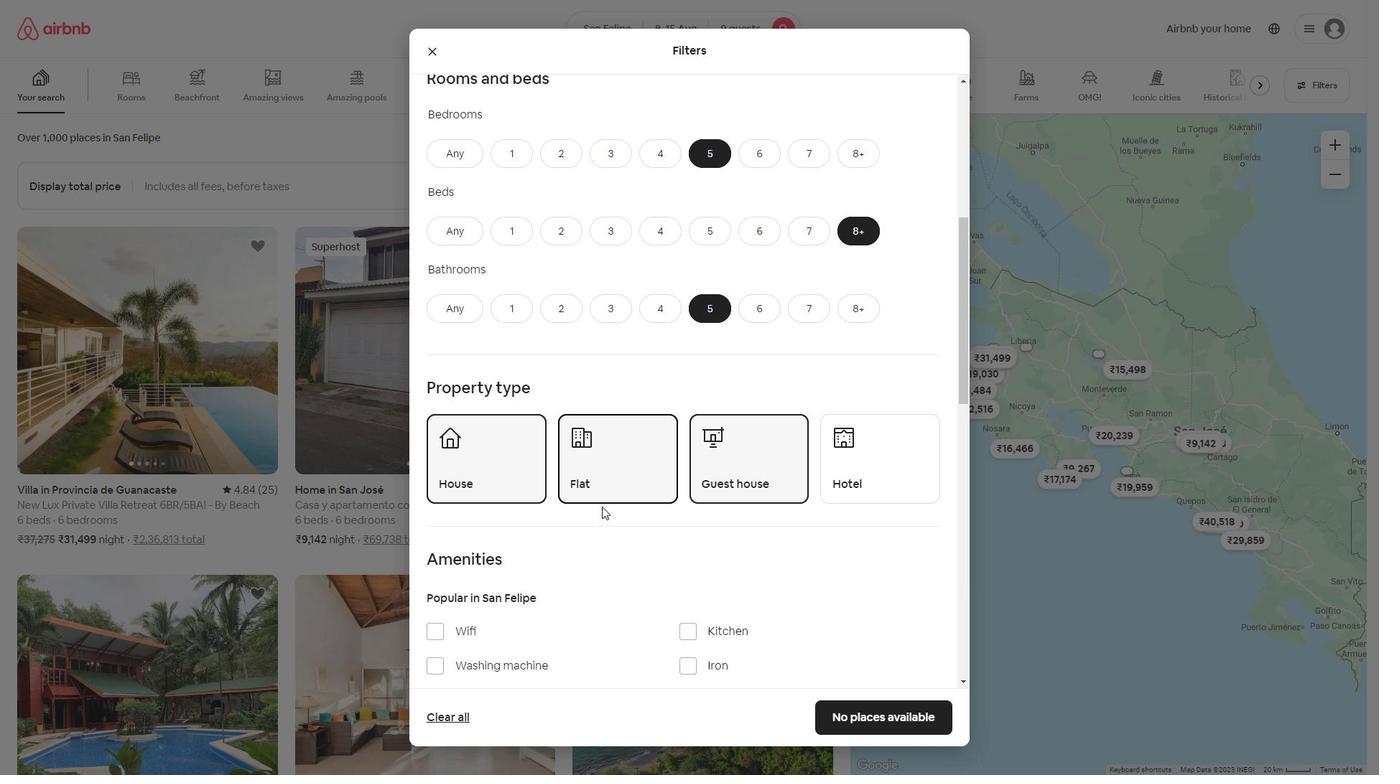 
Action: Mouse scrolled (601, 507) with delta (0, 0)
Screenshot: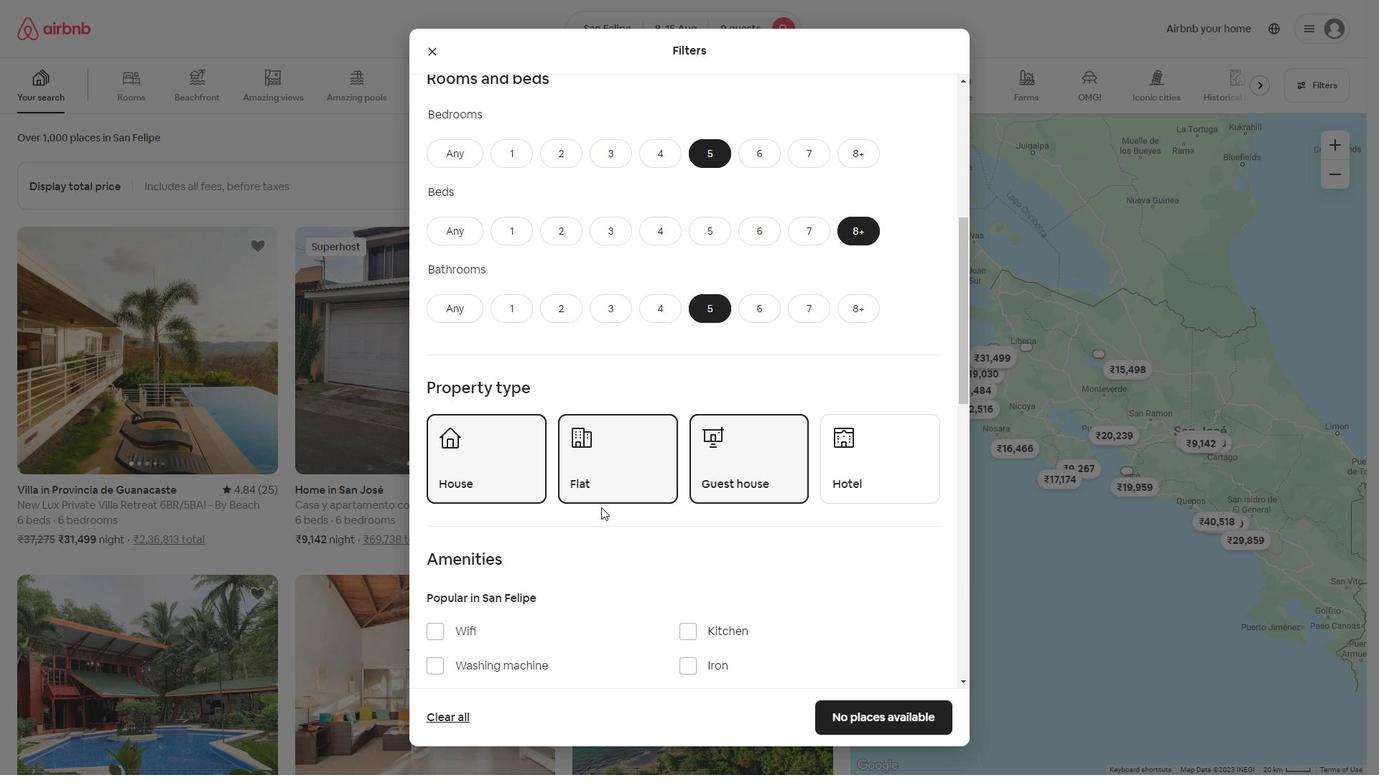 
Action: Mouse scrolled (601, 507) with delta (0, 0)
Screenshot: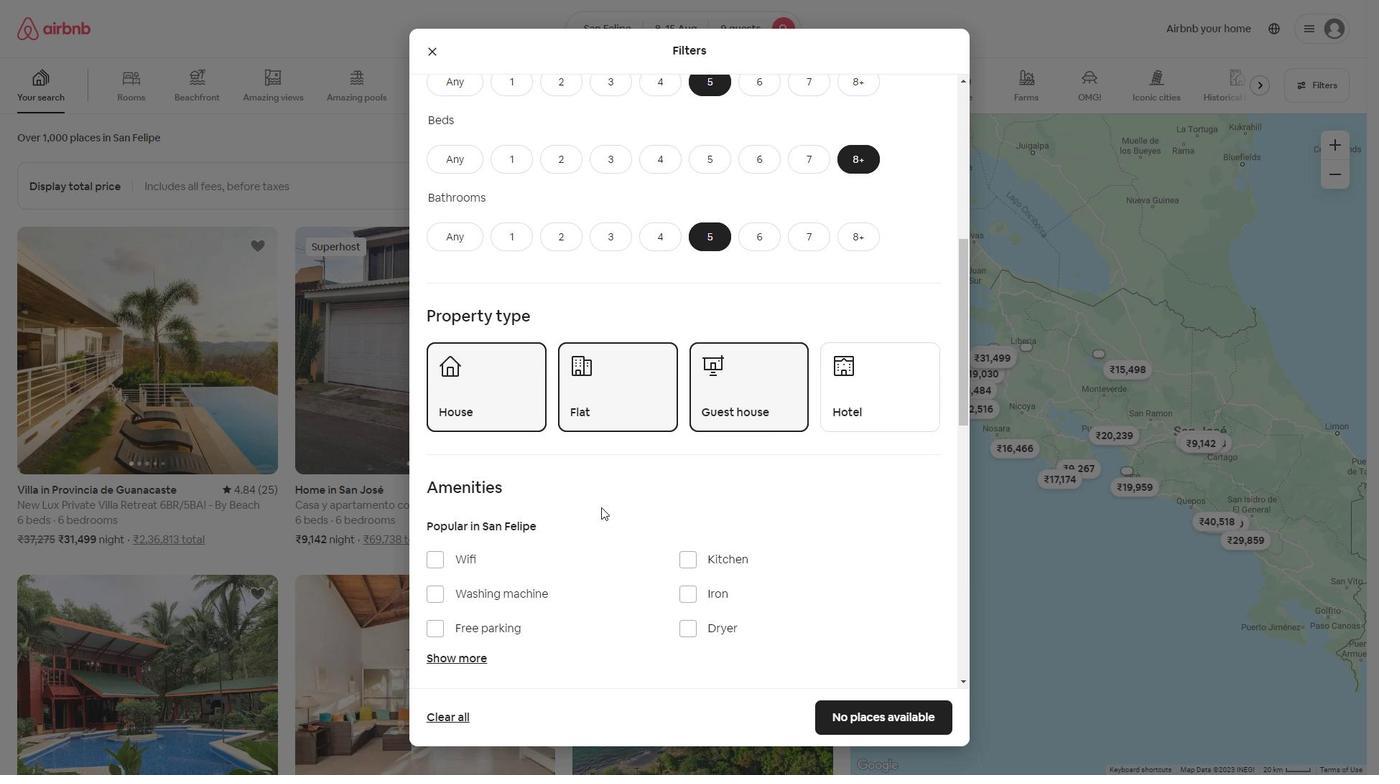 
Action: Mouse moved to (443, 486)
Screenshot: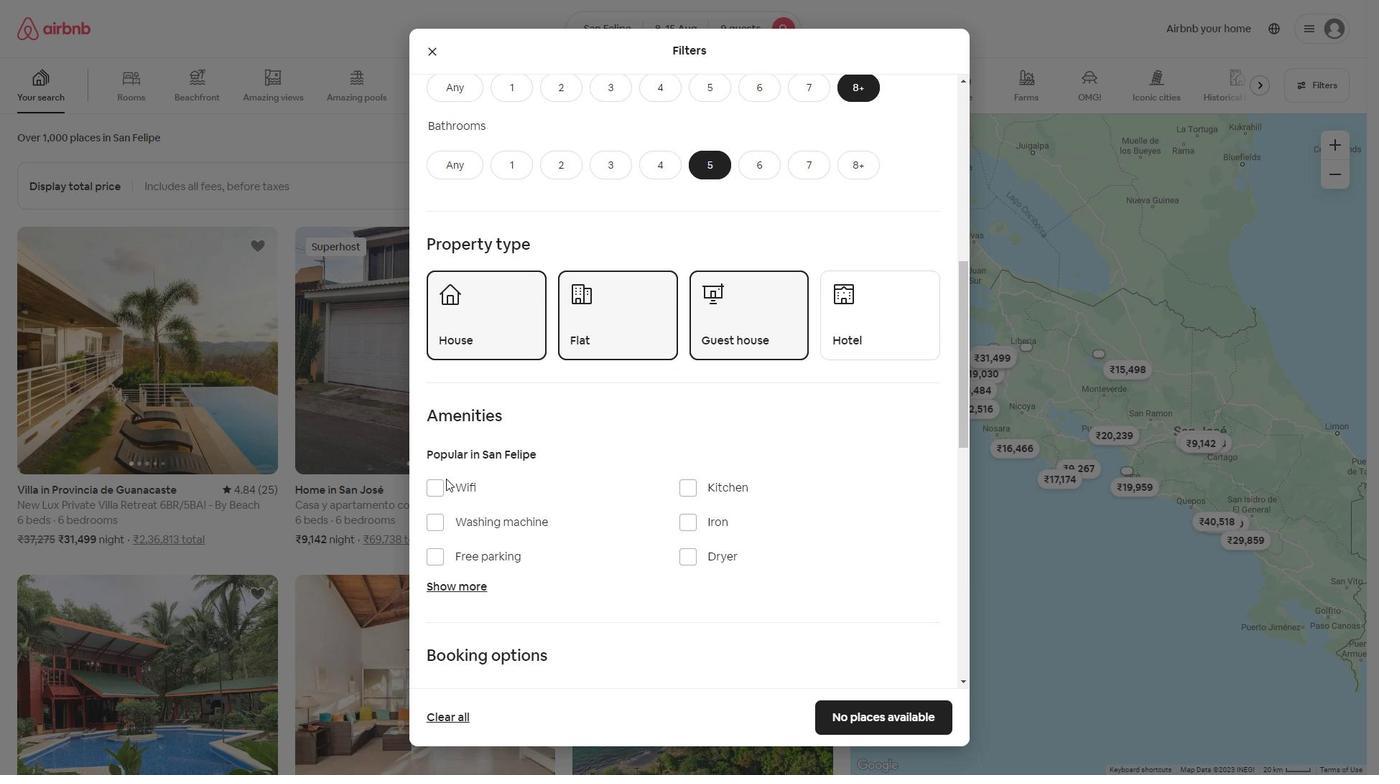 
Action: Mouse pressed left at (443, 486)
Screenshot: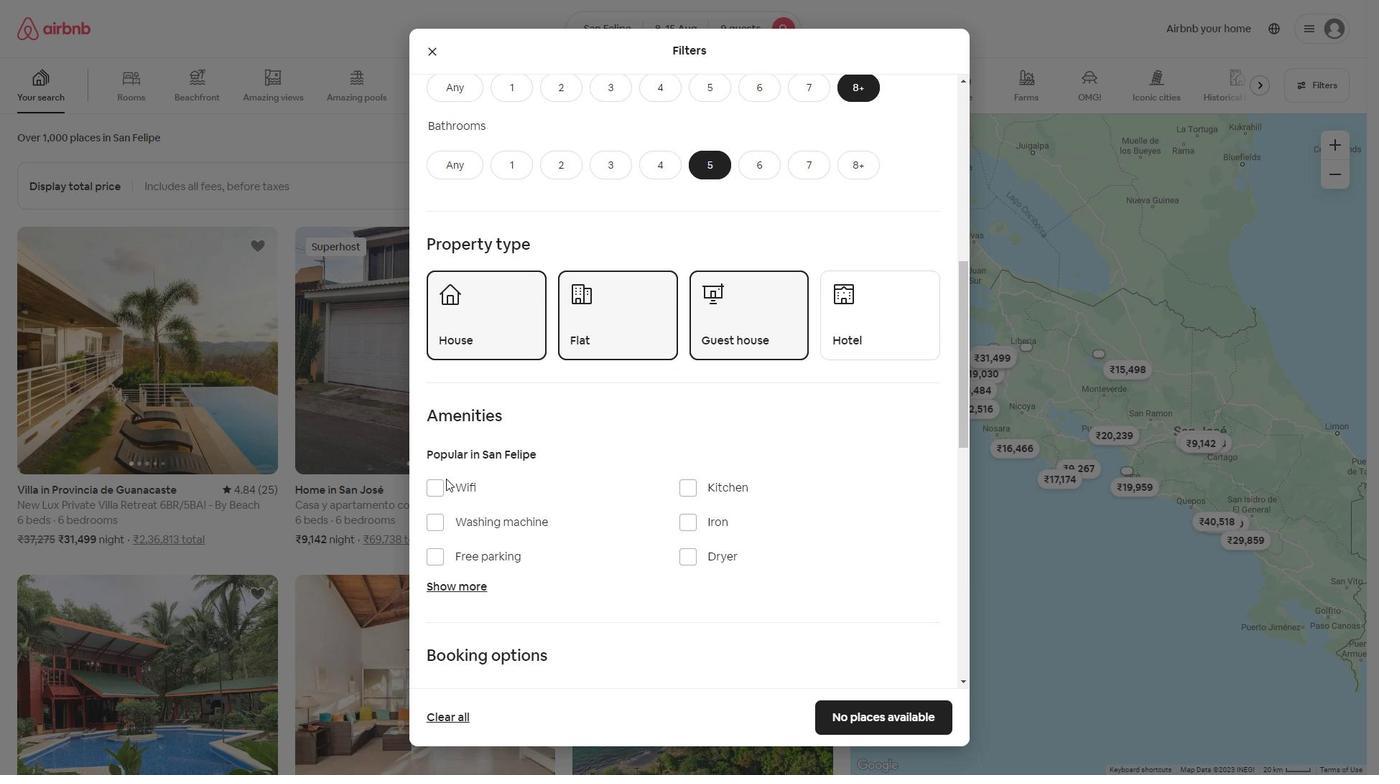 
Action: Mouse moved to (436, 549)
Screenshot: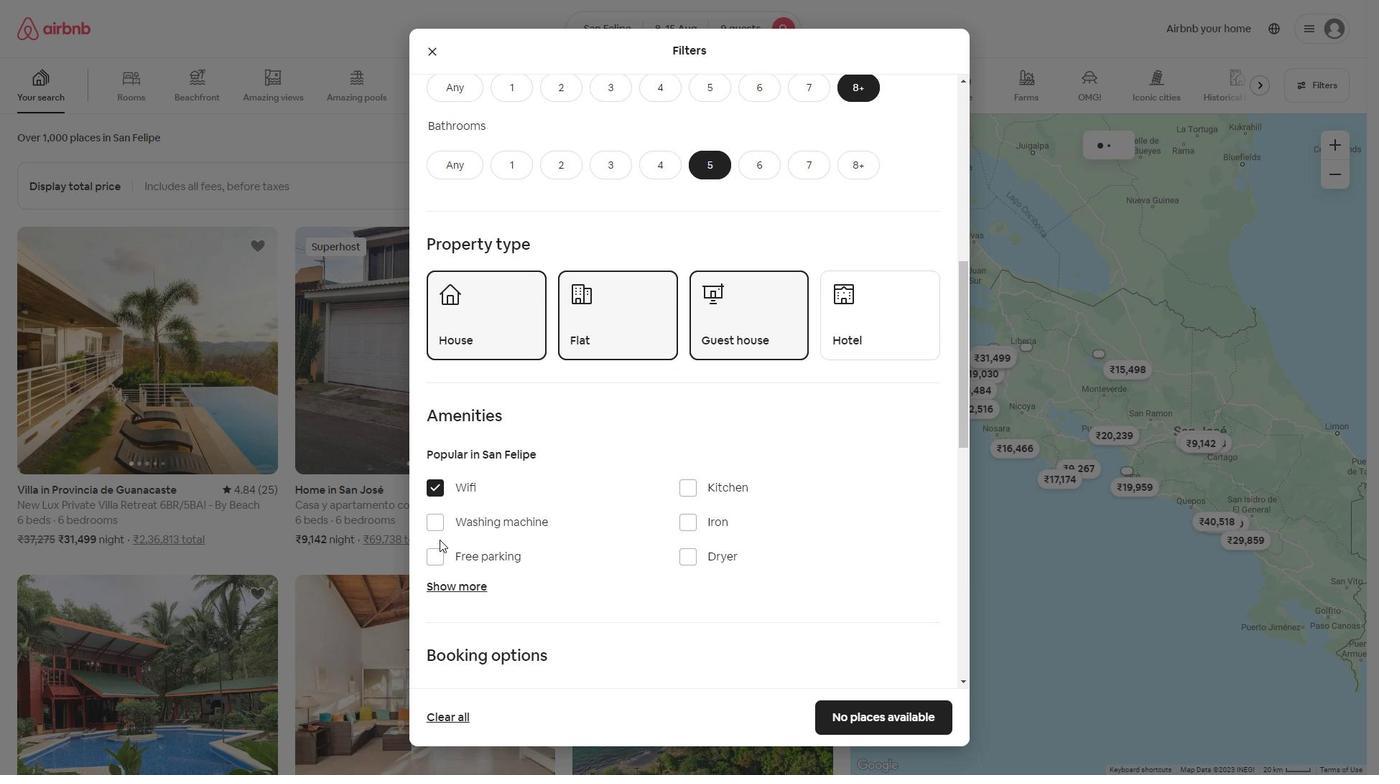 
Action: Mouse pressed left at (436, 549)
Screenshot: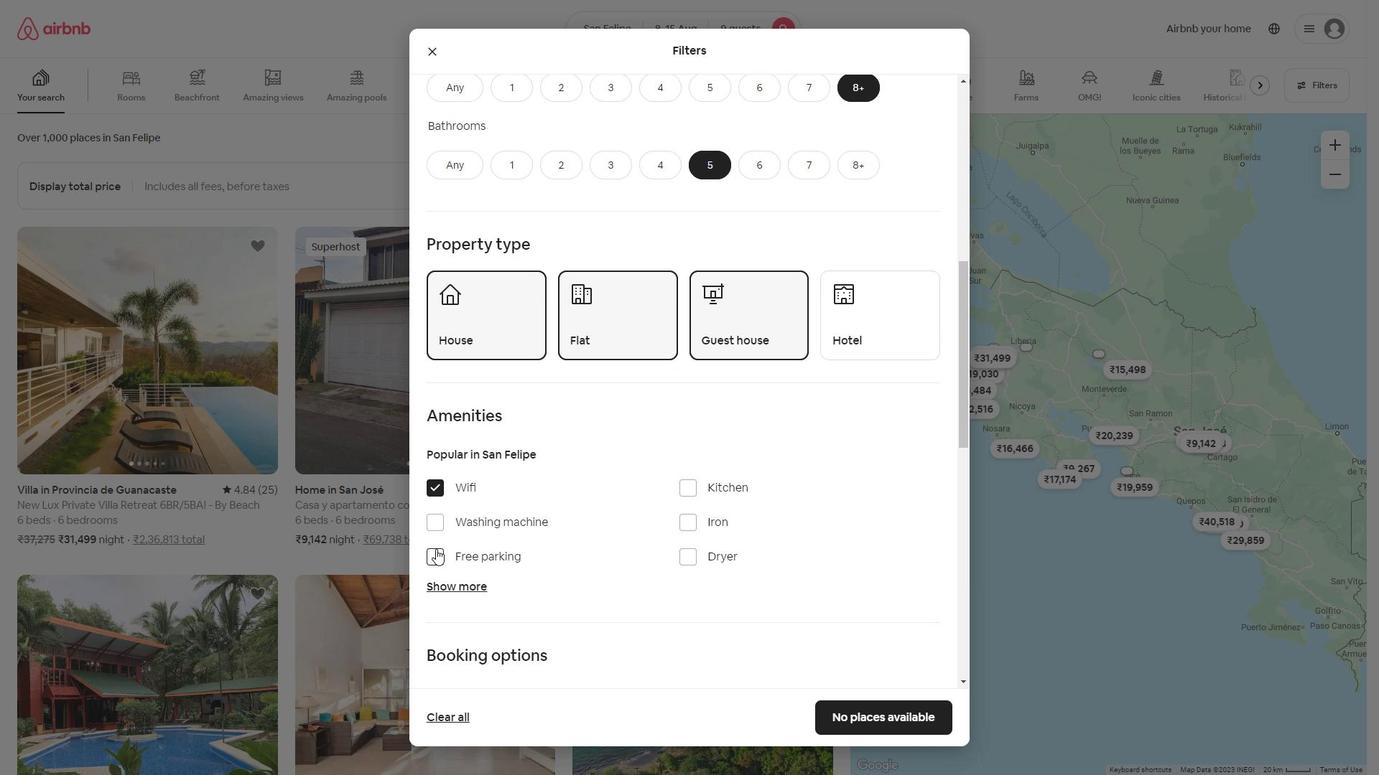 
Action: Mouse moved to (446, 582)
Screenshot: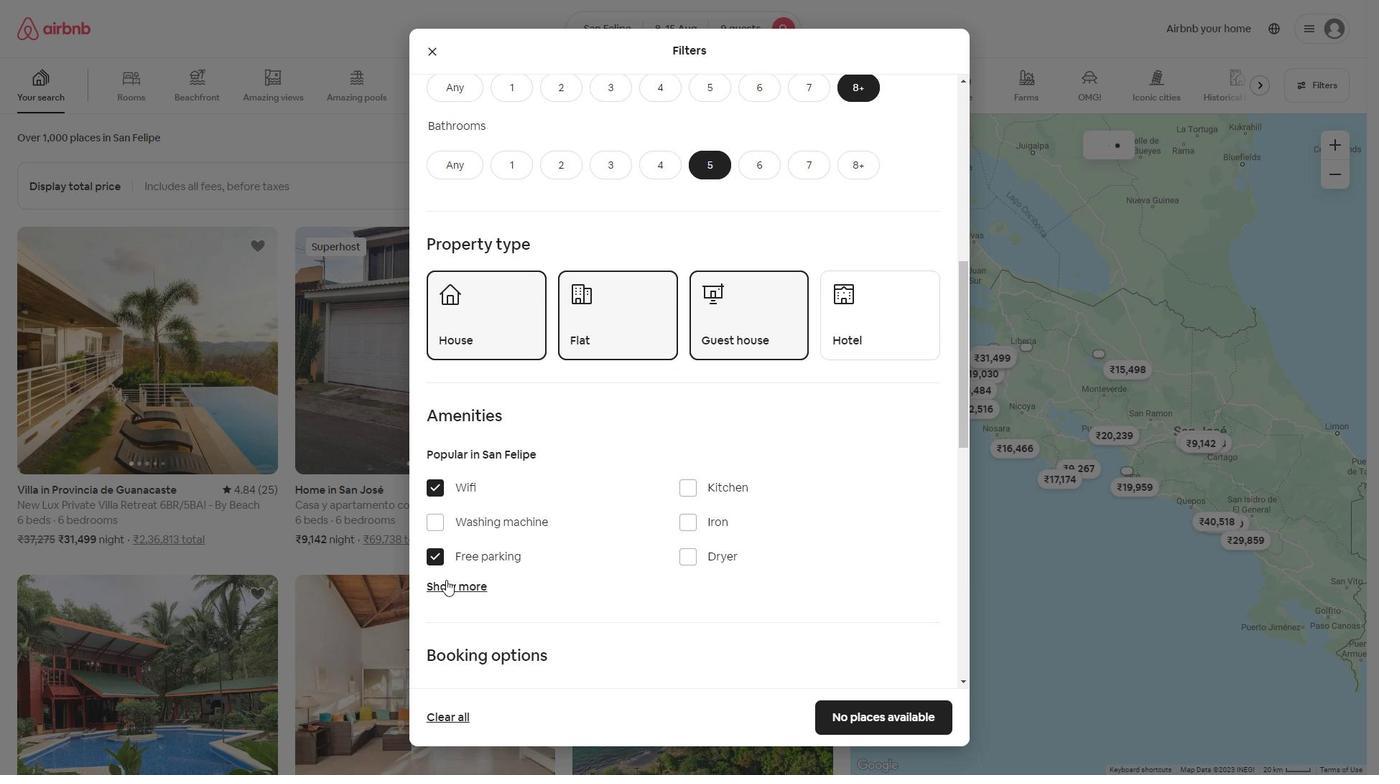 
Action: Mouse pressed left at (446, 582)
Screenshot: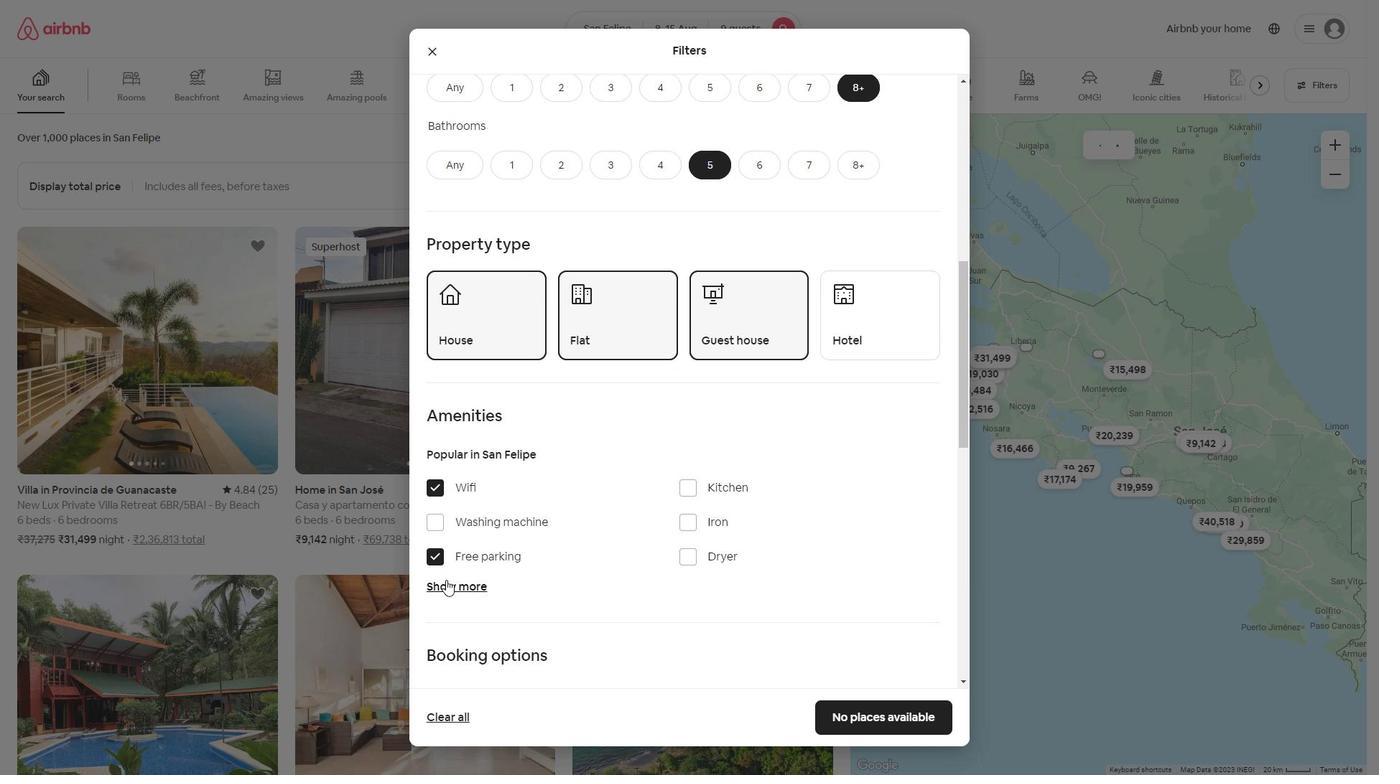 
Action: Mouse moved to (578, 610)
Screenshot: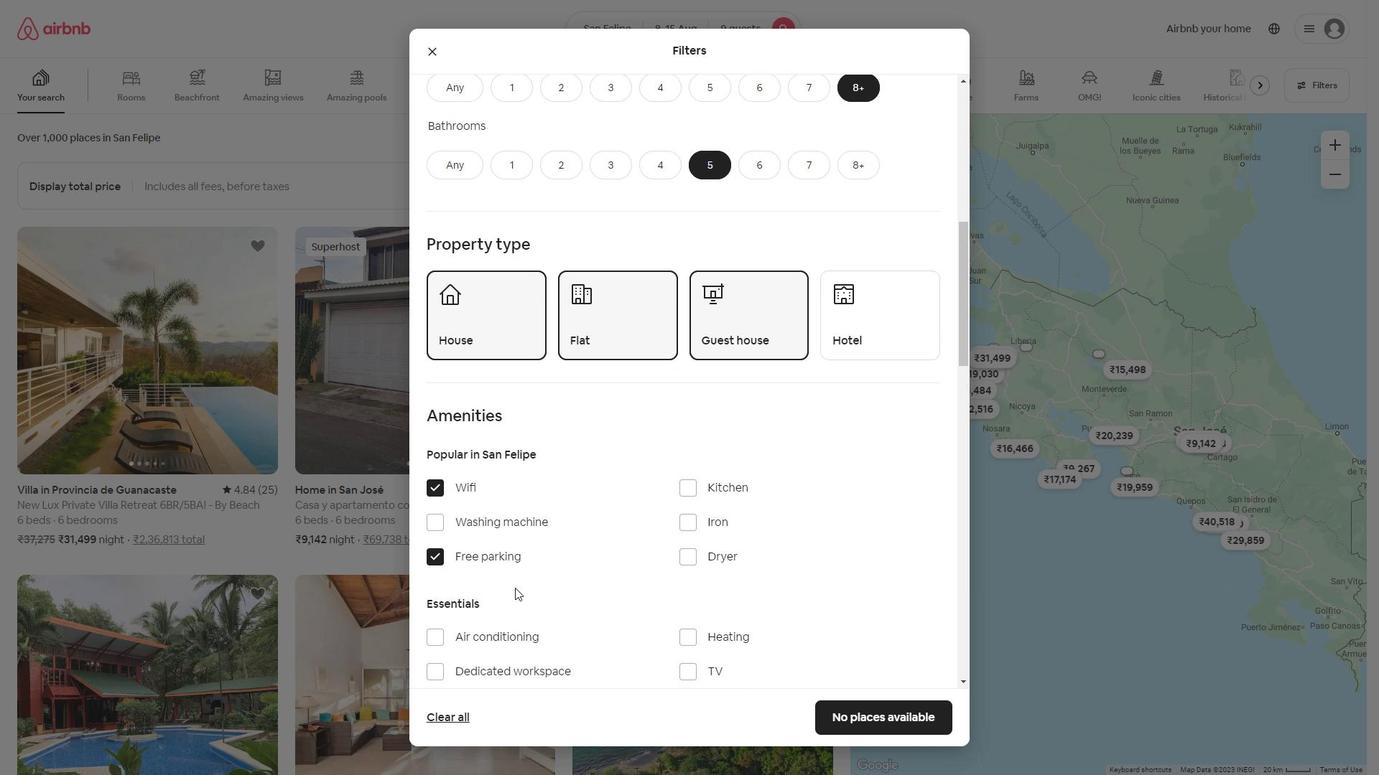 
Action: Mouse scrolled (578, 609) with delta (0, 0)
Screenshot: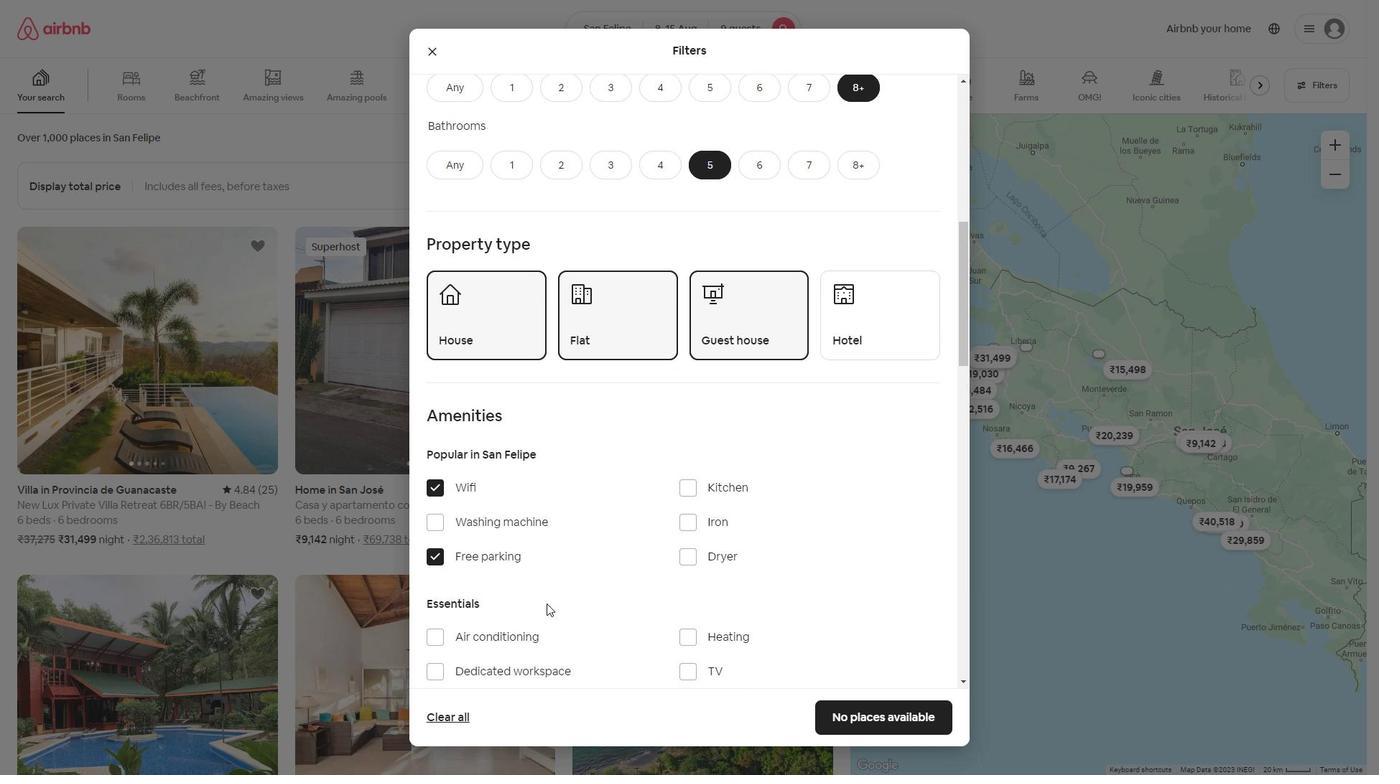 
Action: Mouse scrolled (578, 609) with delta (0, 0)
Screenshot: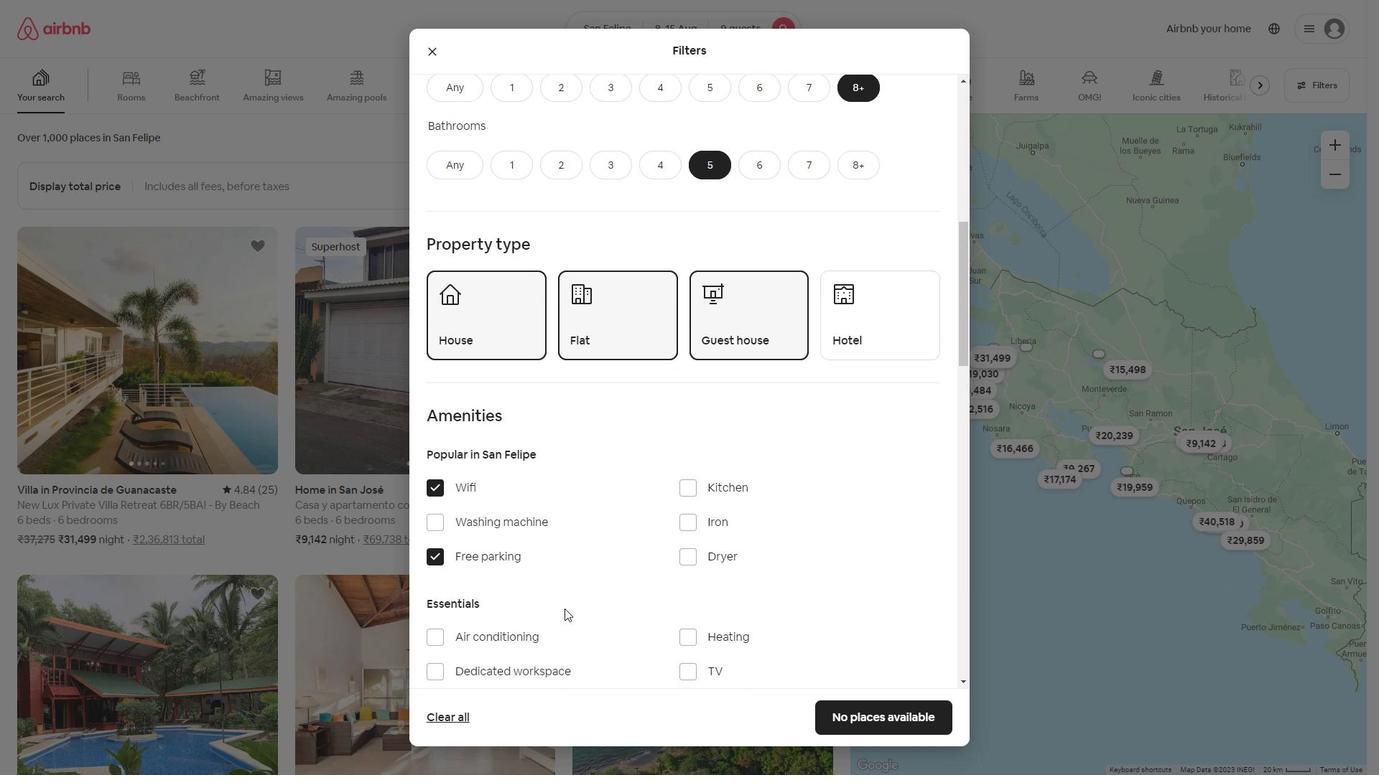 
Action: Mouse scrolled (578, 609) with delta (0, 0)
Screenshot: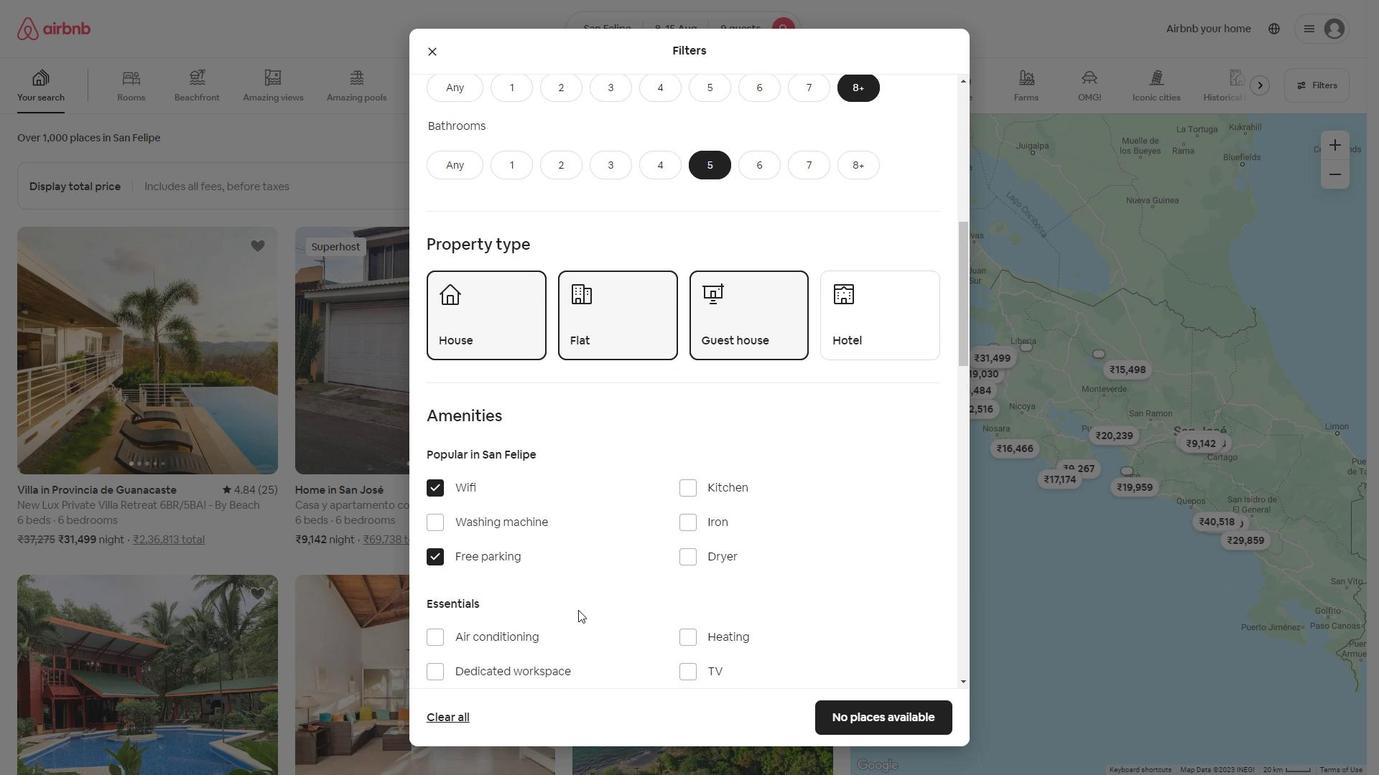 
Action: Mouse moved to (695, 456)
Screenshot: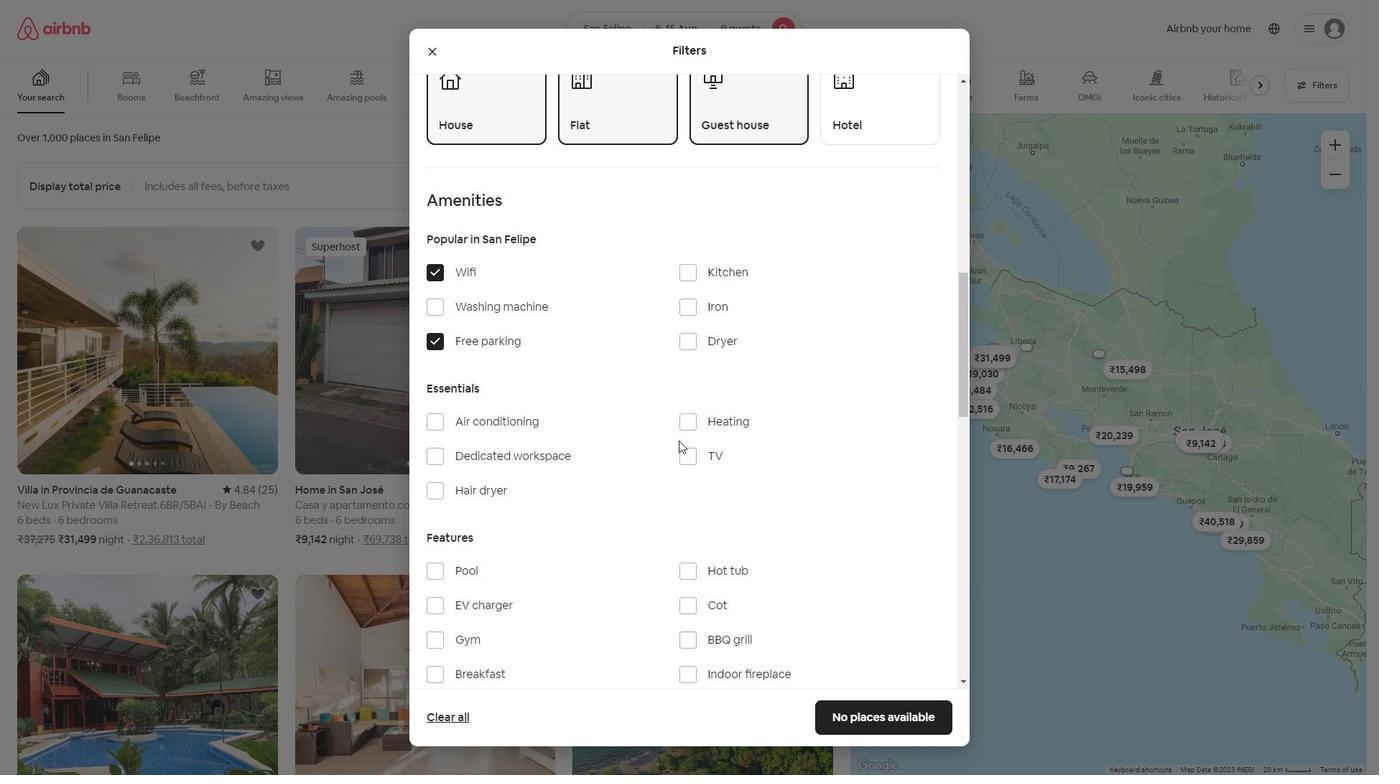 
Action: Mouse pressed left at (695, 456)
Screenshot: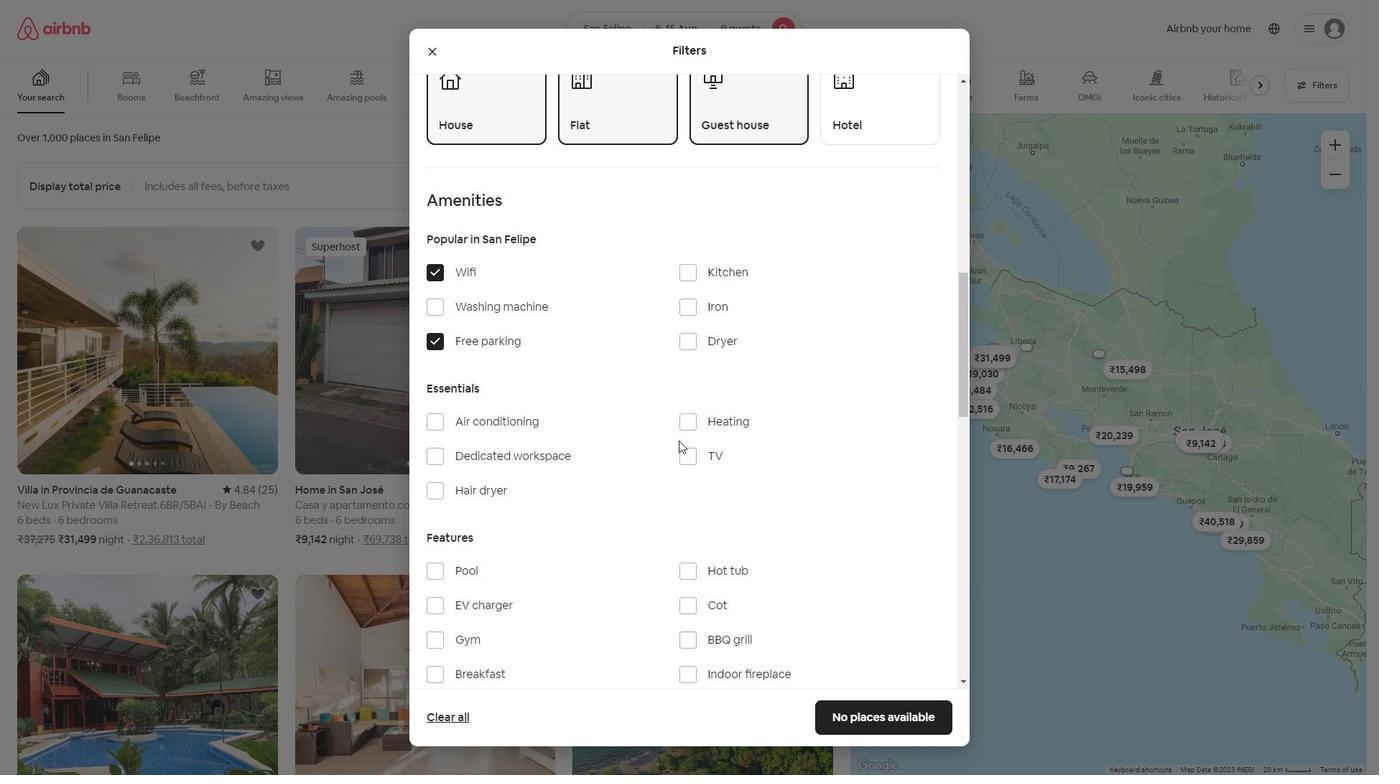 
Action: Mouse moved to (511, 479)
Screenshot: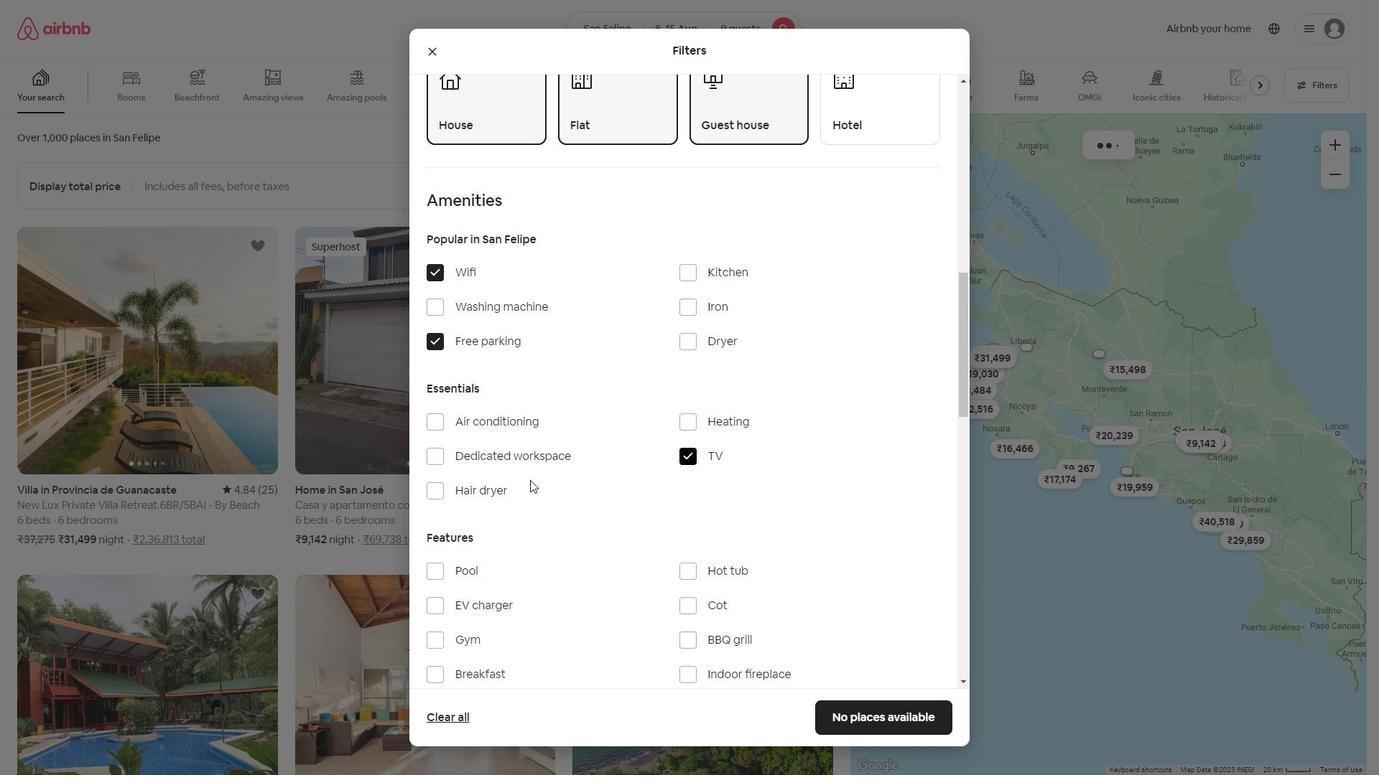 
Action: Mouse scrolled (511, 479) with delta (0, 0)
Screenshot: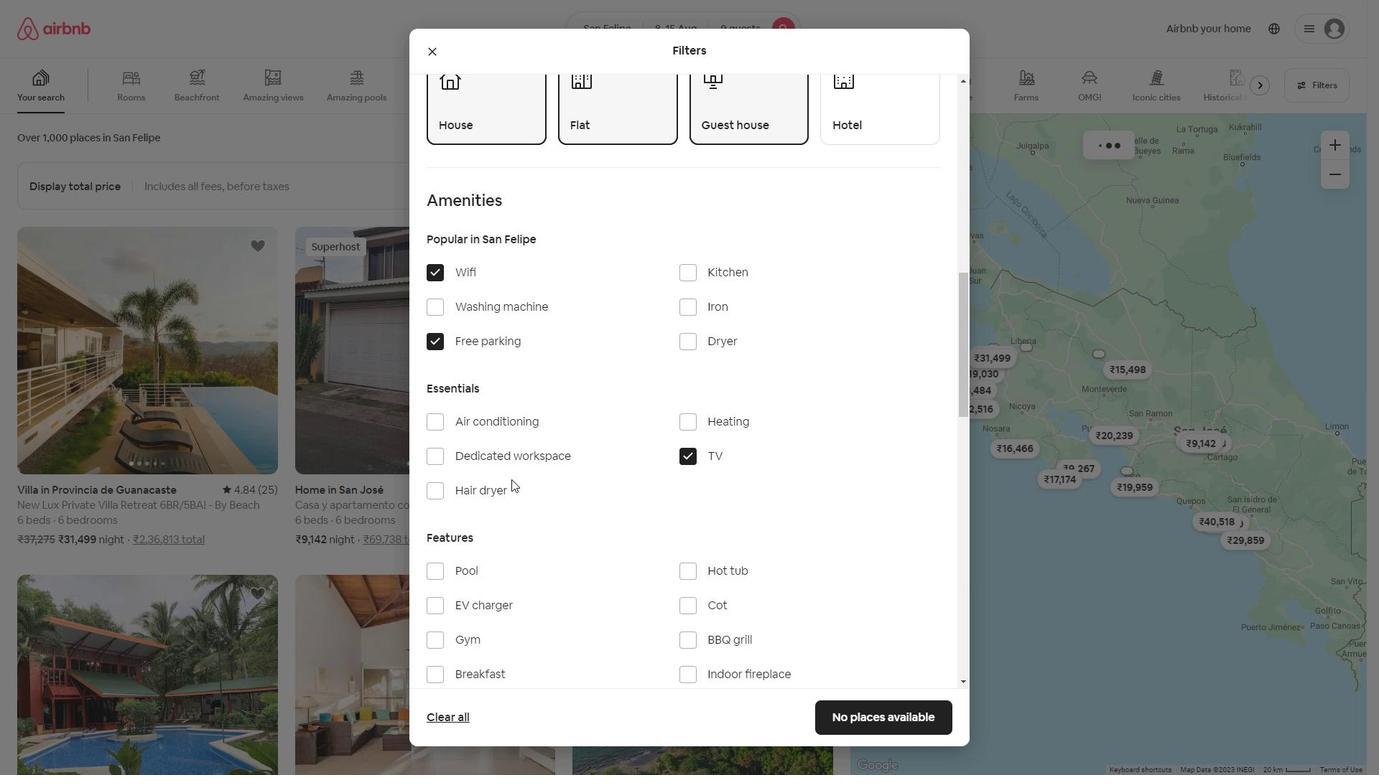 
Action: Mouse scrolled (511, 479) with delta (0, 0)
Screenshot: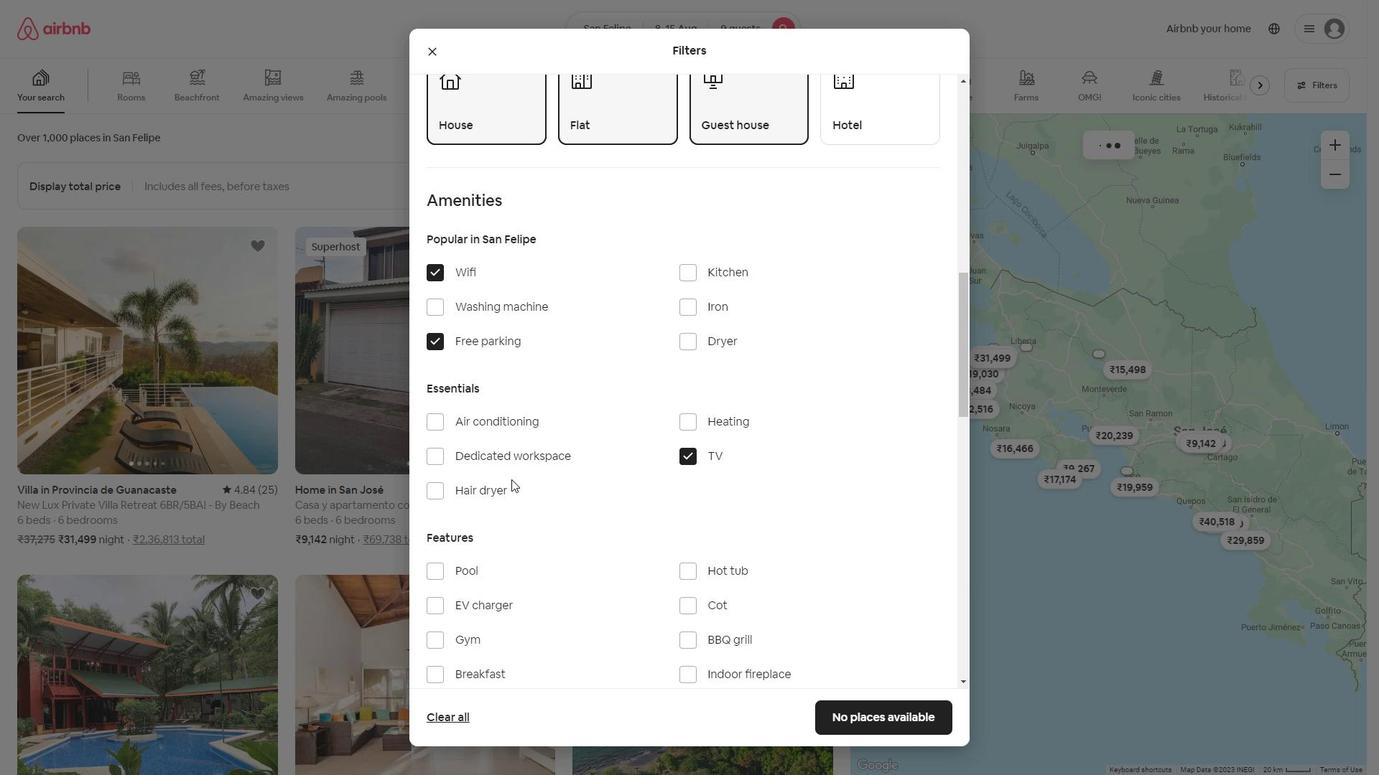 
Action: Mouse moved to (494, 479)
Screenshot: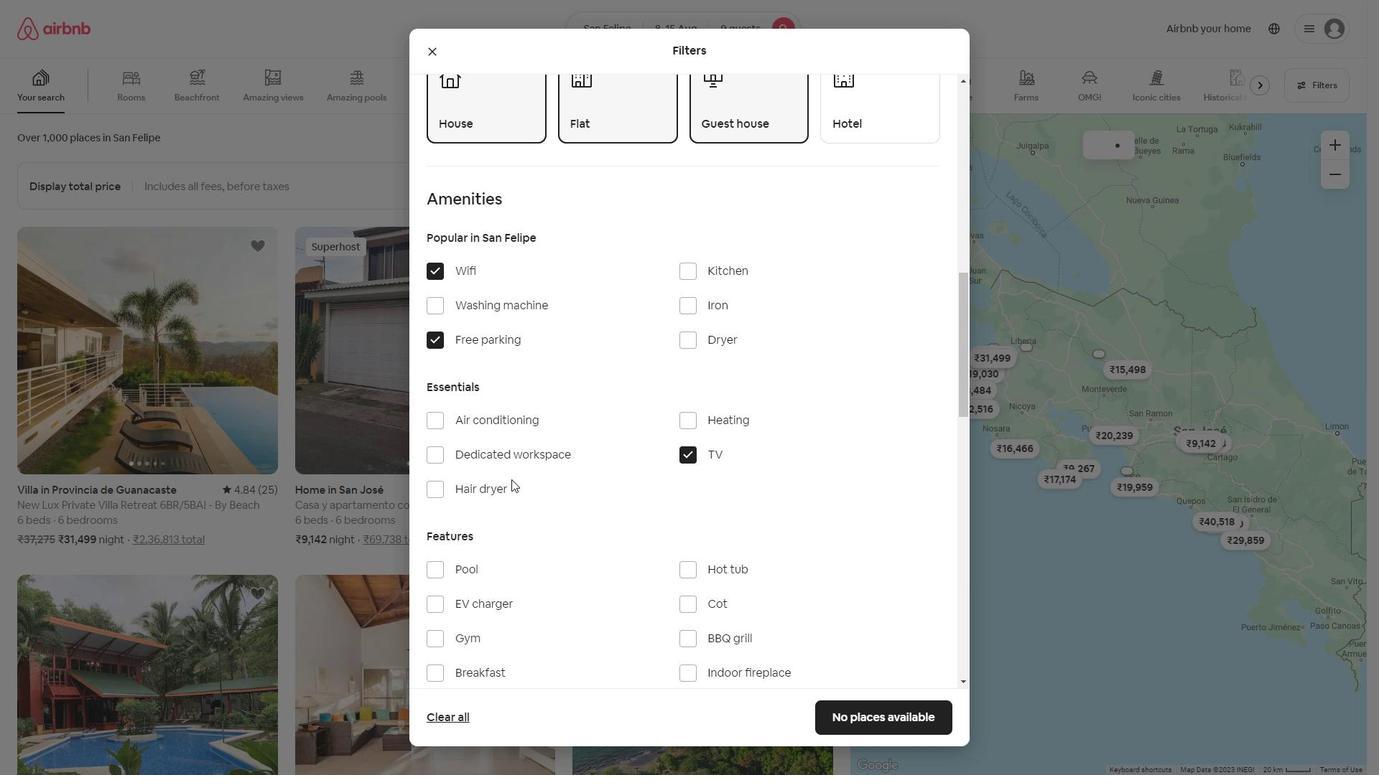 
Action: Mouse scrolled (507, 479) with delta (0, 0)
Screenshot: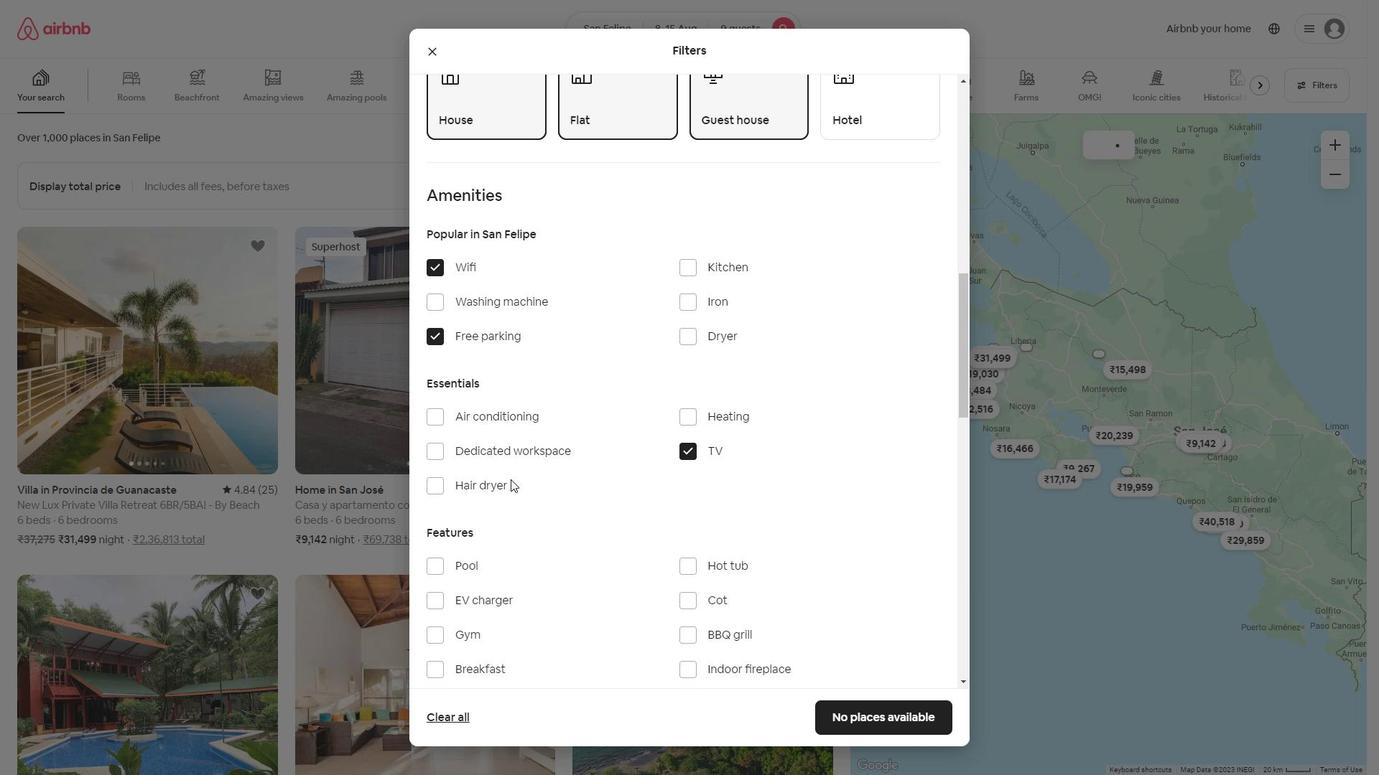 
Action: Mouse moved to (438, 431)
Screenshot: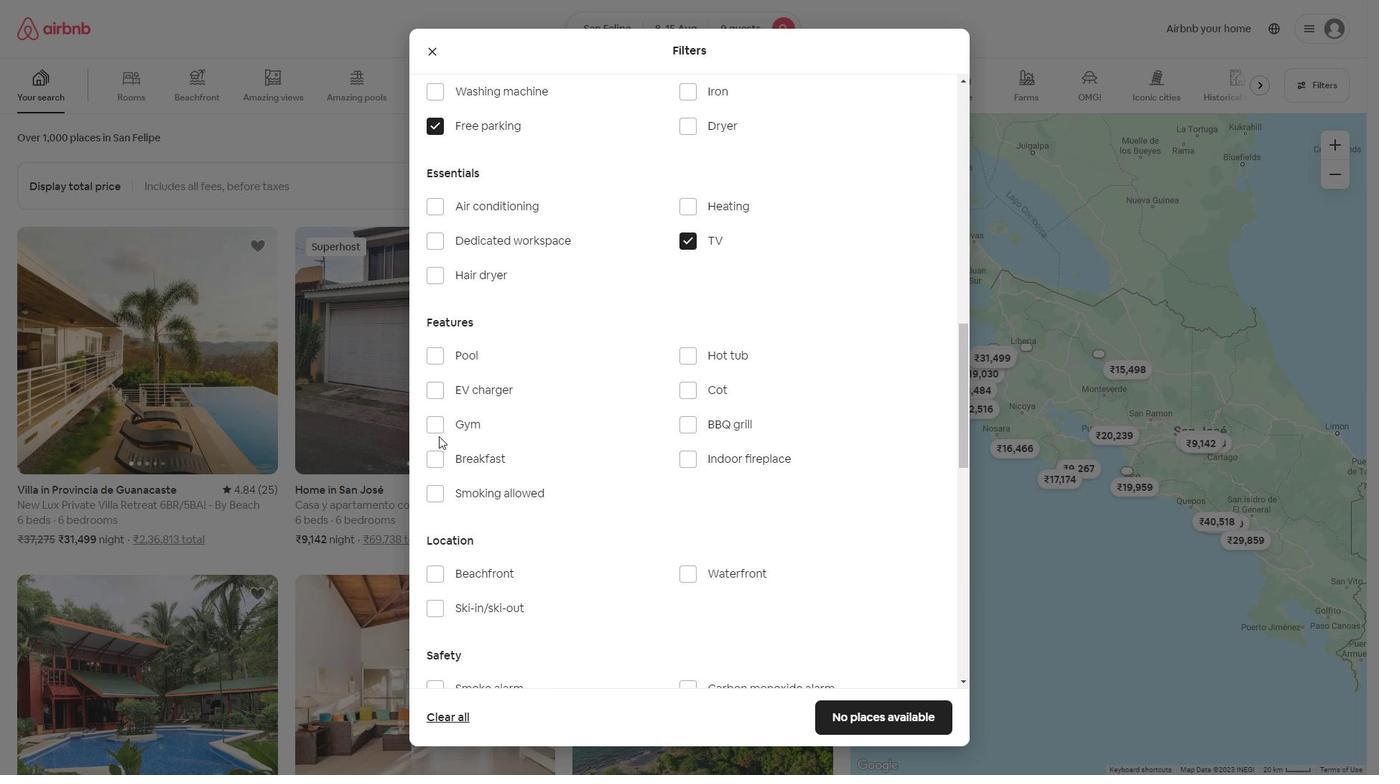 
Action: Mouse pressed left at (438, 431)
Screenshot: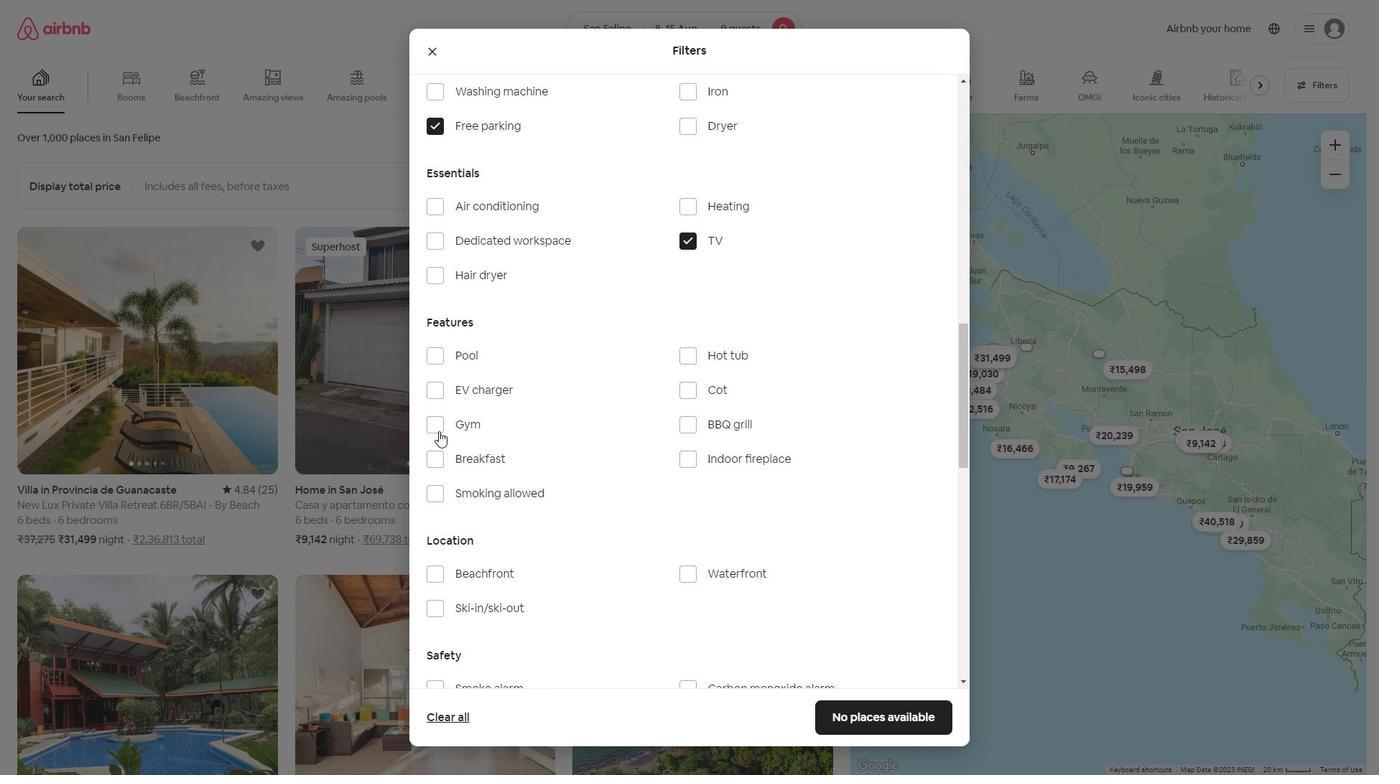 
Action: Mouse moved to (432, 453)
Screenshot: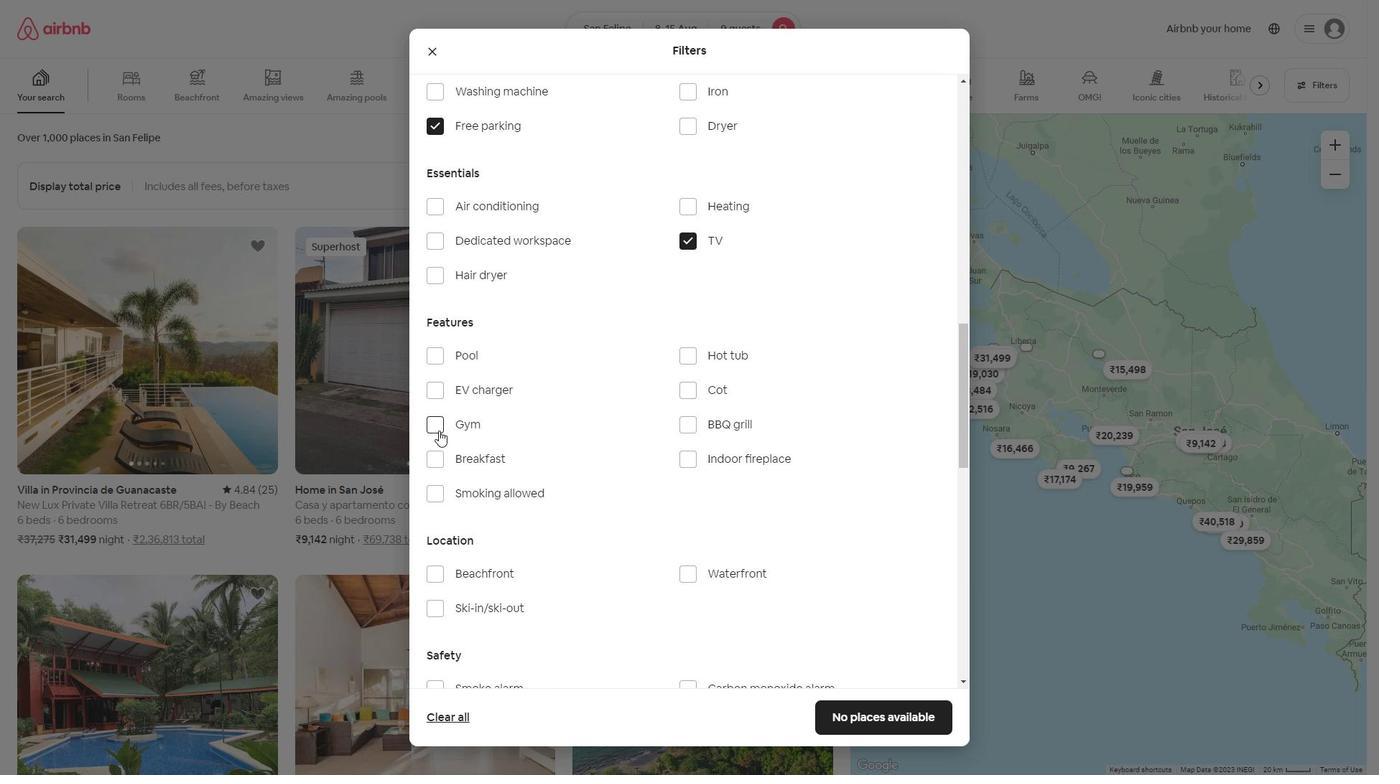 
Action: Mouse pressed left at (432, 453)
Screenshot: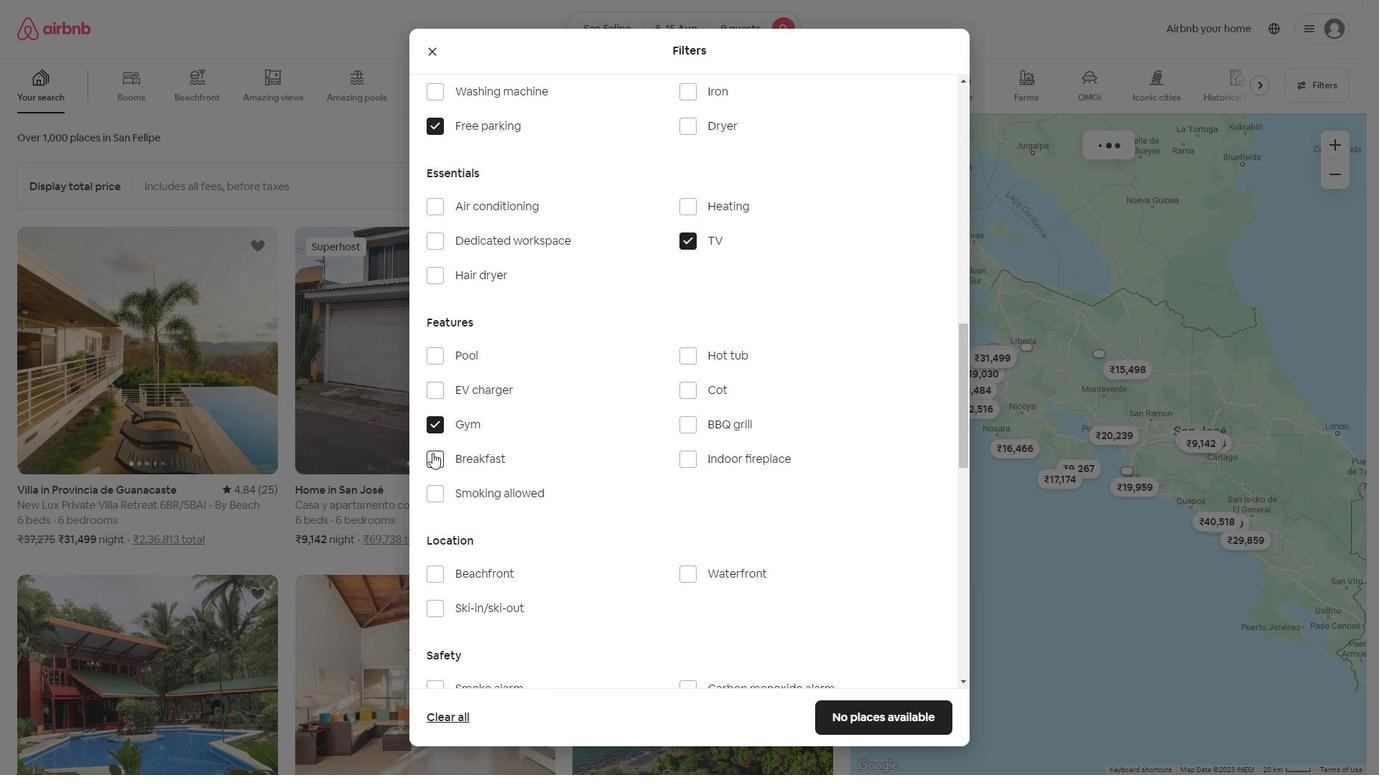 
Action: Mouse scrolled (432, 452) with delta (0, 0)
Screenshot: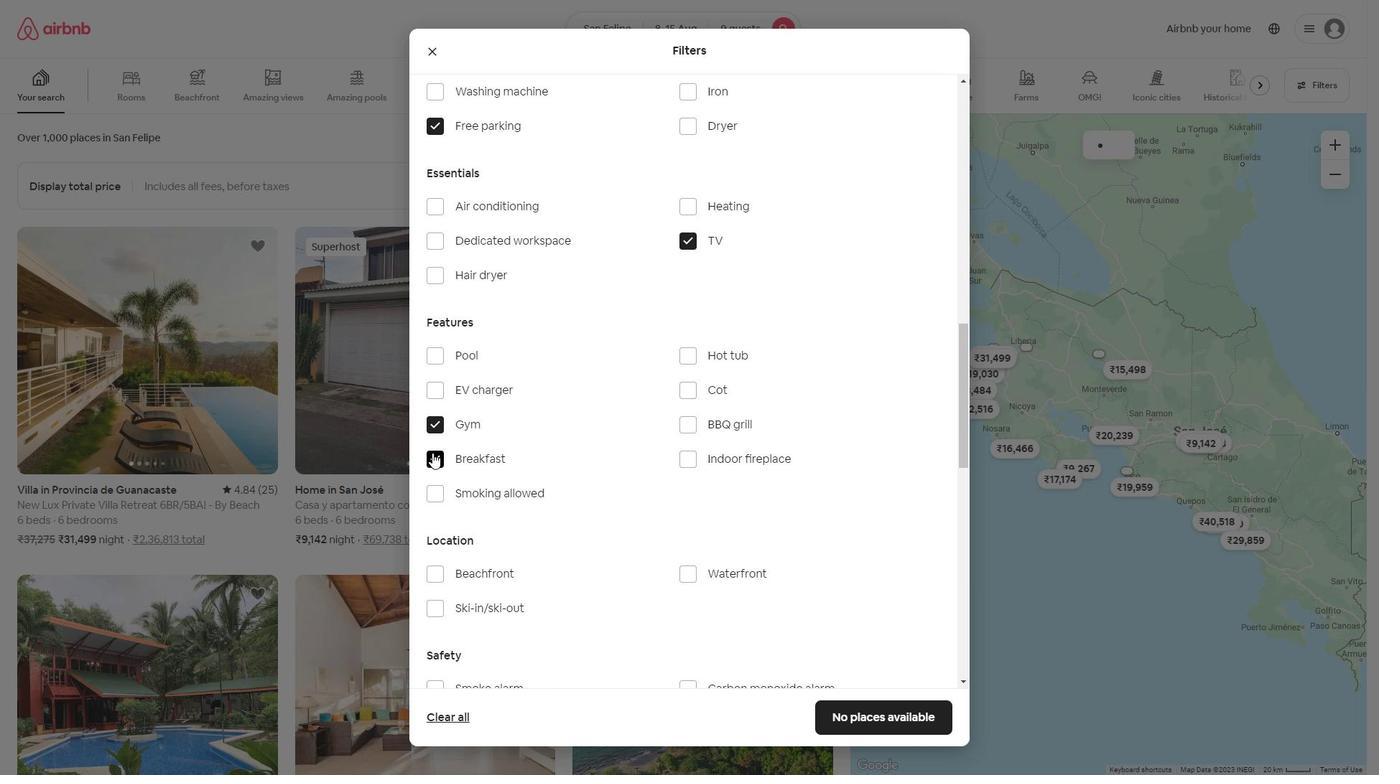 
Action: Mouse scrolled (432, 452) with delta (0, 0)
Screenshot: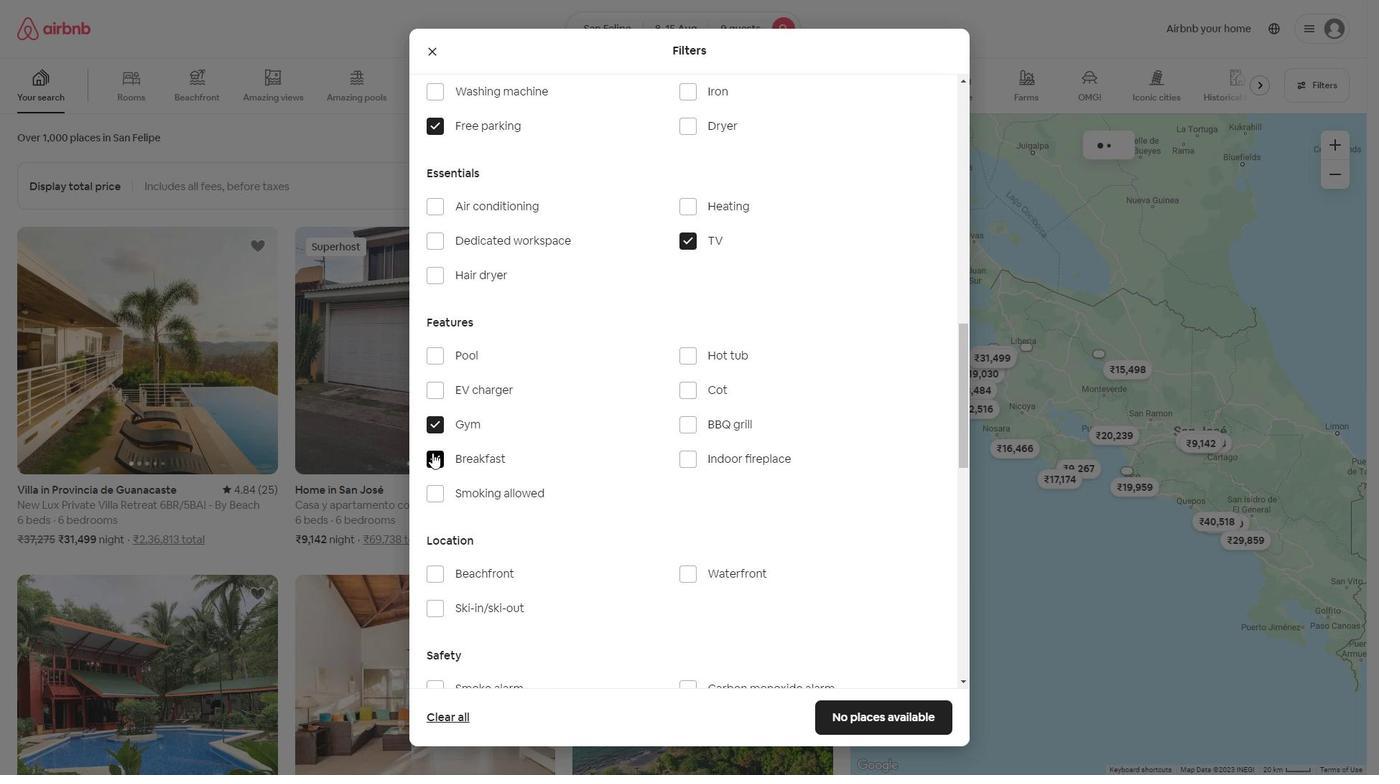 
Action: Mouse scrolled (432, 452) with delta (0, 0)
Screenshot: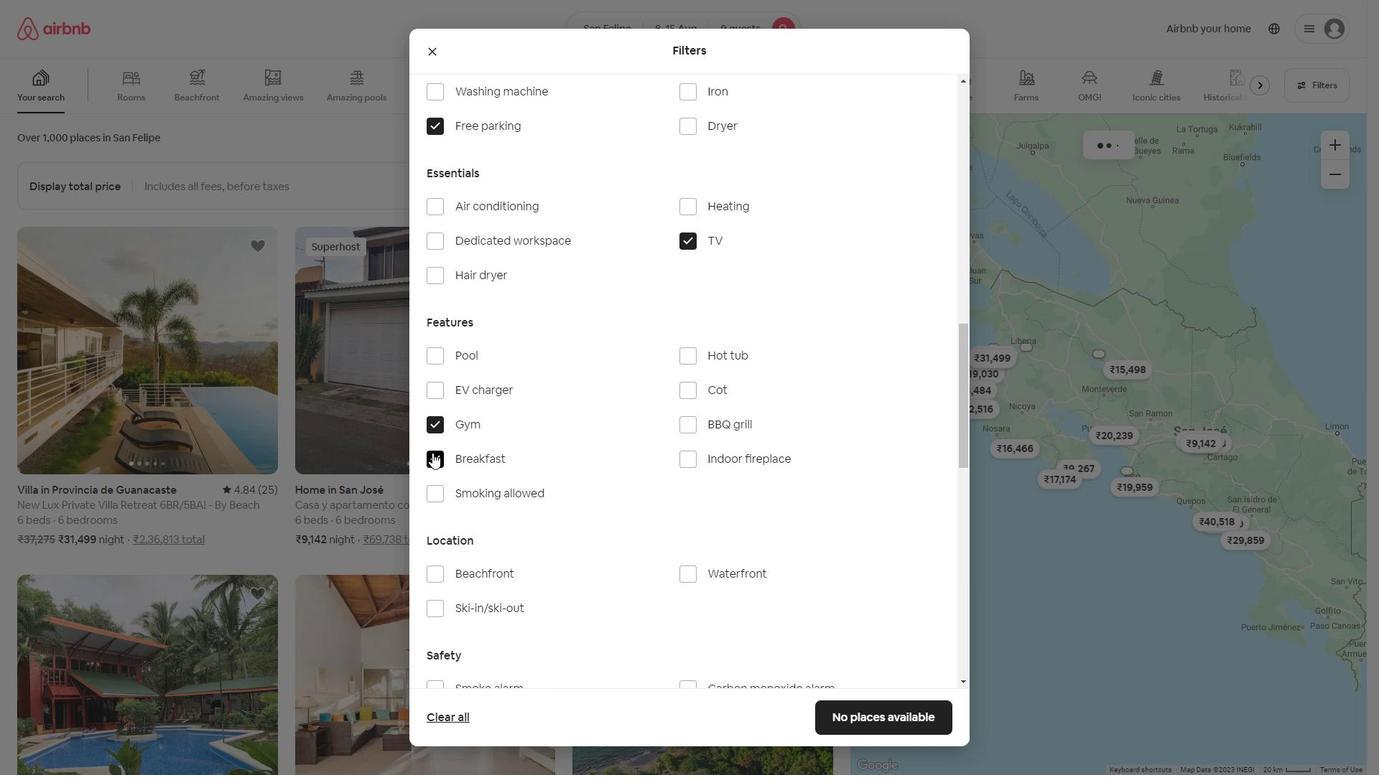 
Action: Mouse scrolled (432, 452) with delta (0, 0)
Screenshot: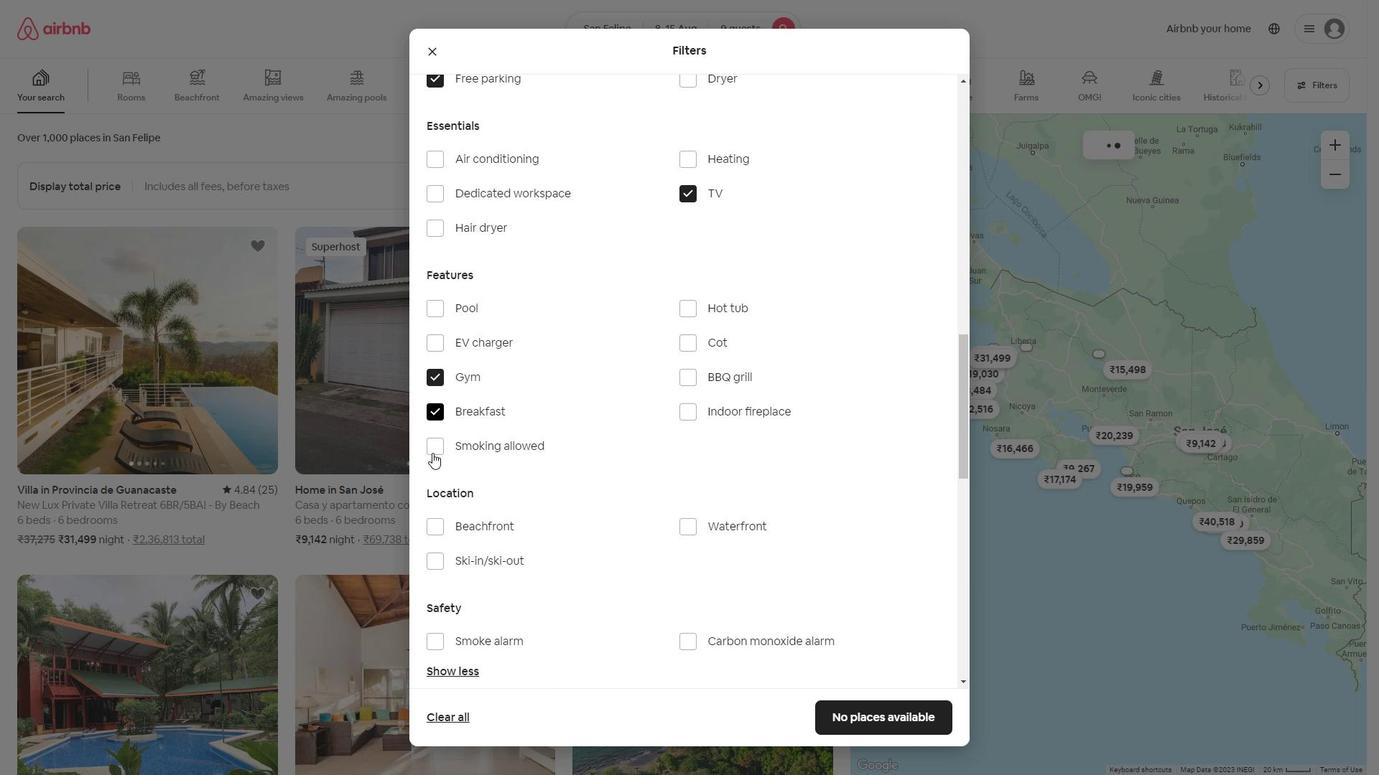 
Action: Mouse scrolled (432, 452) with delta (0, 0)
Screenshot: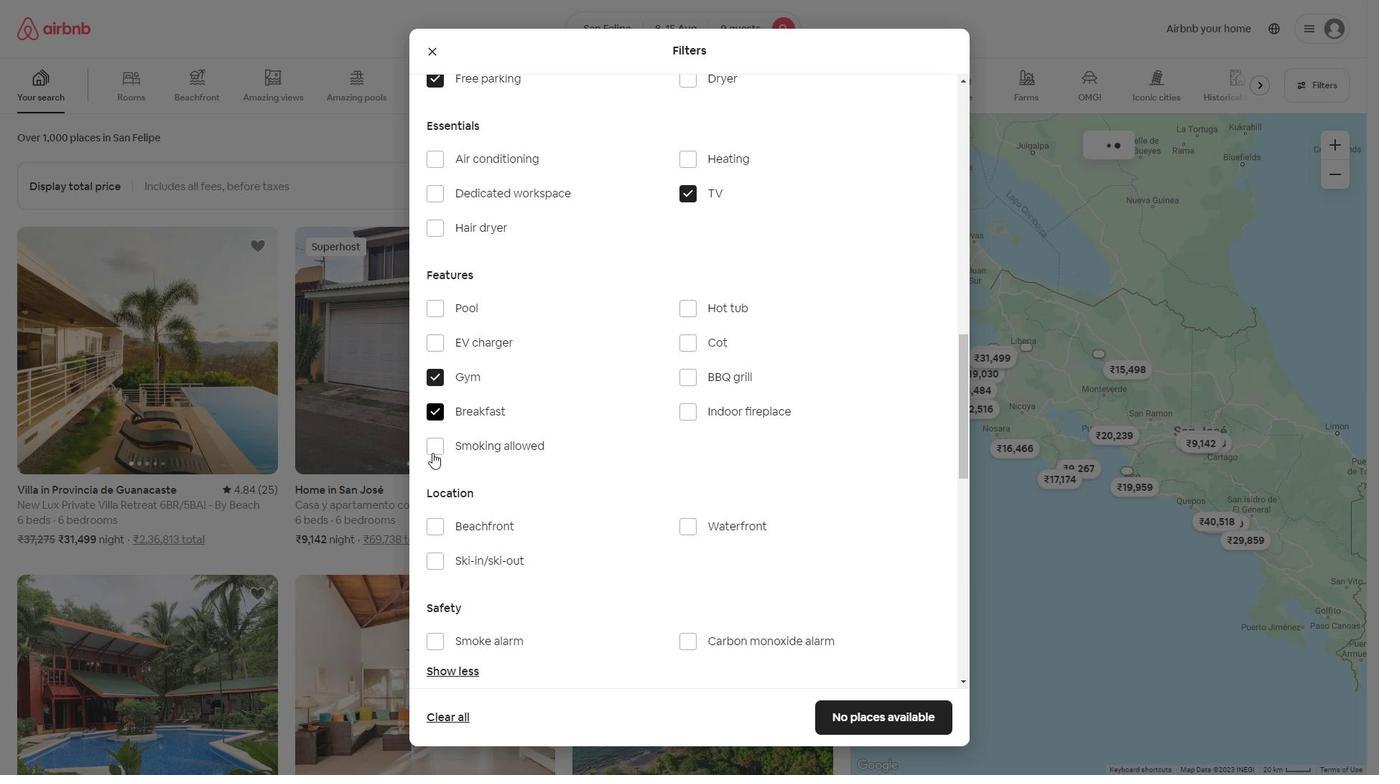
Action: Mouse scrolled (432, 452) with delta (0, 0)
Screenshot: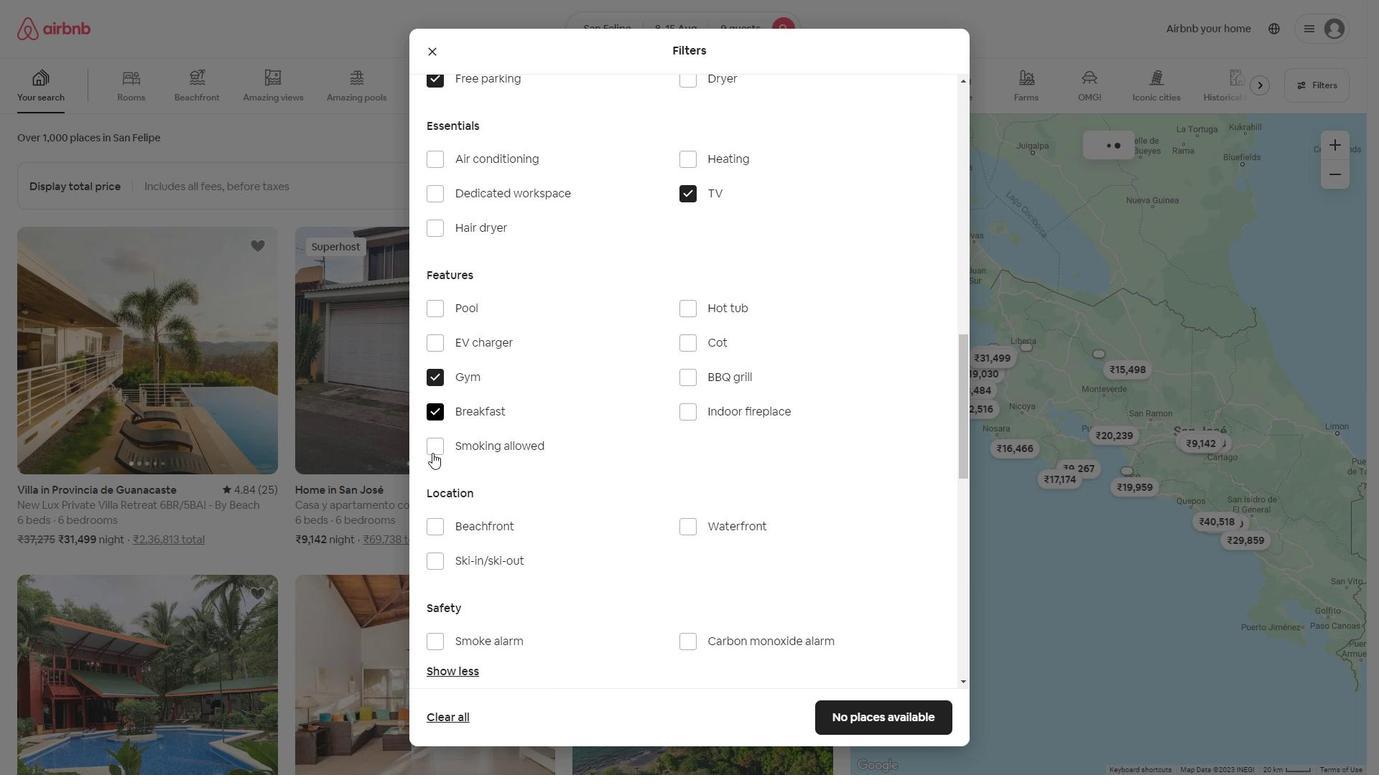 
Action: Mouse moved to (918, 457)
Screenshot: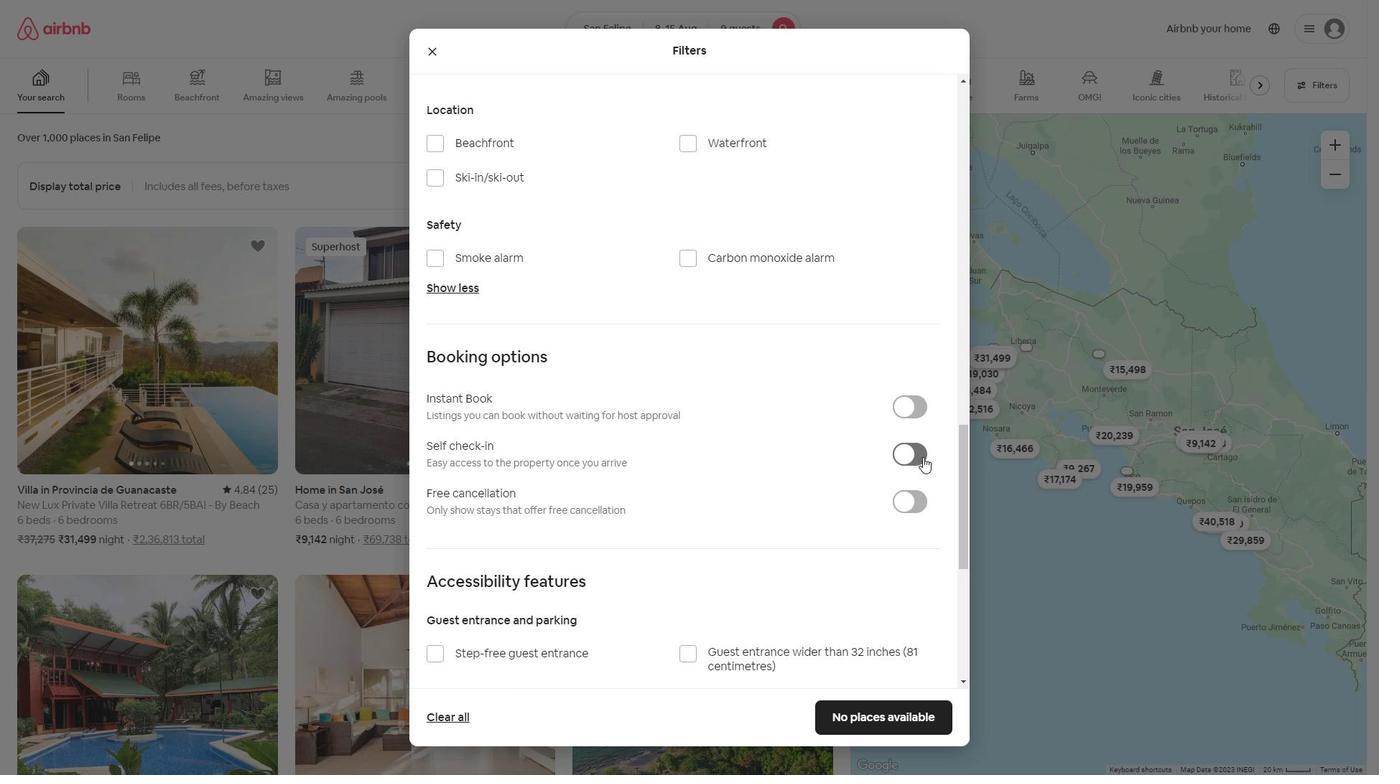 
Action: Mouse pressed left at (918, 457)
Screenshot: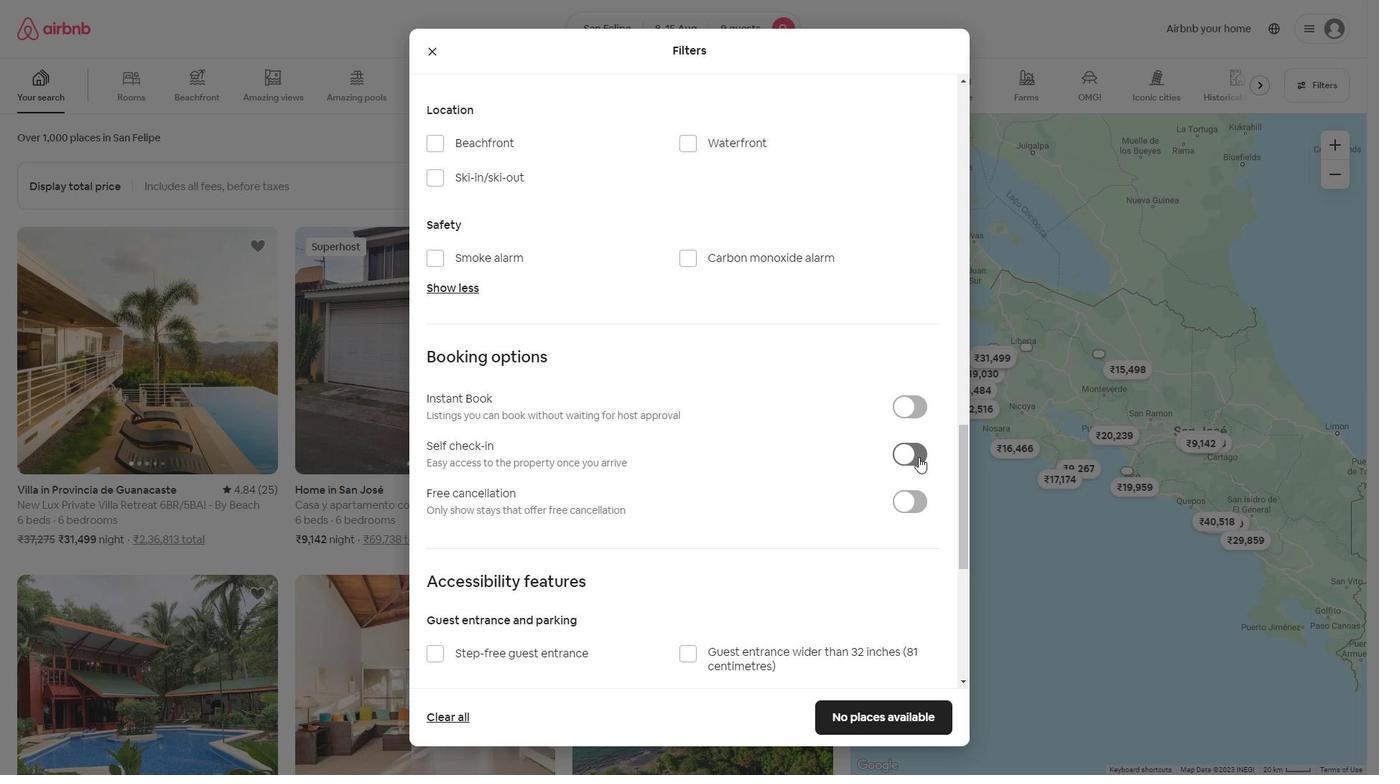 
Action: Mouse moved to (706, 403)
Screenshot: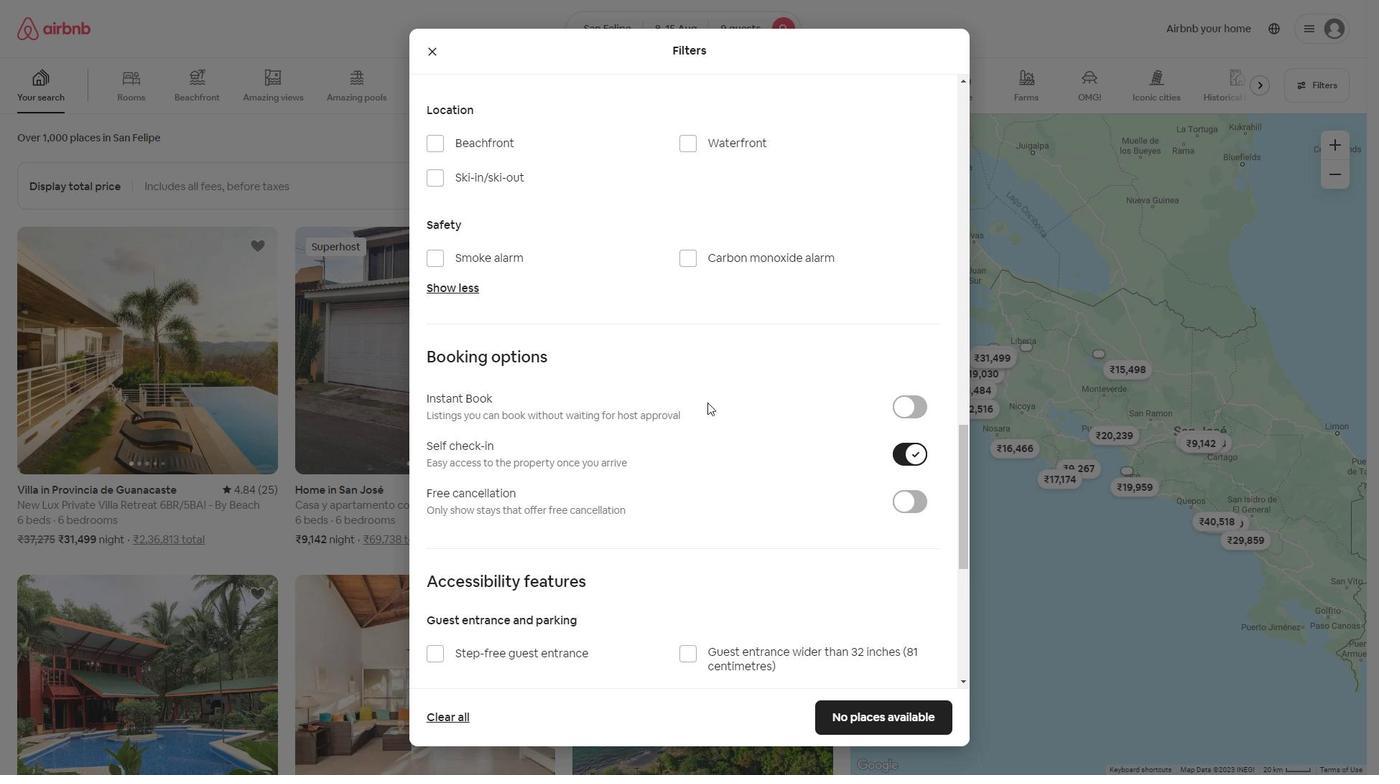 
Action: Mouse scrolled (706, 402) with delta (0, 0)
Screenshot: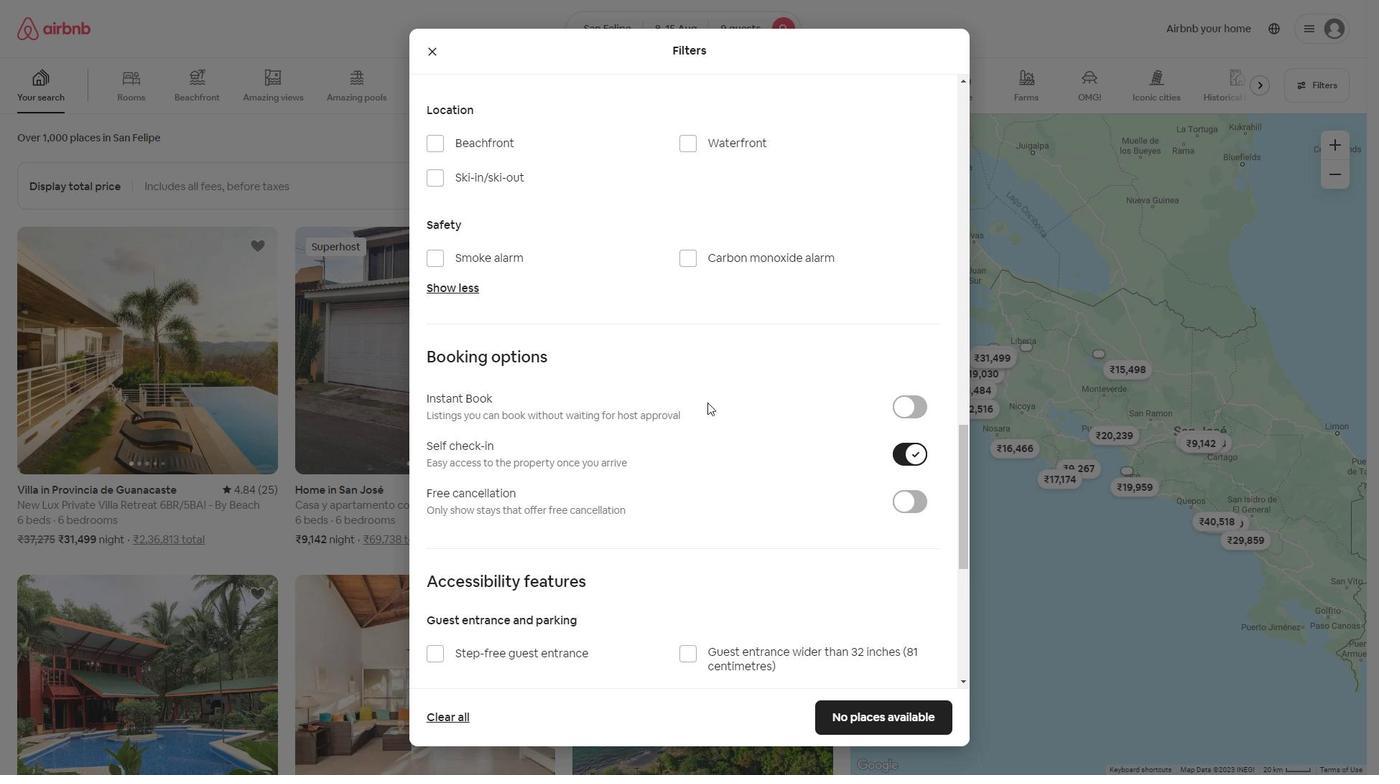 
Action: Mouse scrolled (706, 402) with delta (0, 0)
Screenshot: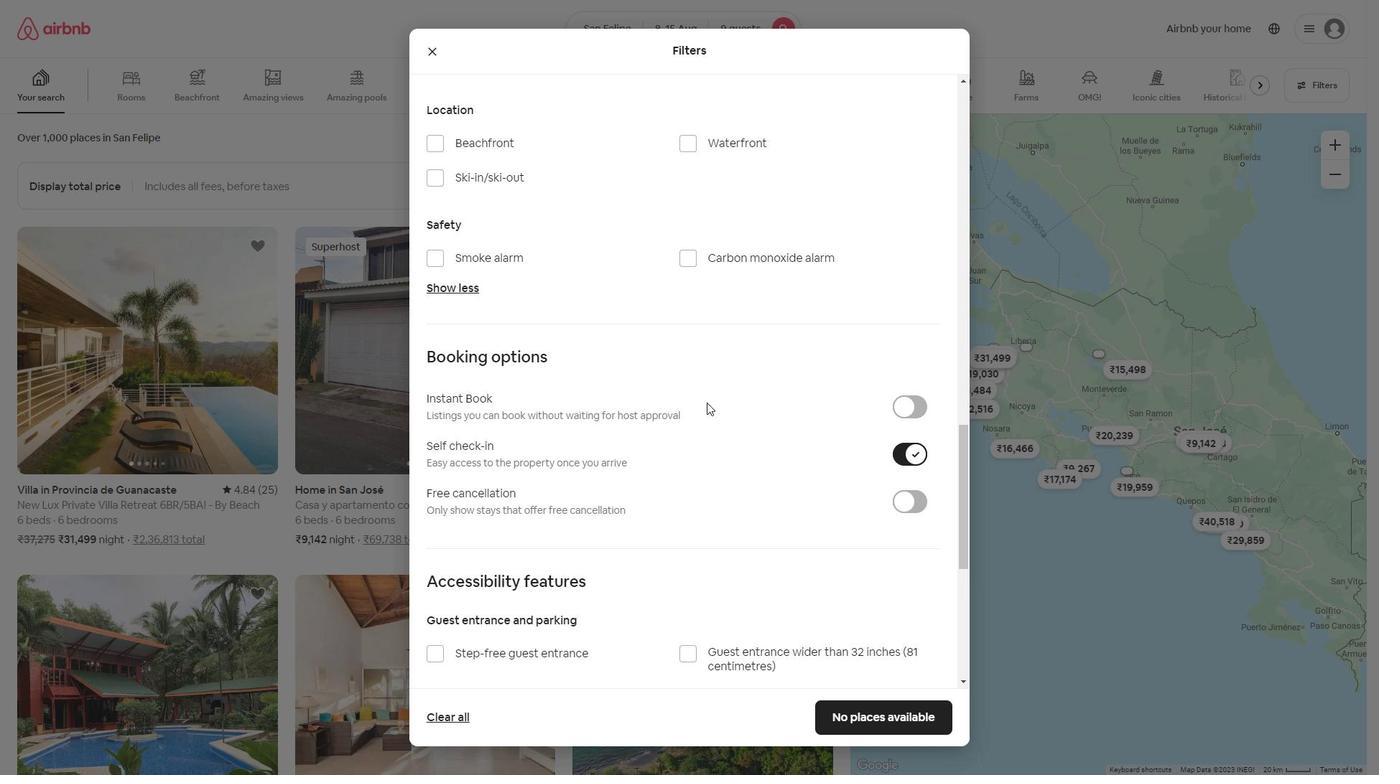 
Action: Mouse scrolled (706, 402) with delta (0, 0)
Screenshot: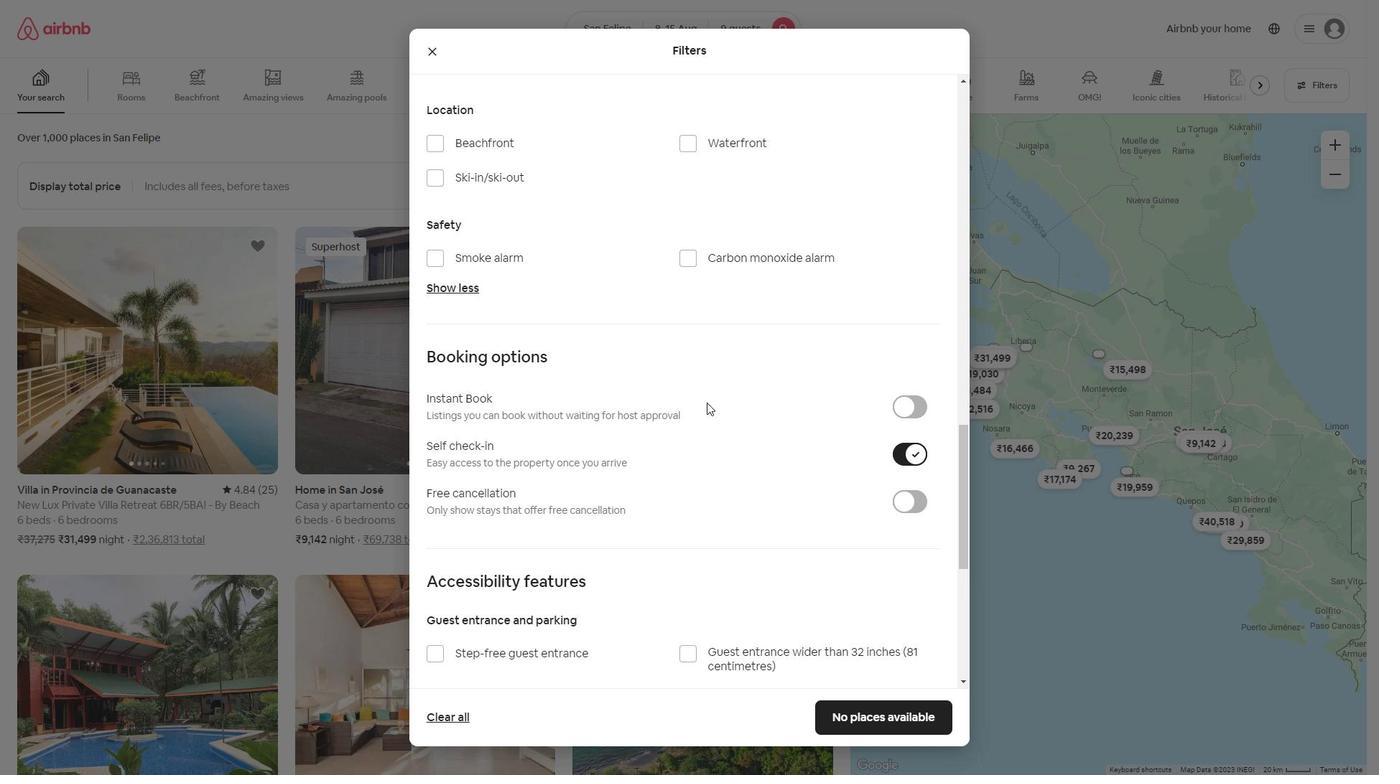 
Action: Mouse scrolled (706, 402) with delta (0, 0)
Screenshot: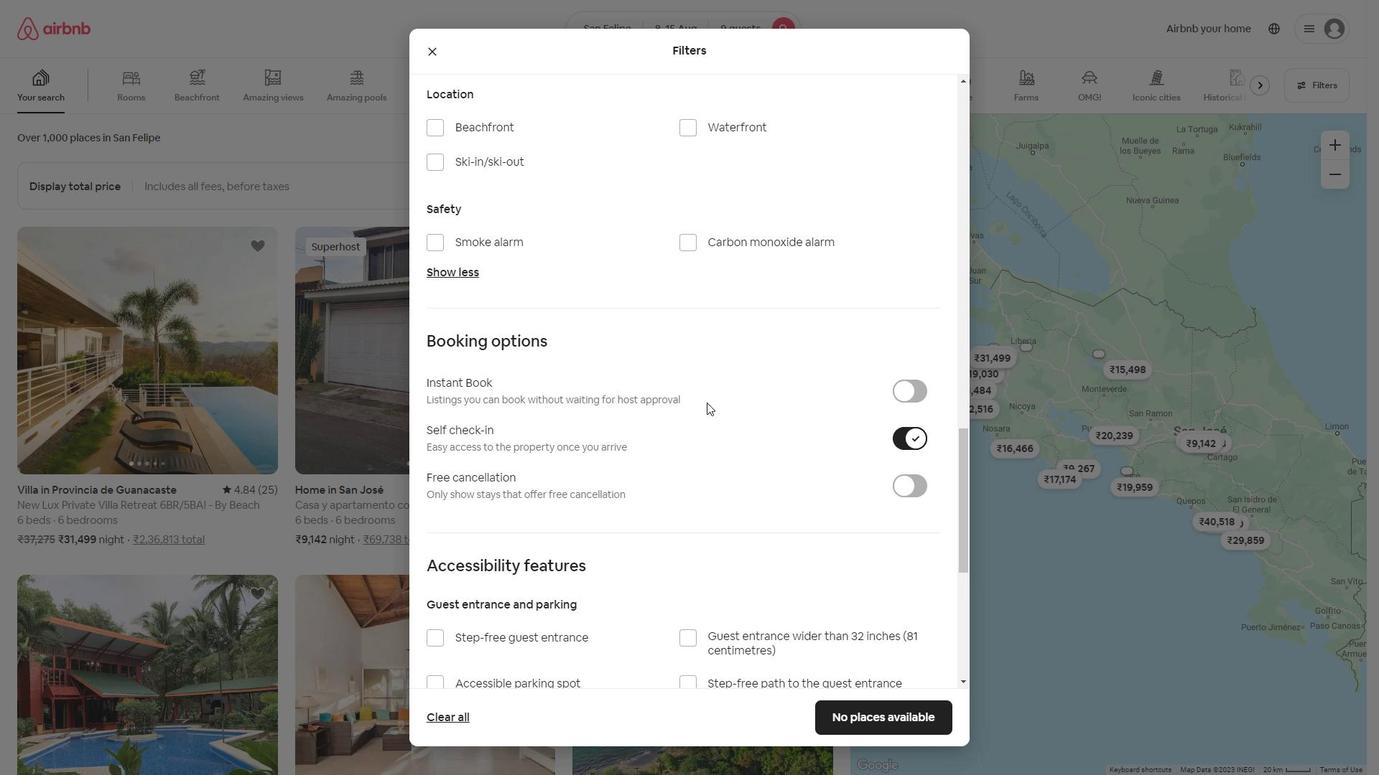 
Action: Mouse moved to (664, 455)
Screenshot: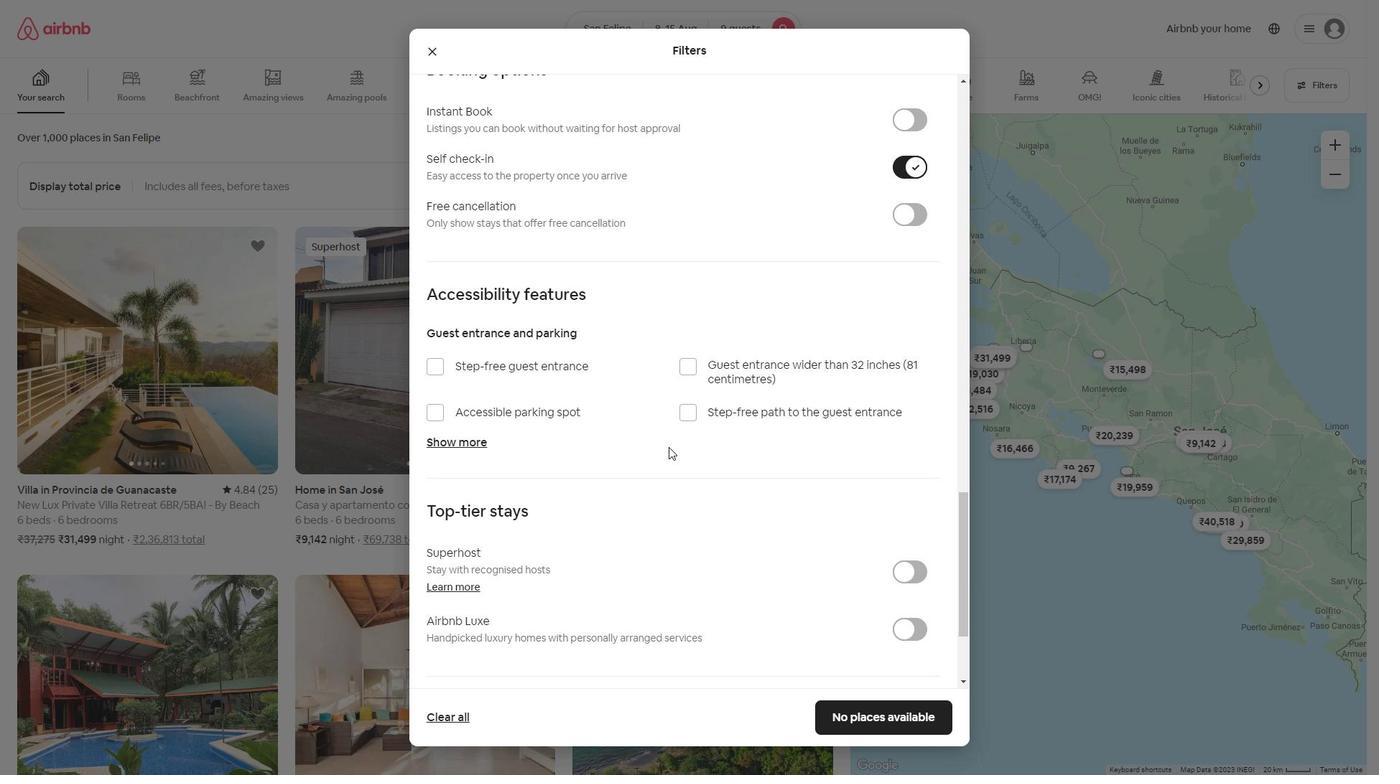 
Action: Mouse scrolled (666, 450) with delta (0, 0)
Screenshot: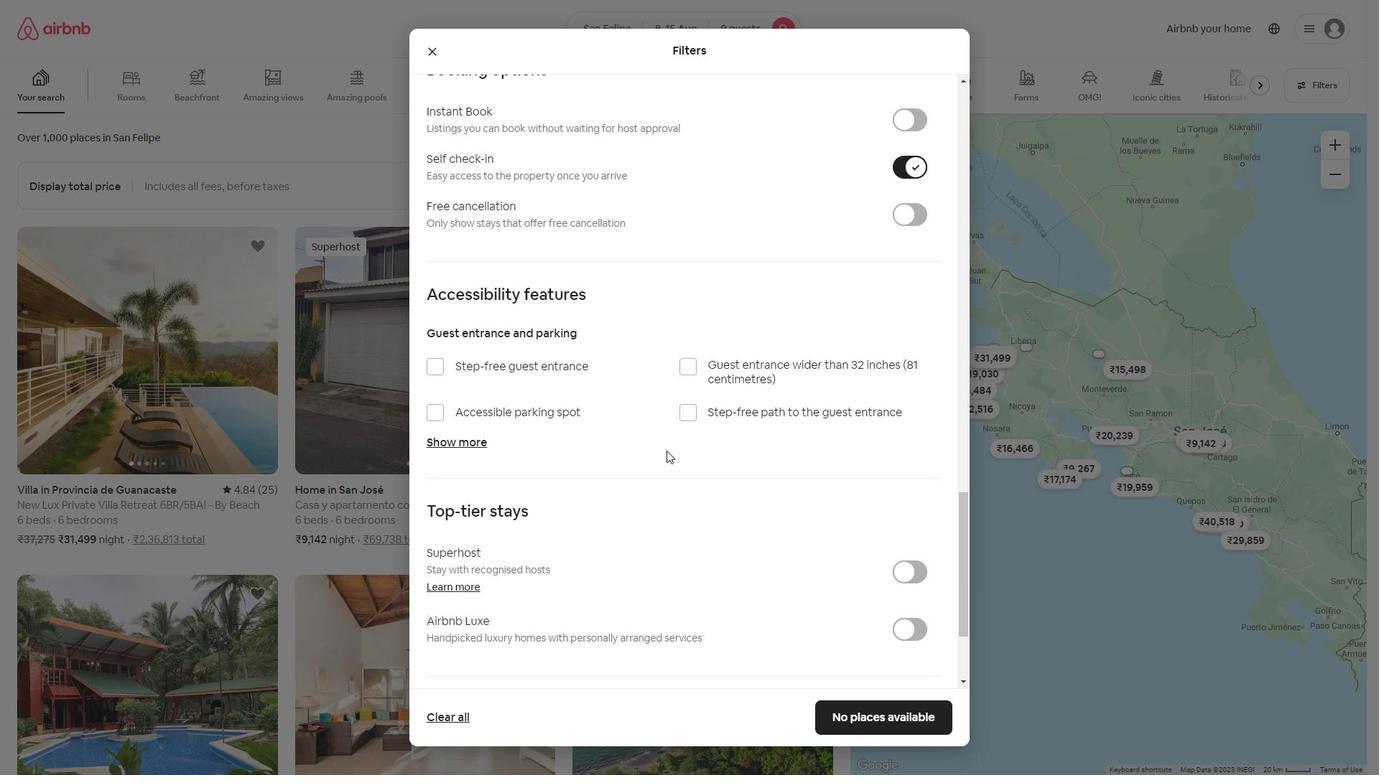 
Action: Mouse scrolled (665, 451) with delta (0, 0)
Screenshot: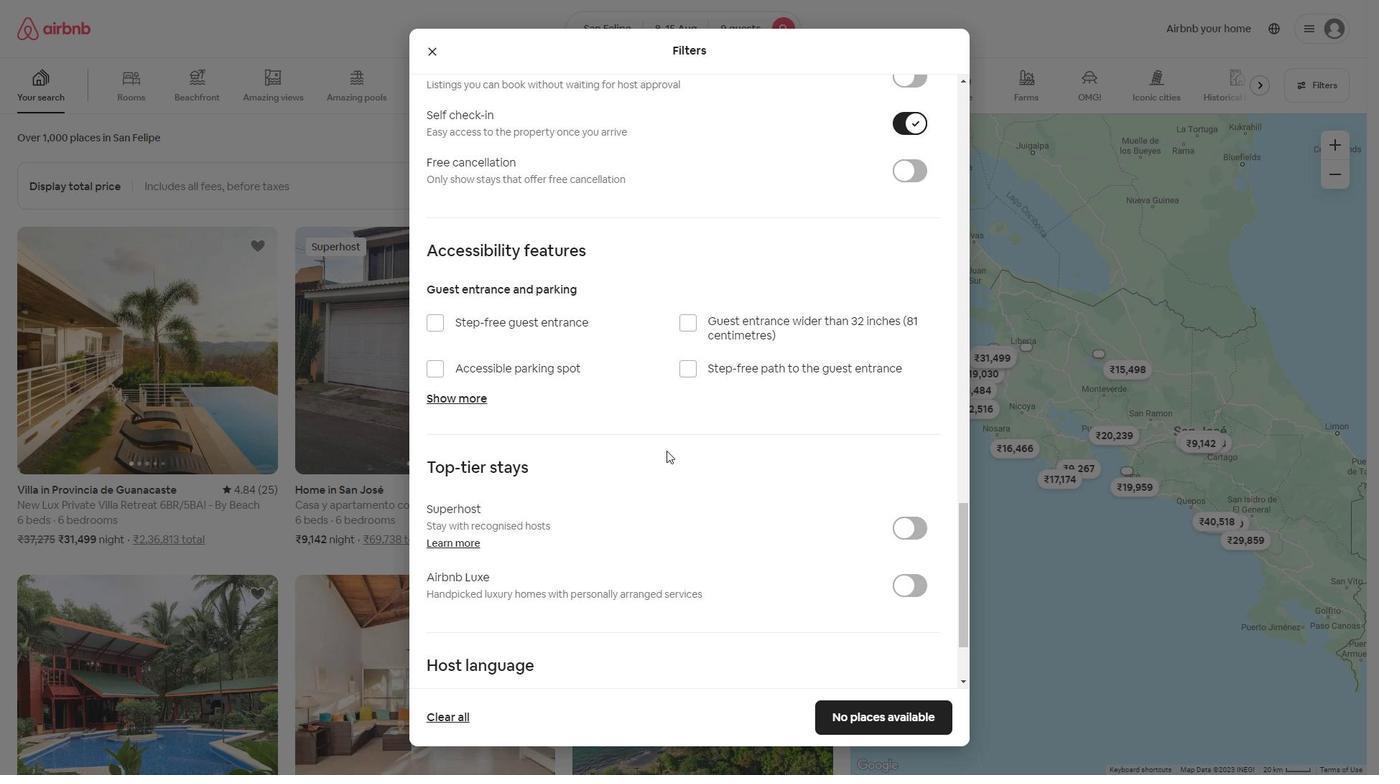 
Action: Mouse moved to (641, 494)
Screenshot: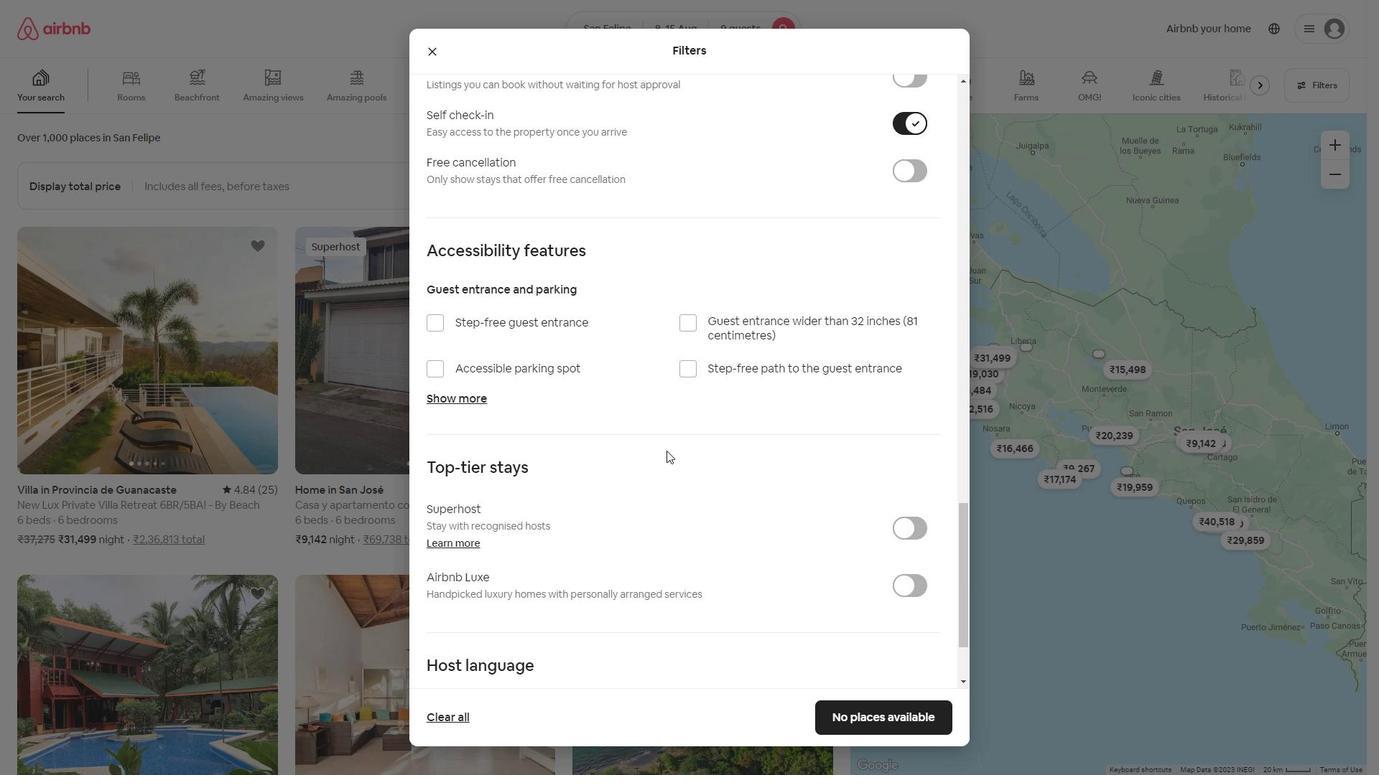 
Action: Mouse scrolled (663, 457) with delta (0, 0)
Screenshot: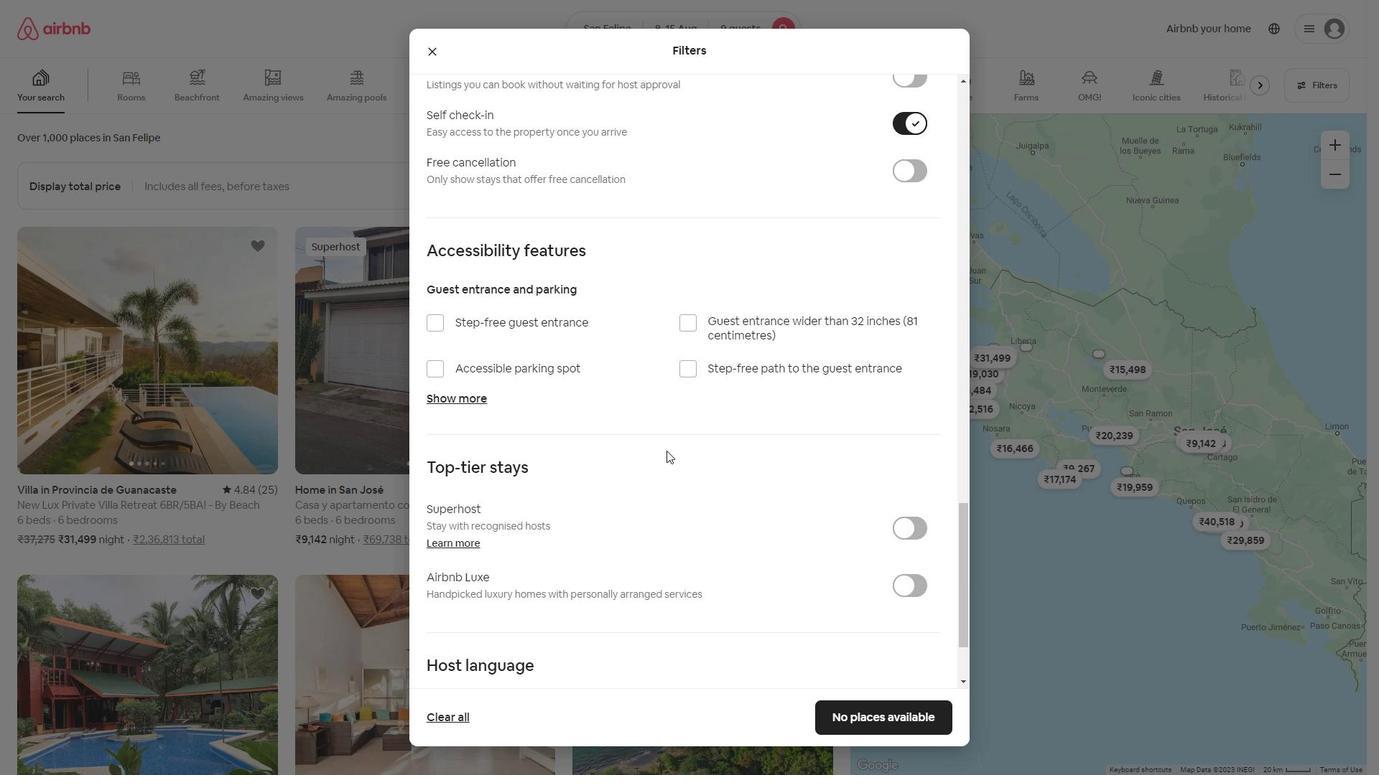 
Action: Mouse moved to (439, 589)
Screenshot: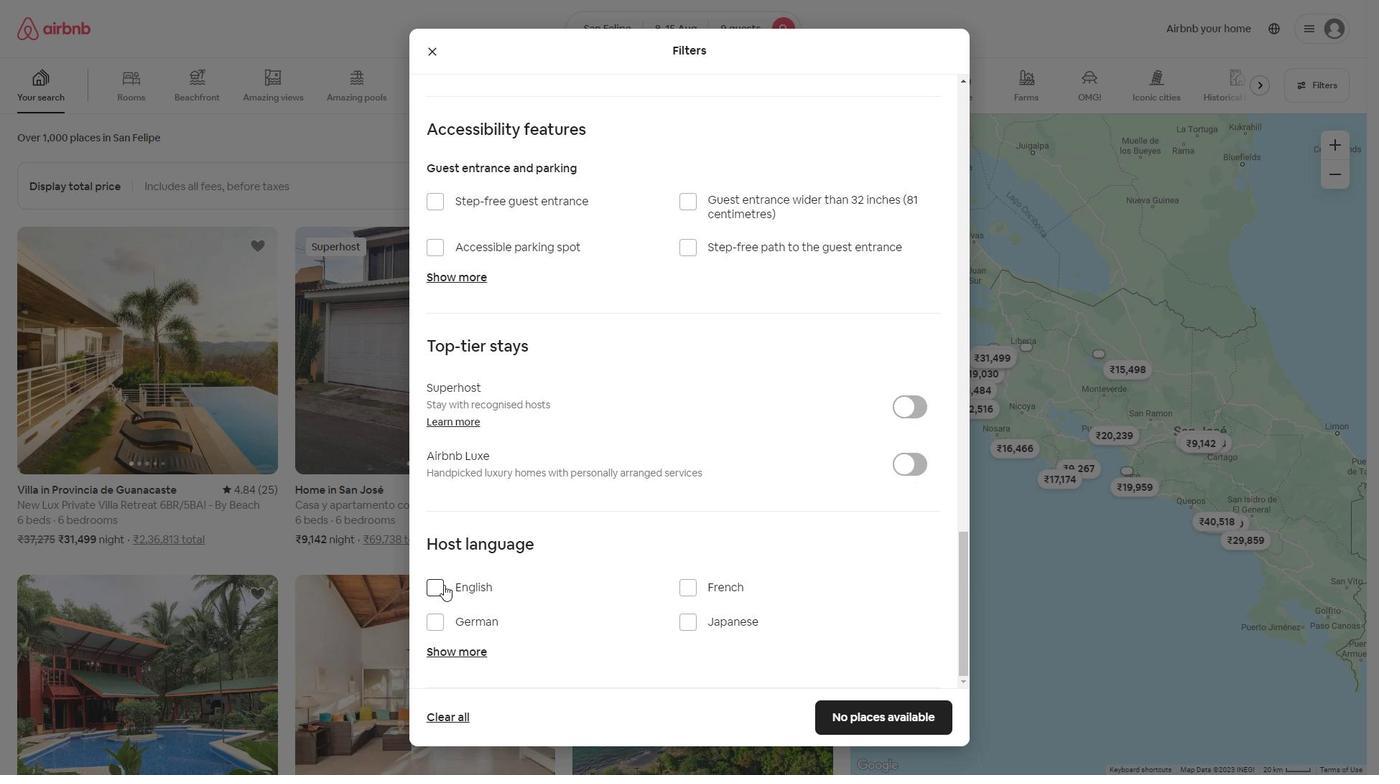 
Action: Mouse pressed left at (439, 589)
Screenshot: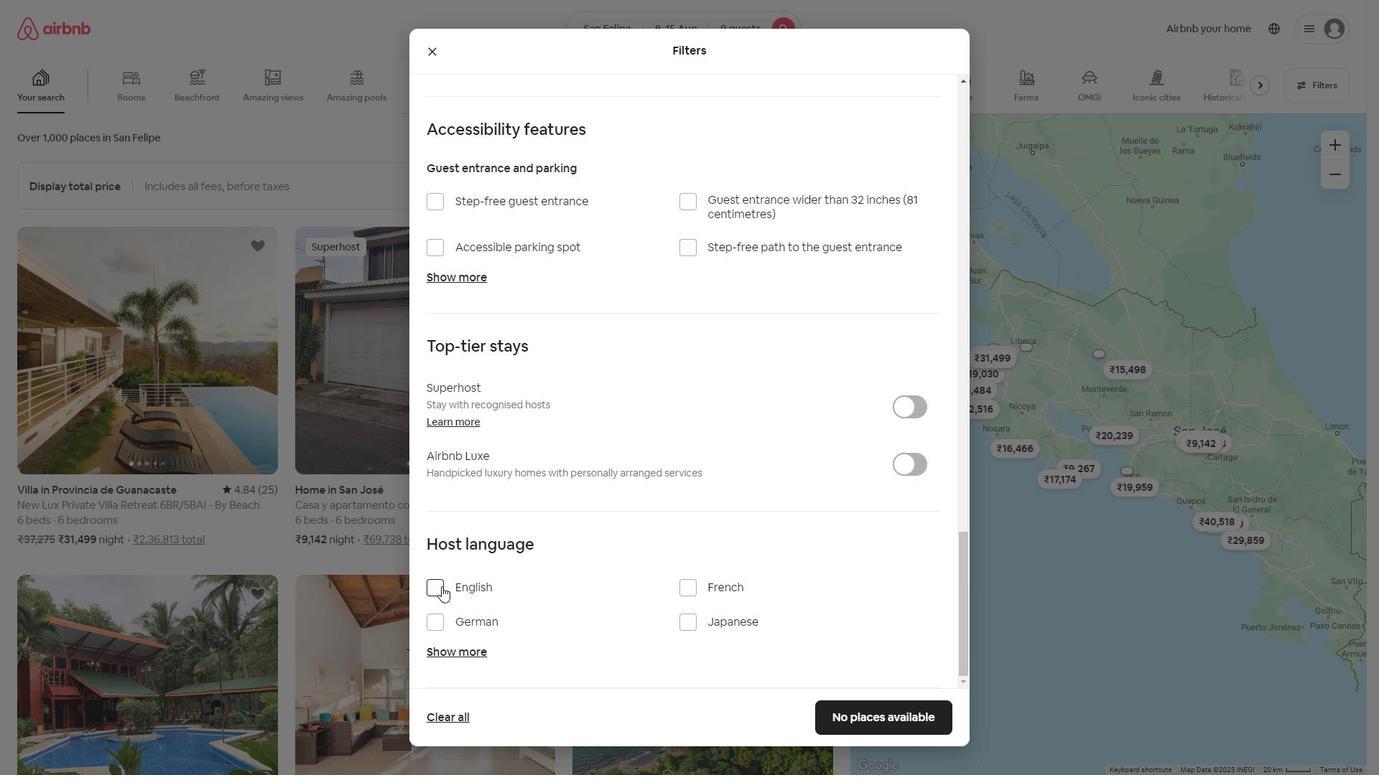 
Action: Mouse moved to (895, 715)
Screenshot: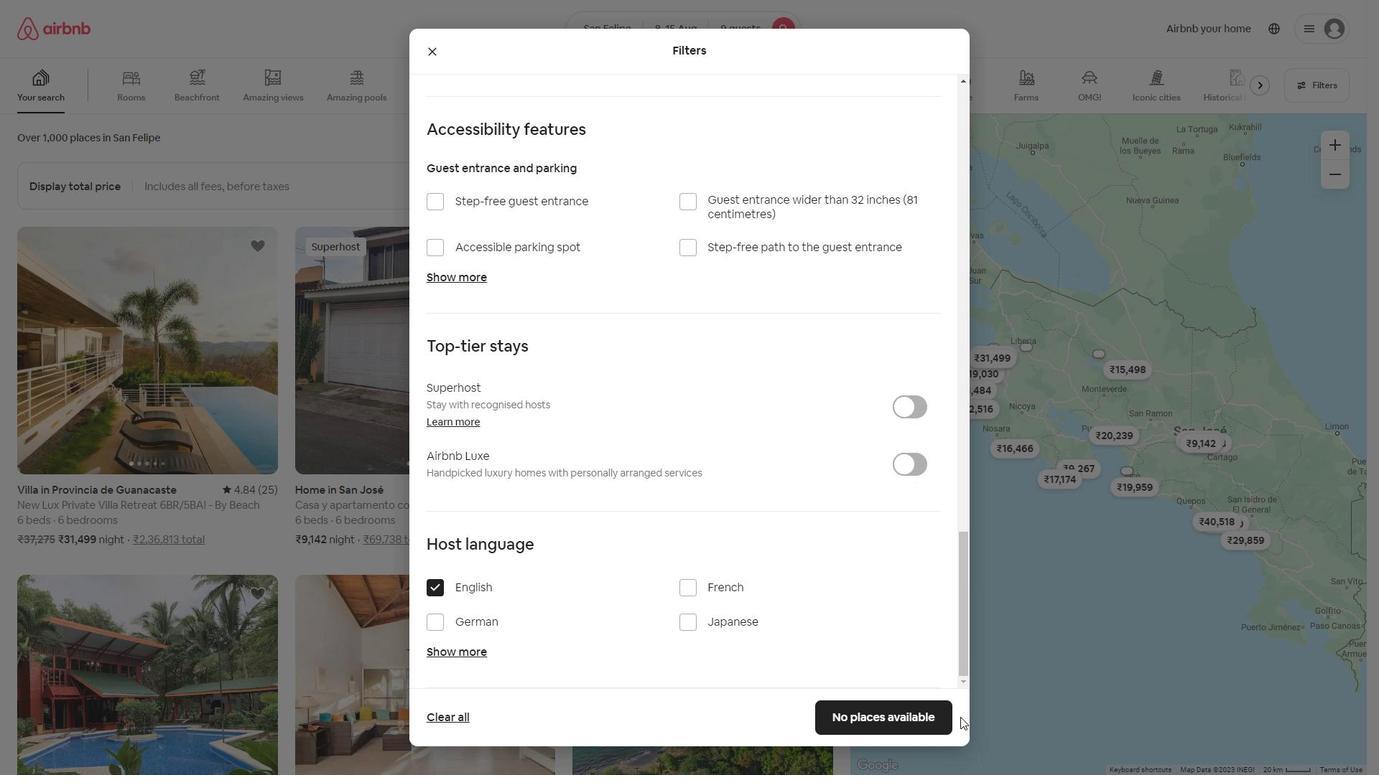 
Action: Mouse pressed left at (895, 715)
Screenshot: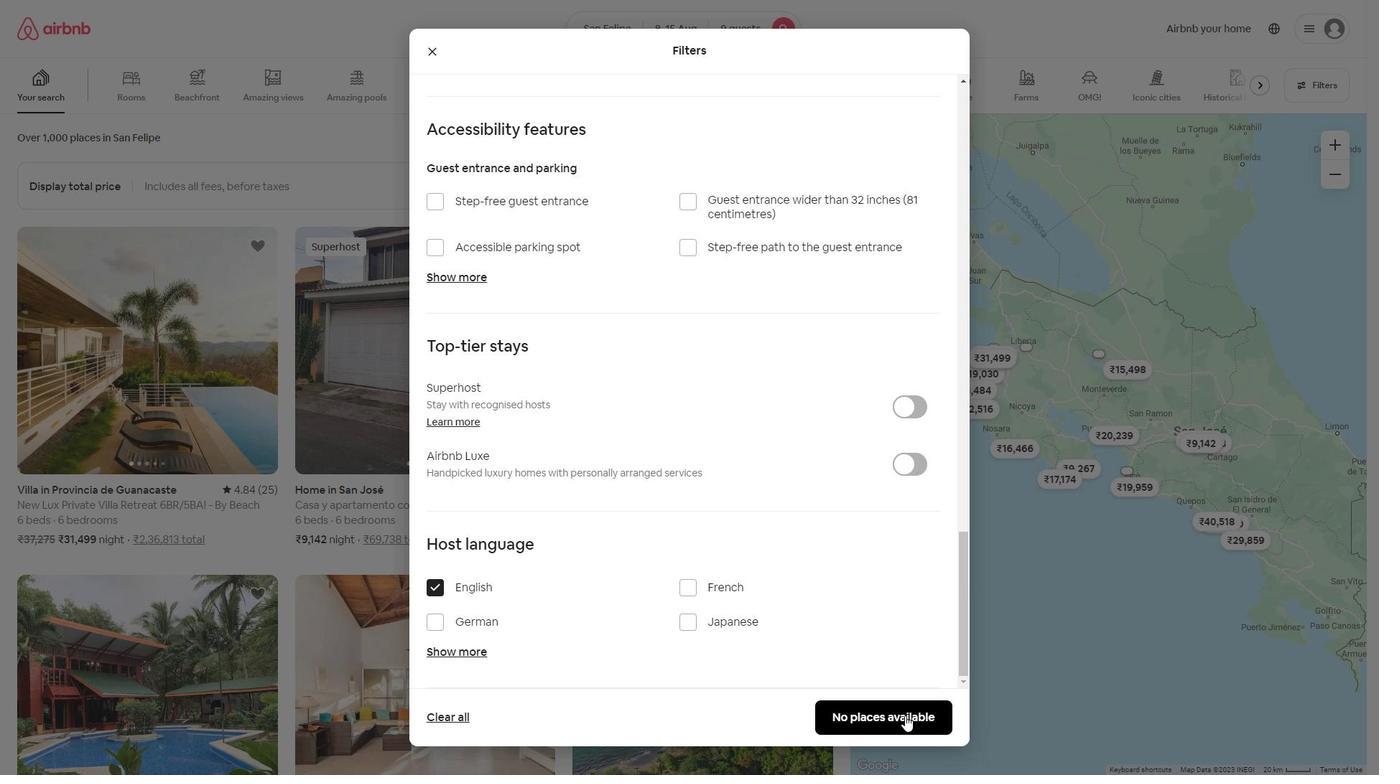 
Action: Mouse moved to (640, 517)
Screenshot: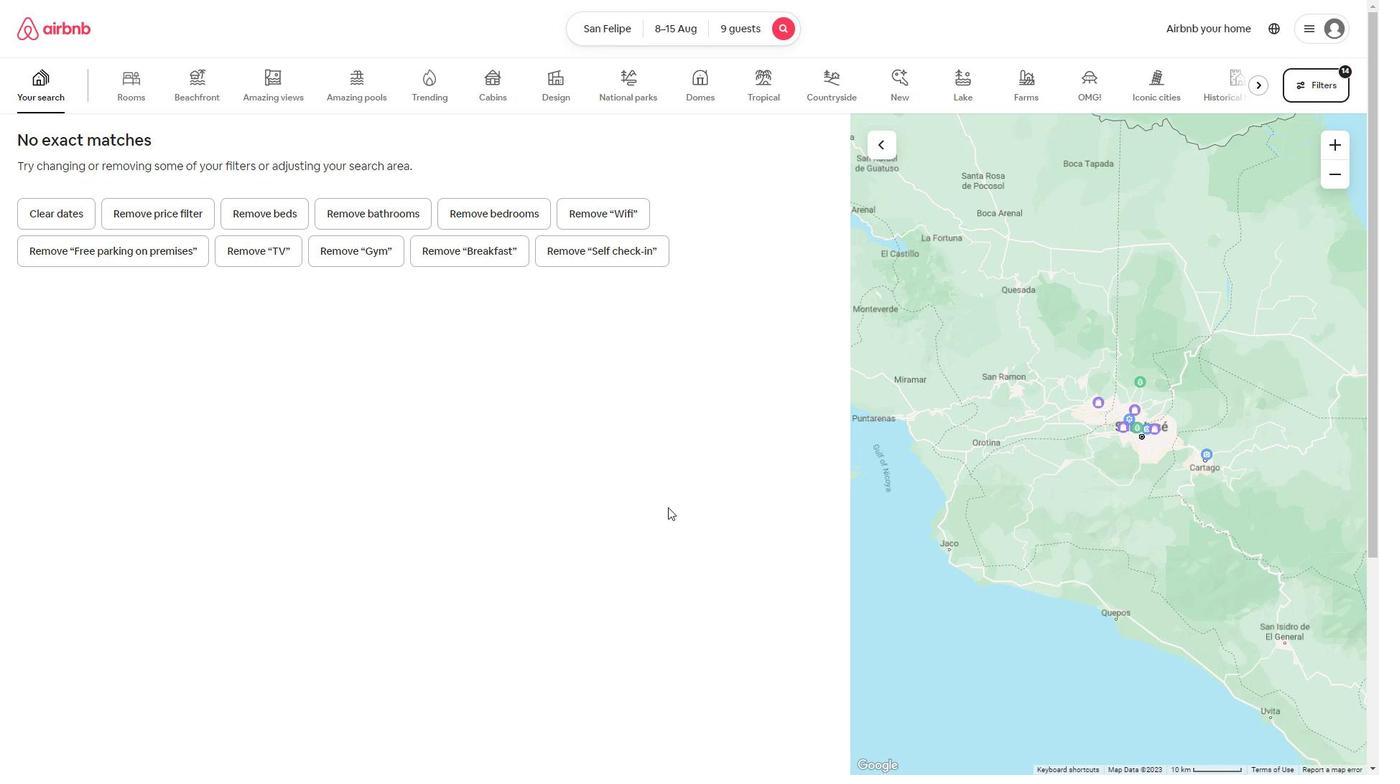 
